 Task: Look for Airbnb properties in Zouila, Tunisia from 10th December, 2023 to 18th December, 2023 for 2 adults. Place can be private room with 1  bedroom having 1 bed and 1 bathroom. Property type can be flat. Amenities needed are: wifi, TV, free parkinig on premises, gym, breakfast.
Action: Mouse moved to (444, 104)
Screenshot: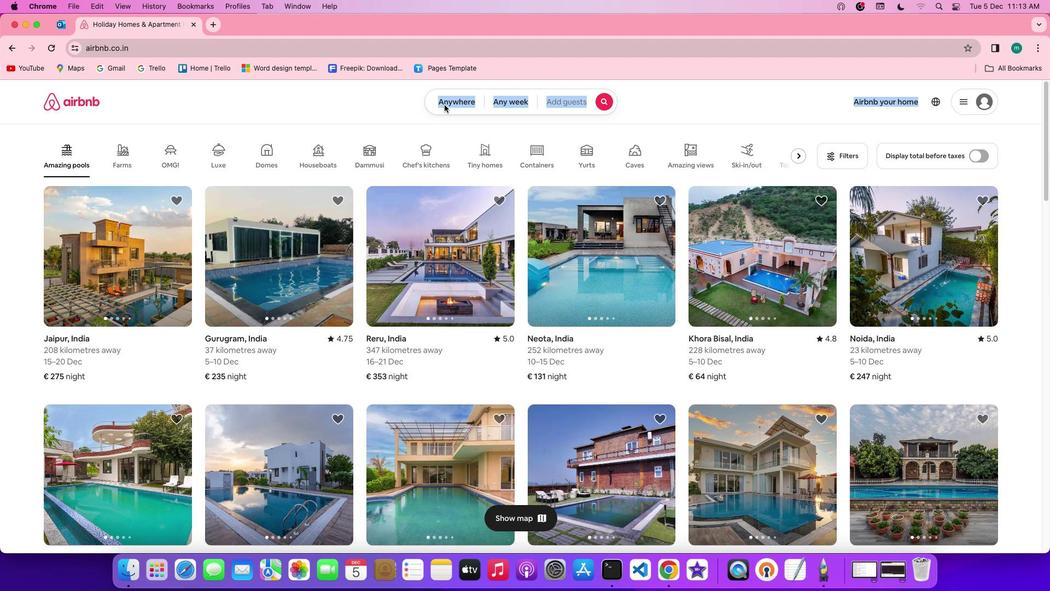 
Action: Mouse pressed left at (444, 104)
Screenshot: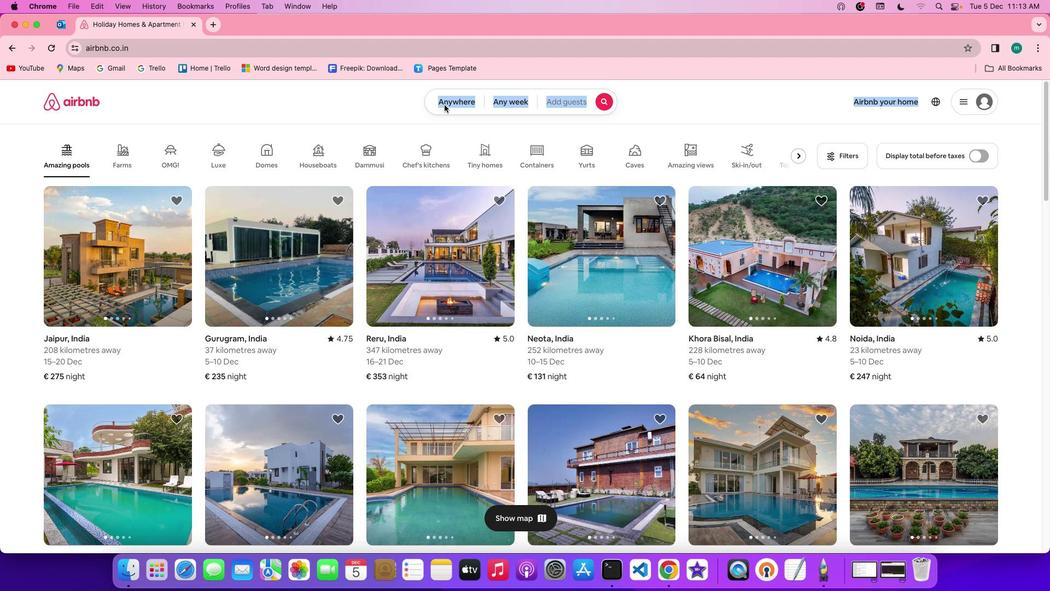 
Action: Mouse pressed left at (444, 104)
Screenshot: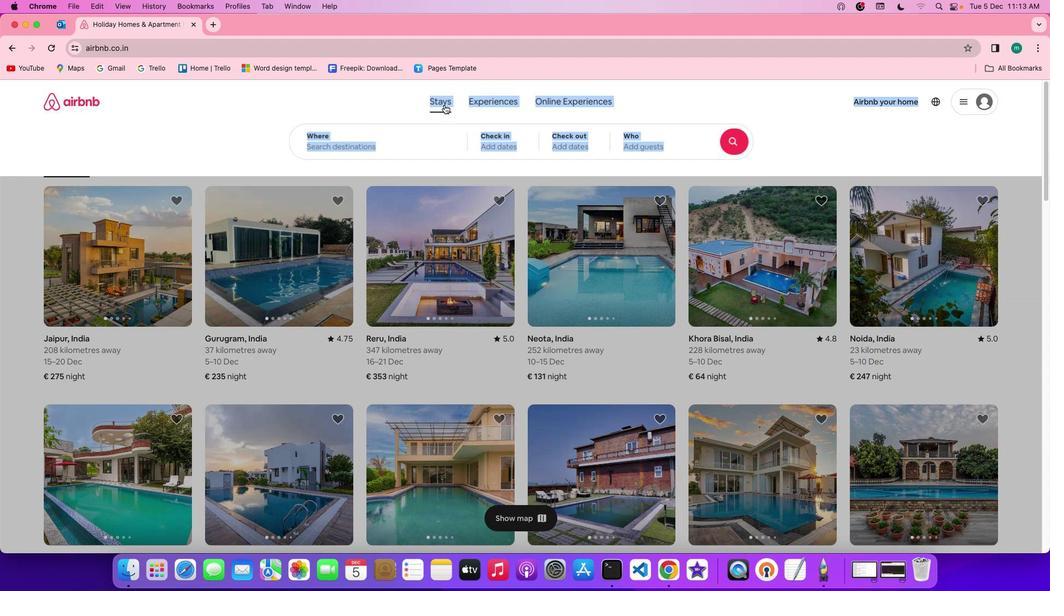 
Action: Mouse moved to (397, 147)
Screenshot: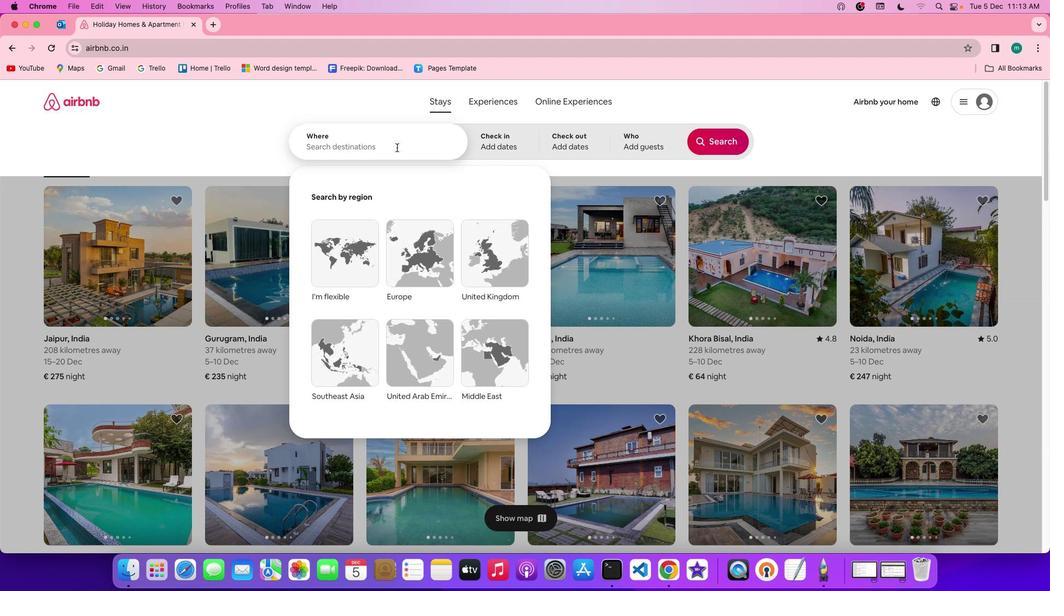 
Action: Mouse pressed left at (397, 147)
Screenshot: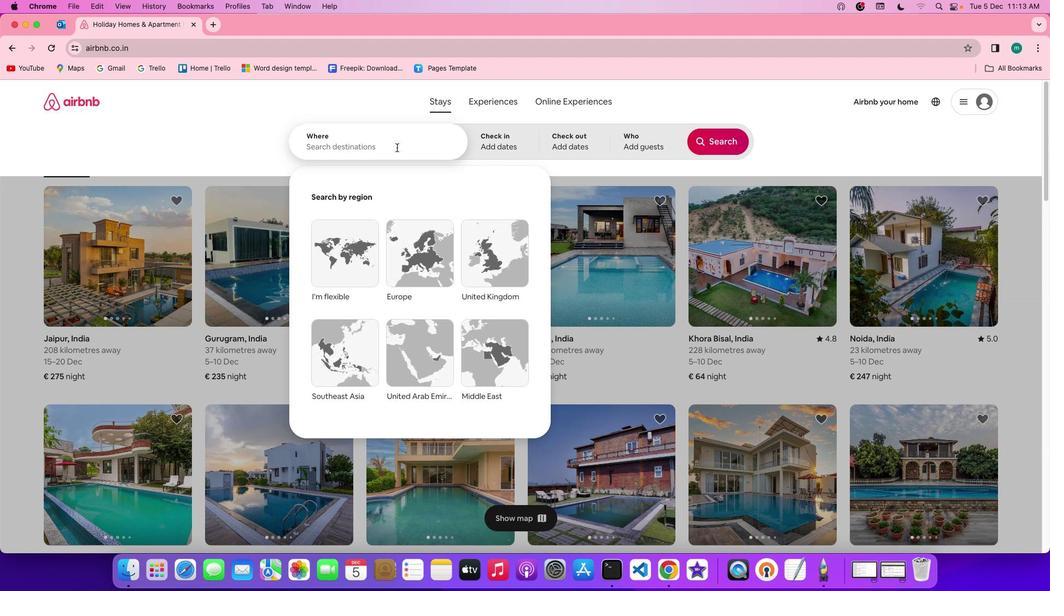 
Action: Key pressed Key.shift'Z''o''u''i''l''a'','Key.spaceKey.shift'T''u''n''i''s''i''a'
Screenshot: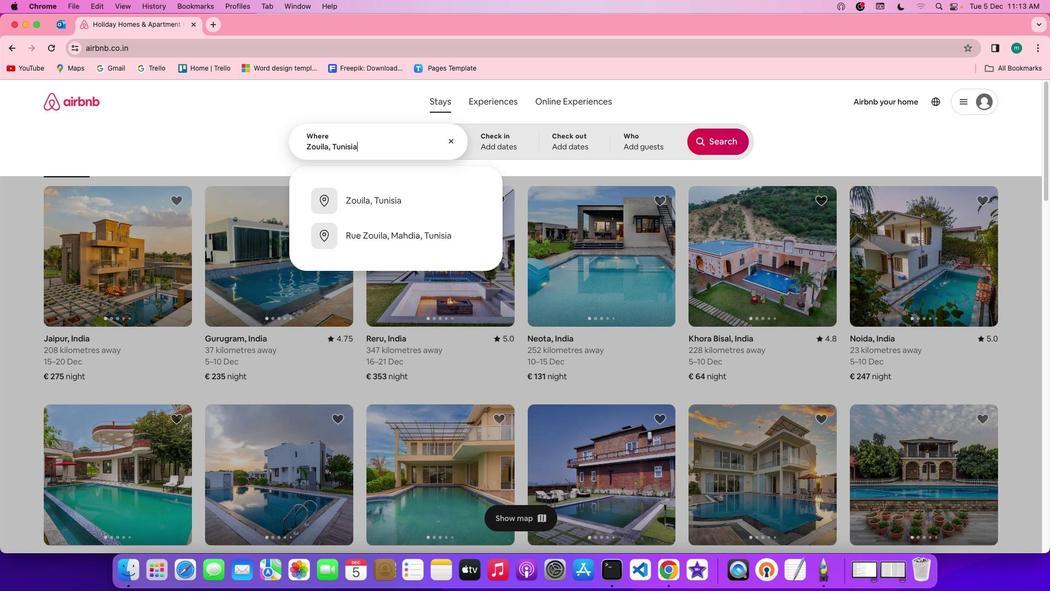 
Action: Mouse moved to (501, 142)
Screenshot: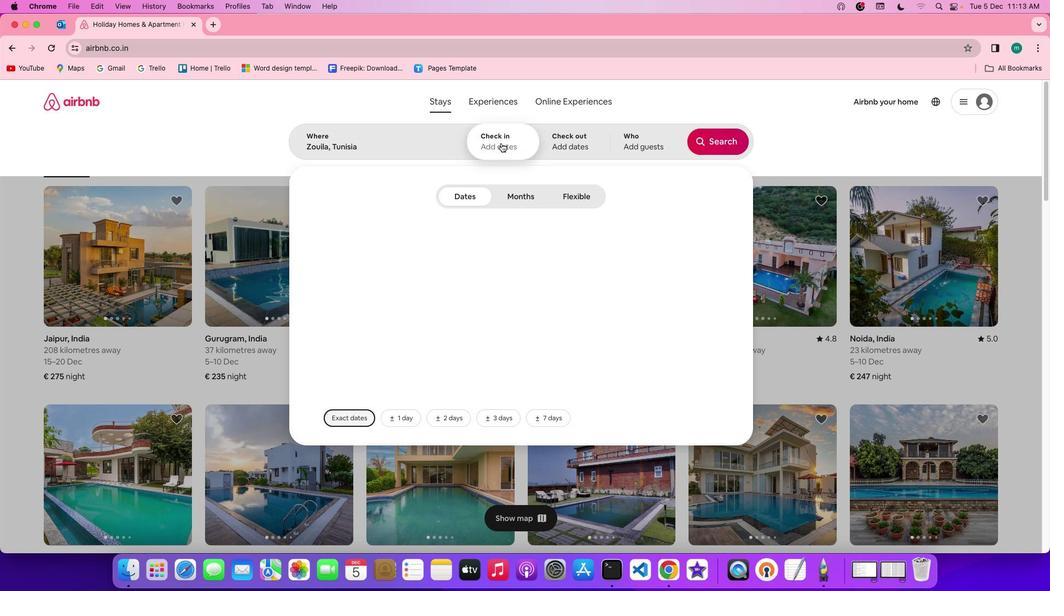 
Action: Mouse pressed left at (501, 142)
Screenshot: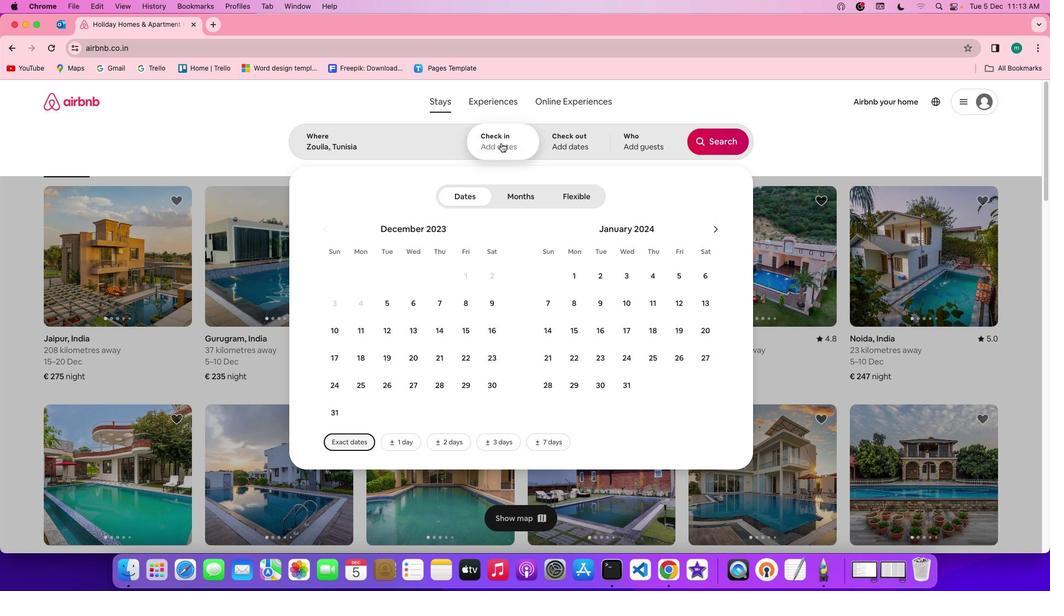 
Action: Mouse moved to (335, 333)
Screenshot: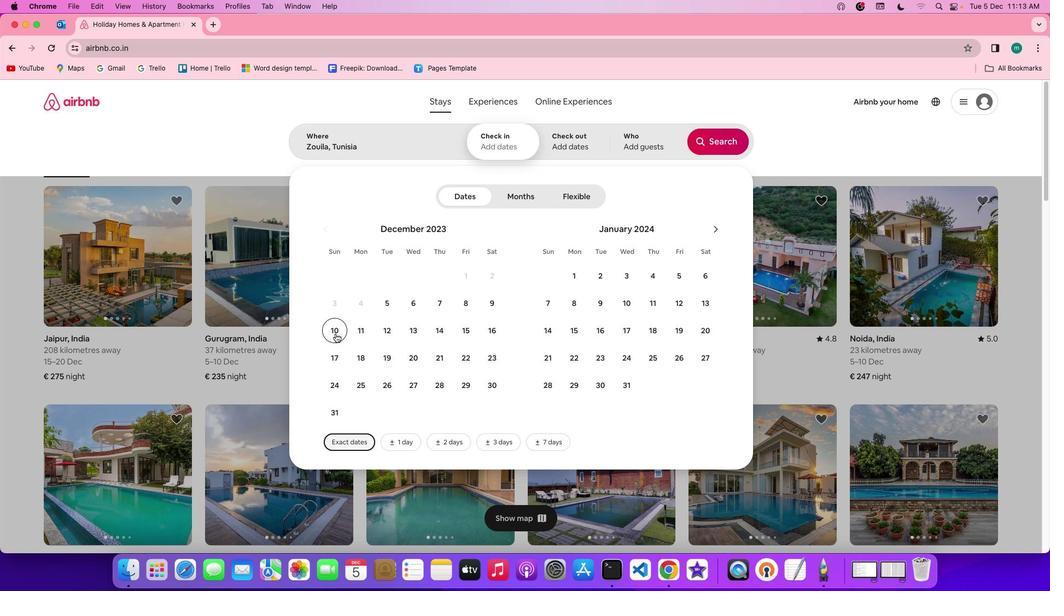 
Action: Mouse pressed left at (335, 333)
Screenshot: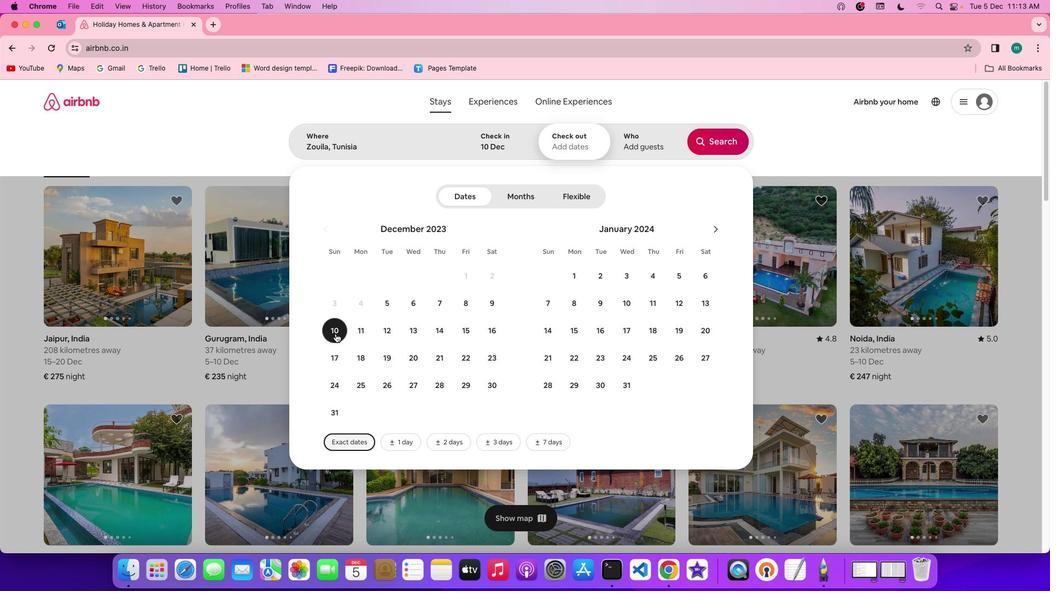 
Action: Mouse moved to (364, 352)
Screenshot: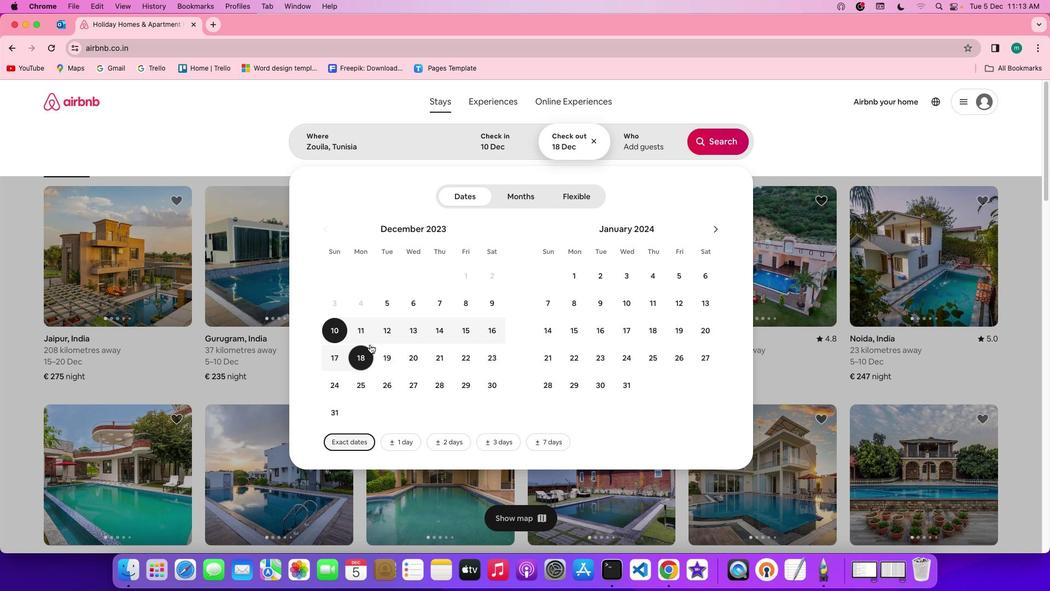
Action: Mouse pressed left at (364, 352)
Screenshot: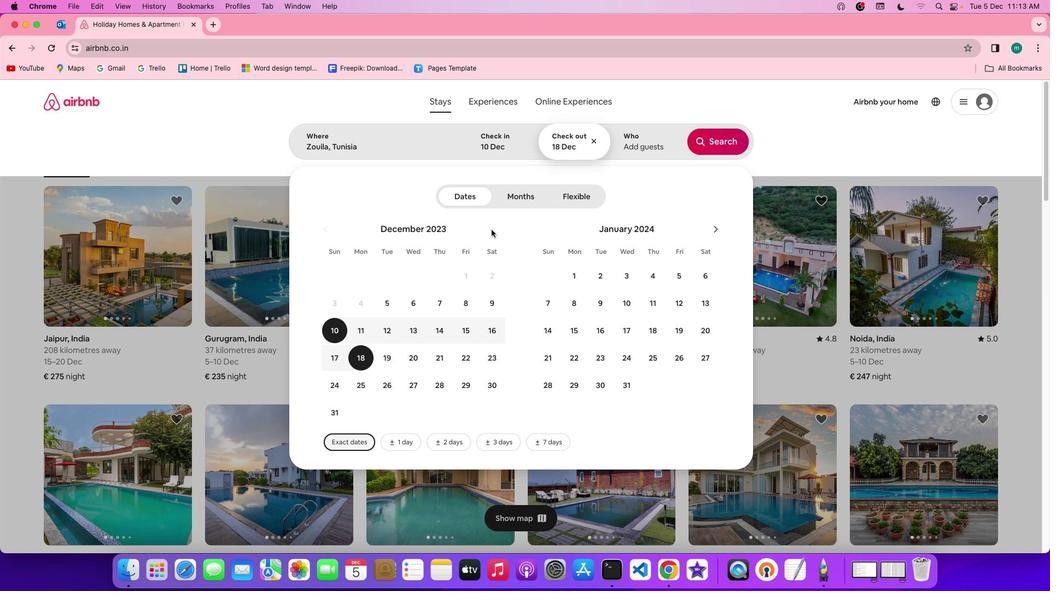 
Action: Mouse moved to (623, 138)
Screenshot: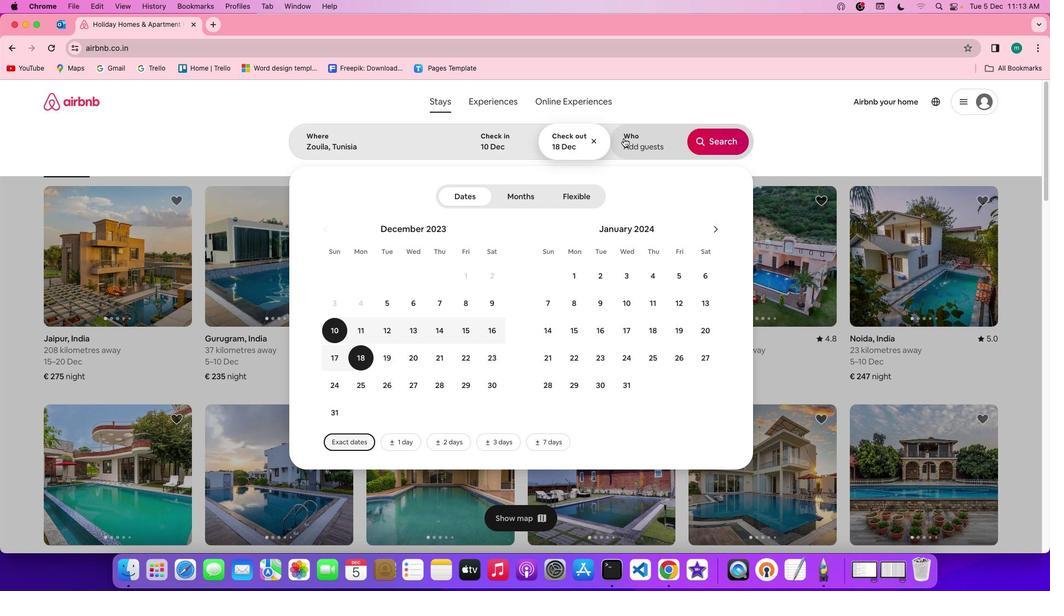 
Action: Mouse pressed left at (623, 138)
Screenshot: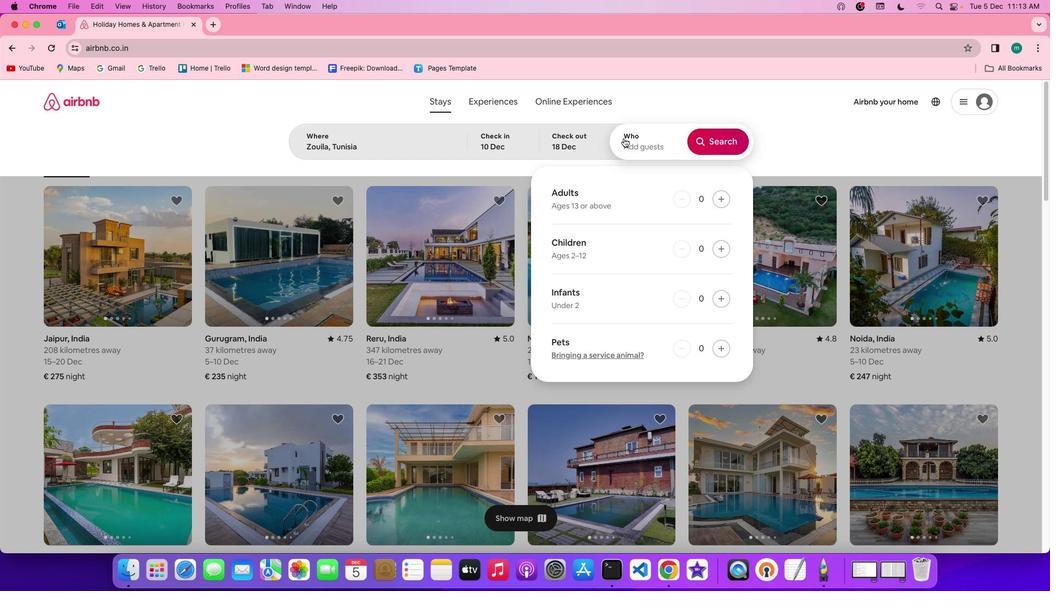 
Action: Mouse moved to (724, 200)
Screenshot: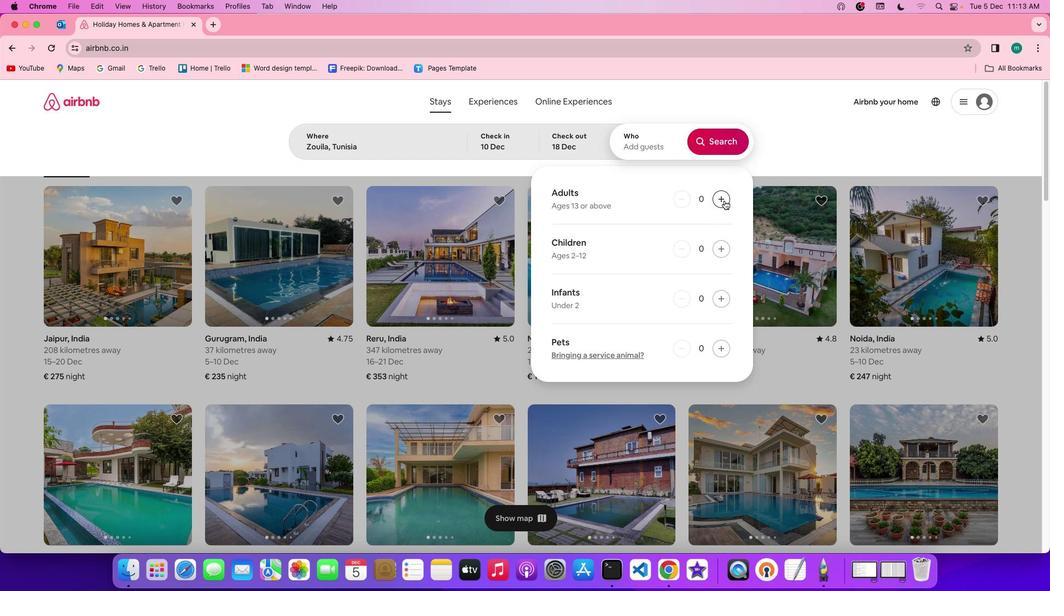 
Action: Mouse pressed left at (724, 200)
Screenshot: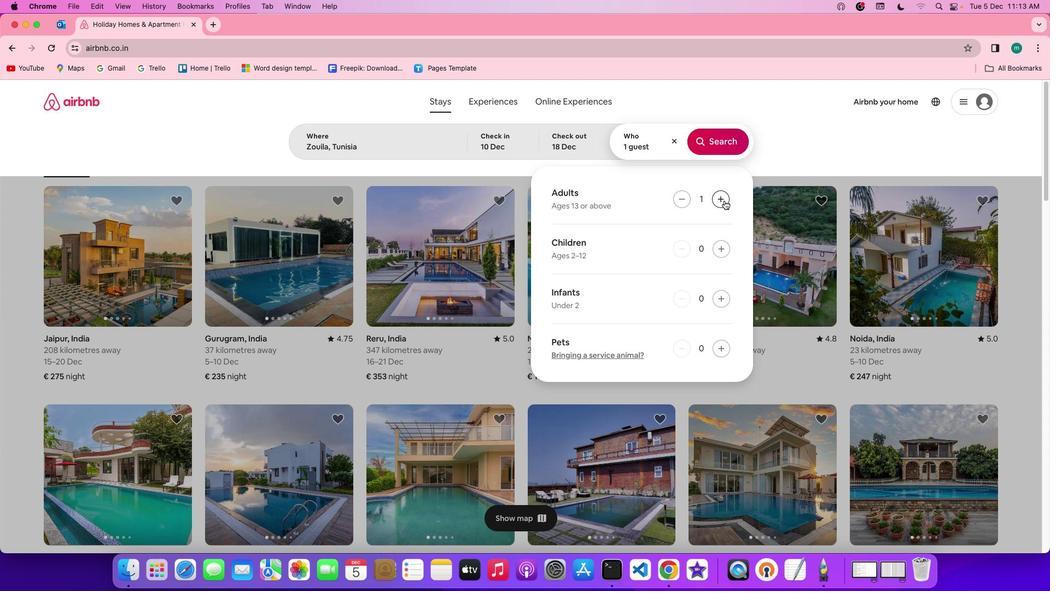 
Action: Mouse pressed left at (724, 200)
Screenshot: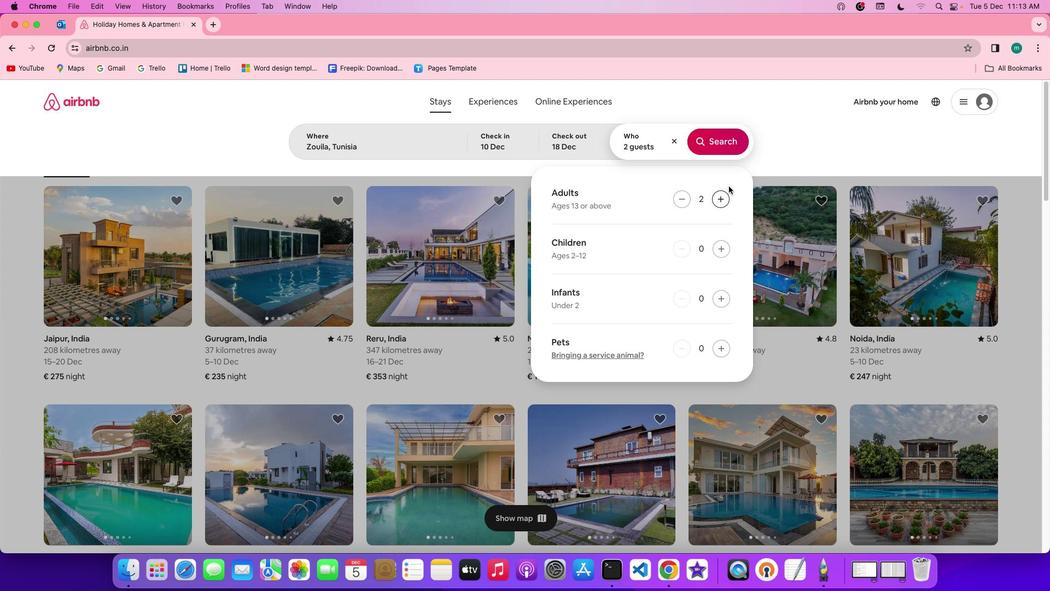 
Action: Mouse moved to (728, 148)
Screenshot: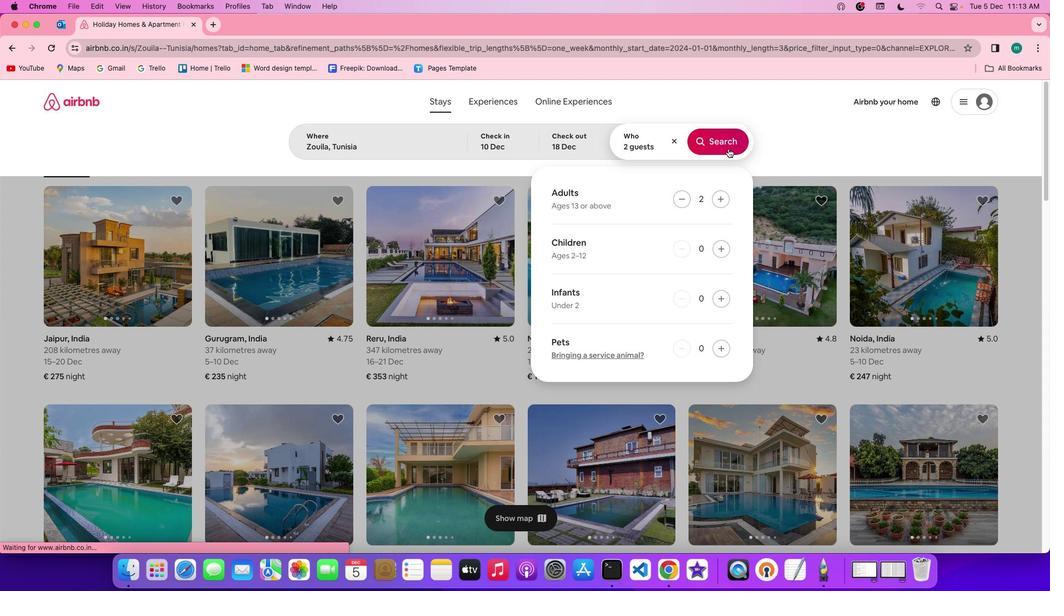 
Action: Mouse pressed left at (728, 148)
Screenshot: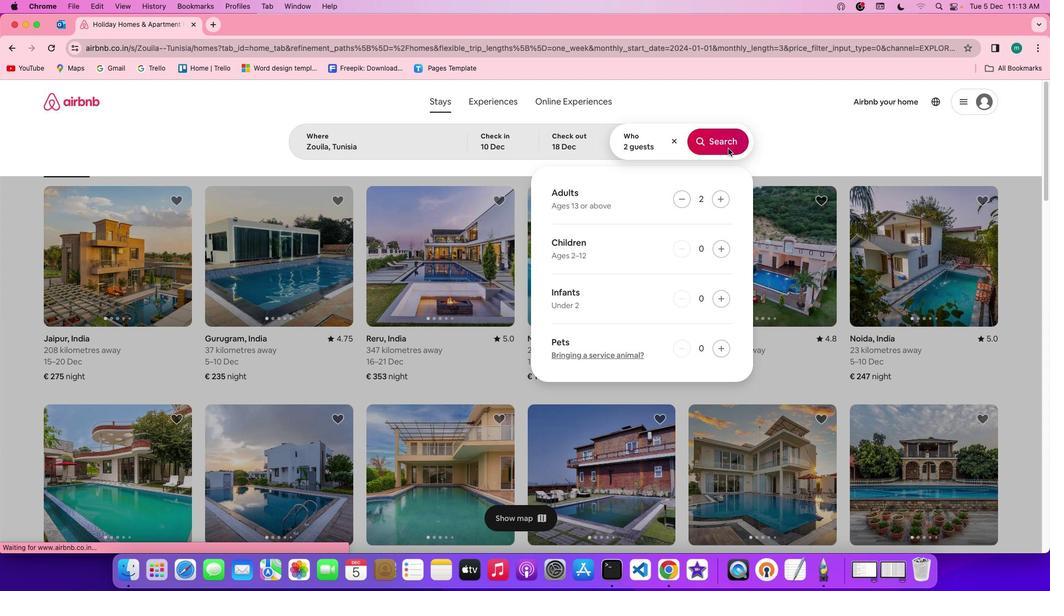 
Action: Mouse moved to (861, 151)
Screenshot: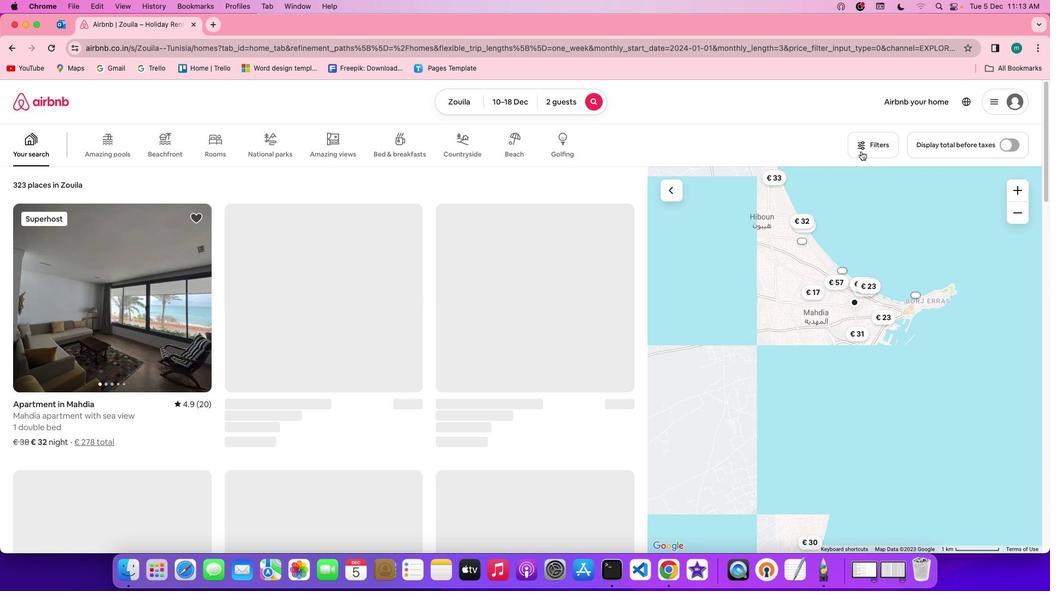 
Action: Mouse pressed left at (861, 151)
Screenshot: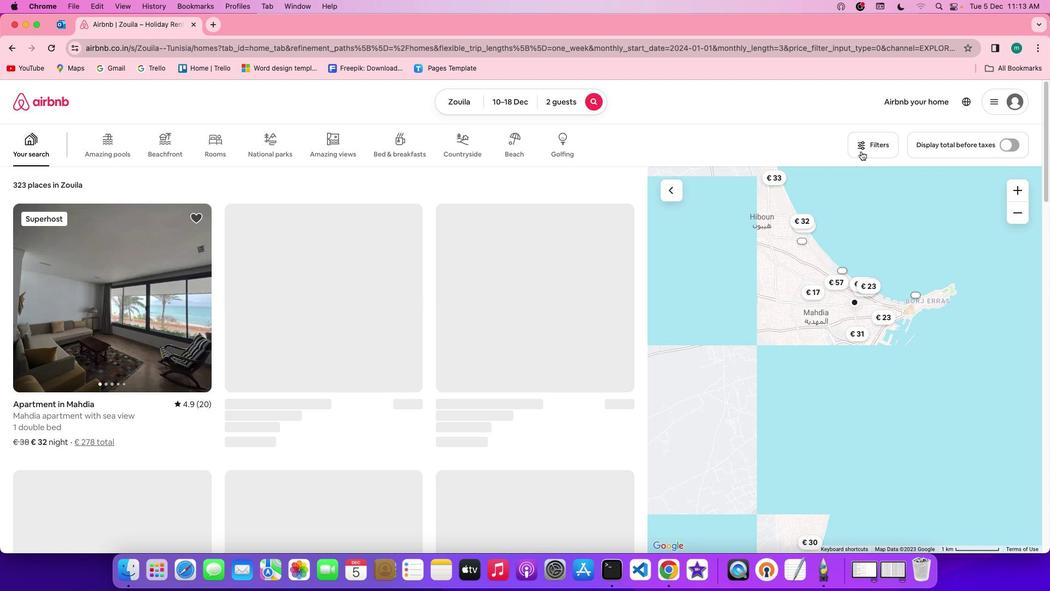 
Action: Mouse moved to (489, 354)
Screenshot: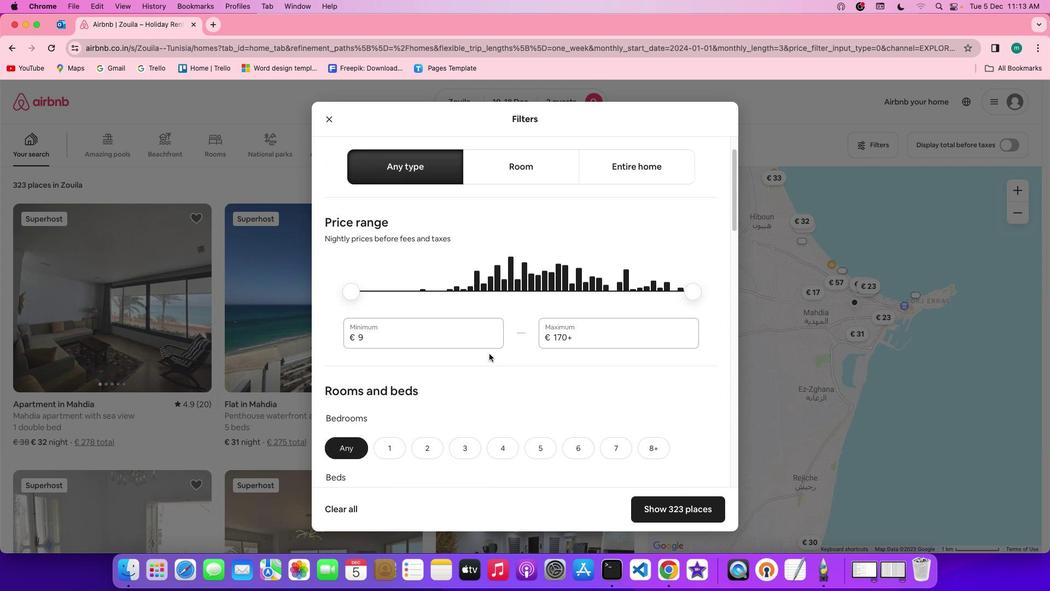 
Action: Mouse scrolled (489, 354) with delta (0, 0)
Screenshot: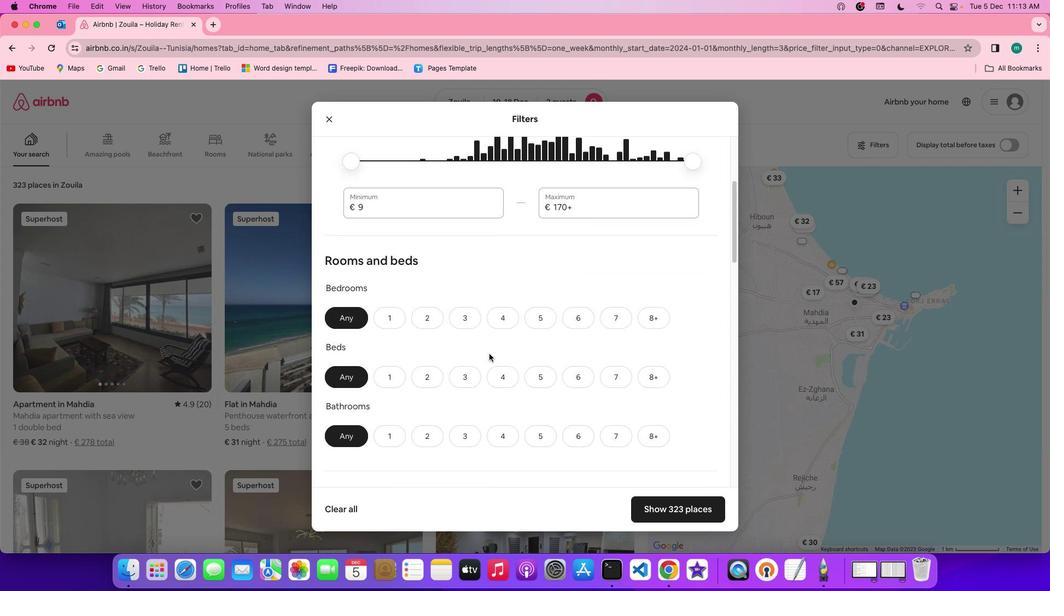 
Action: Mouse scrolled (489, 354) with delta (0, 0)
Screenshot: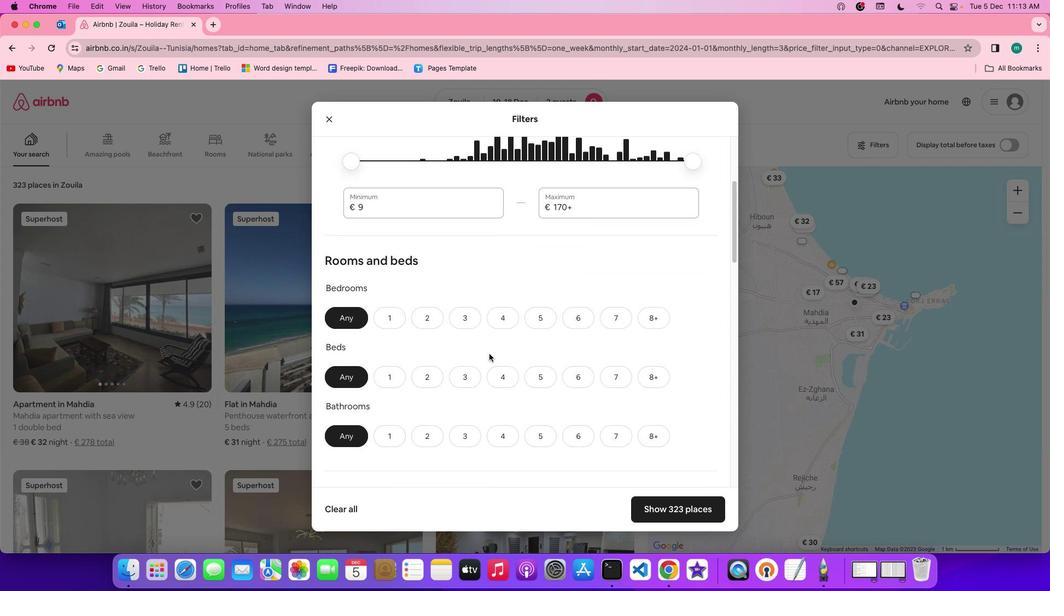 
Action: Mouse scrolled (489, 354) with delta (0, -1)
Screenshot: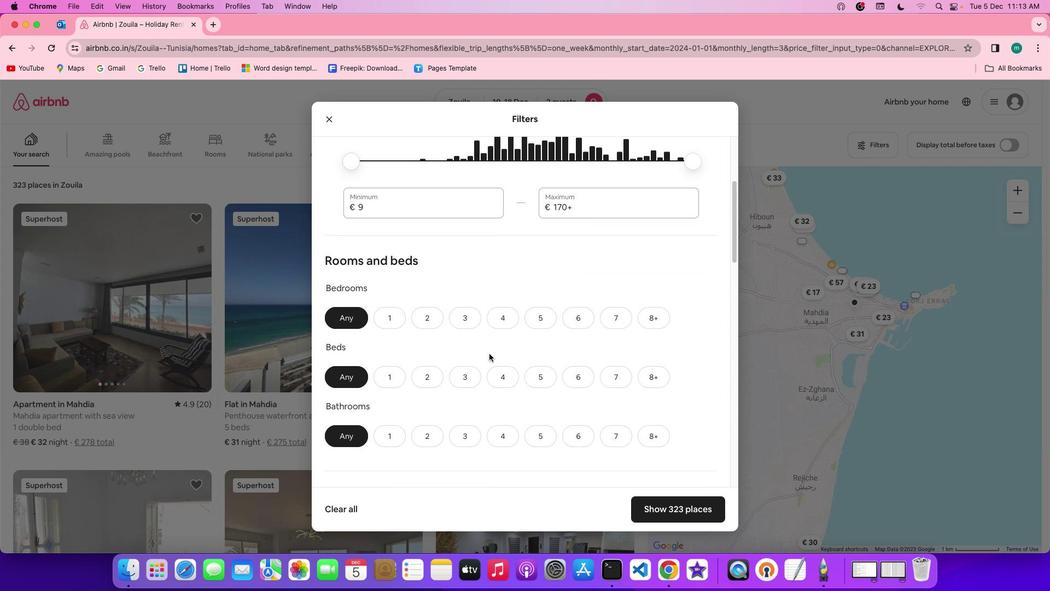
Action: Mouse scrolled (489, 354) with delta (0, -2)
Screenshot: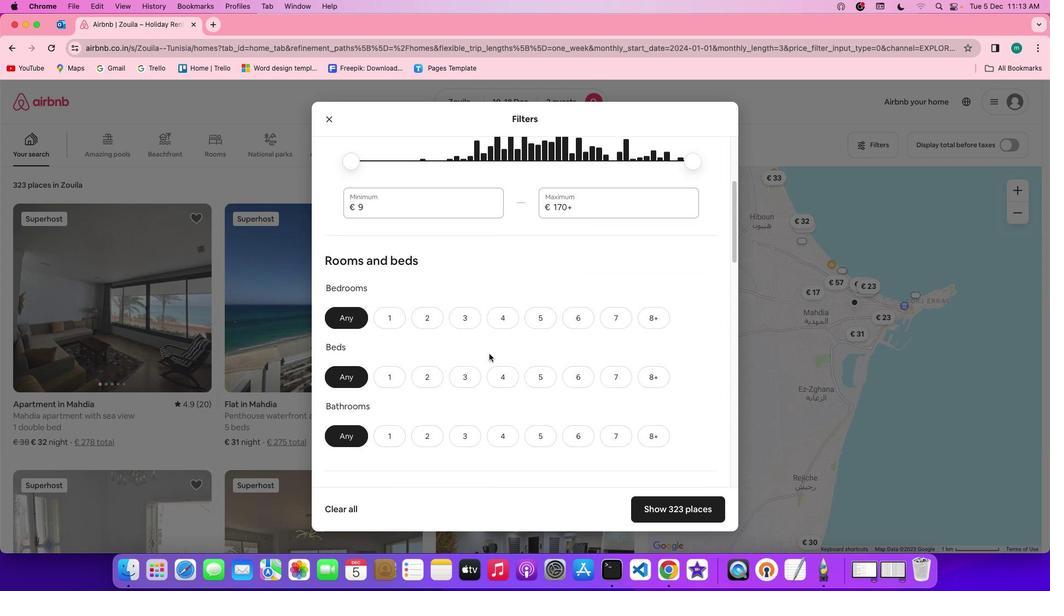 
Action: Mouse moved to (390, 310)
Screenshot: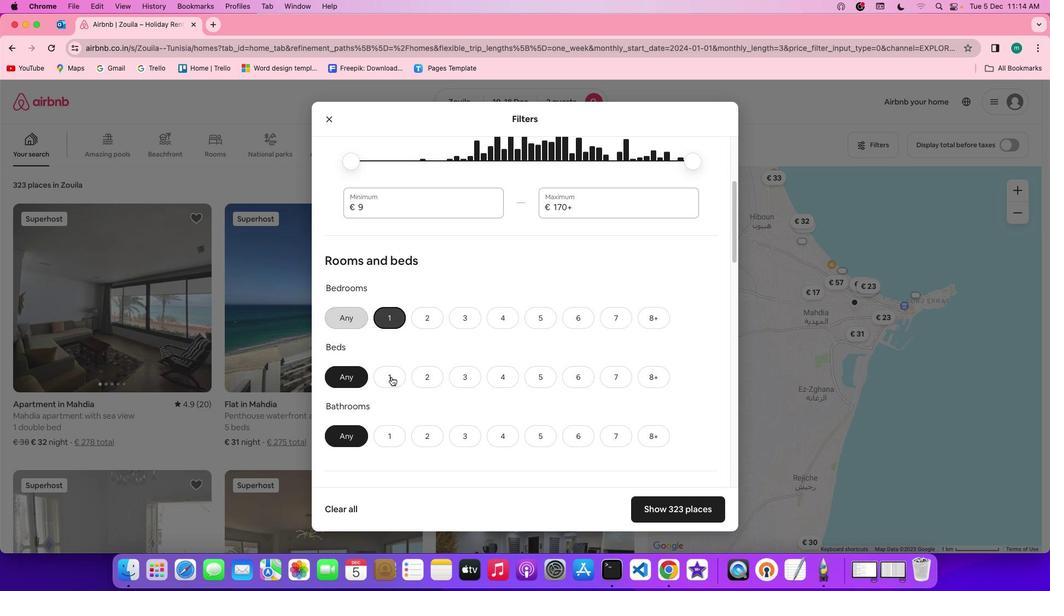 
Action: Mouse pressed left at (390, 310)
Screenshot: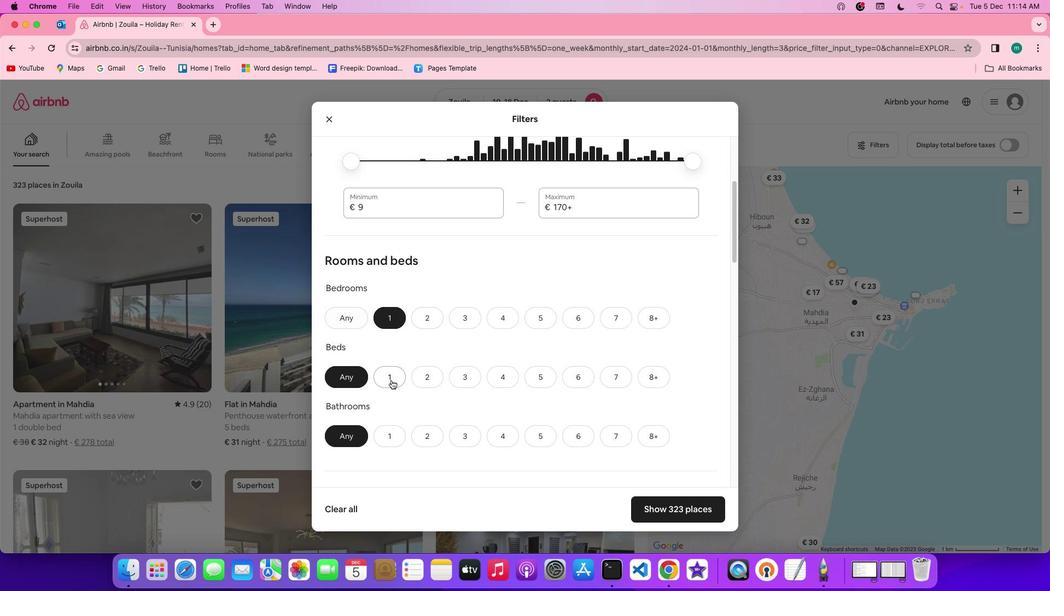 
Action: Mouse moved to (391, 382)
Screenshot: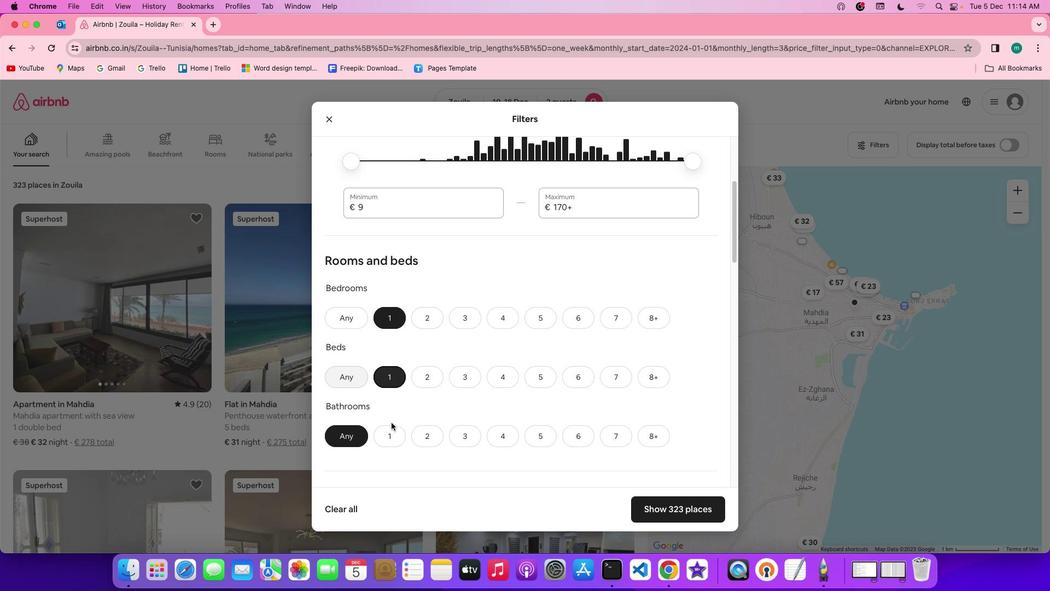 
Action: Mouse pressed left at (391, 382)
Screenshot: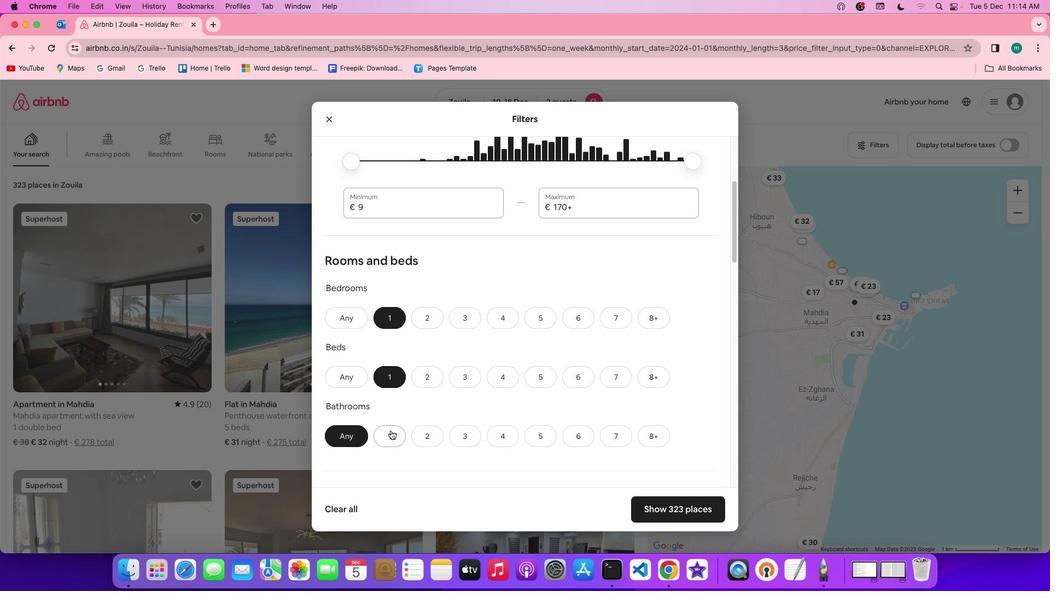 
Action: Mouse moved to (390, 430)
Screenshot: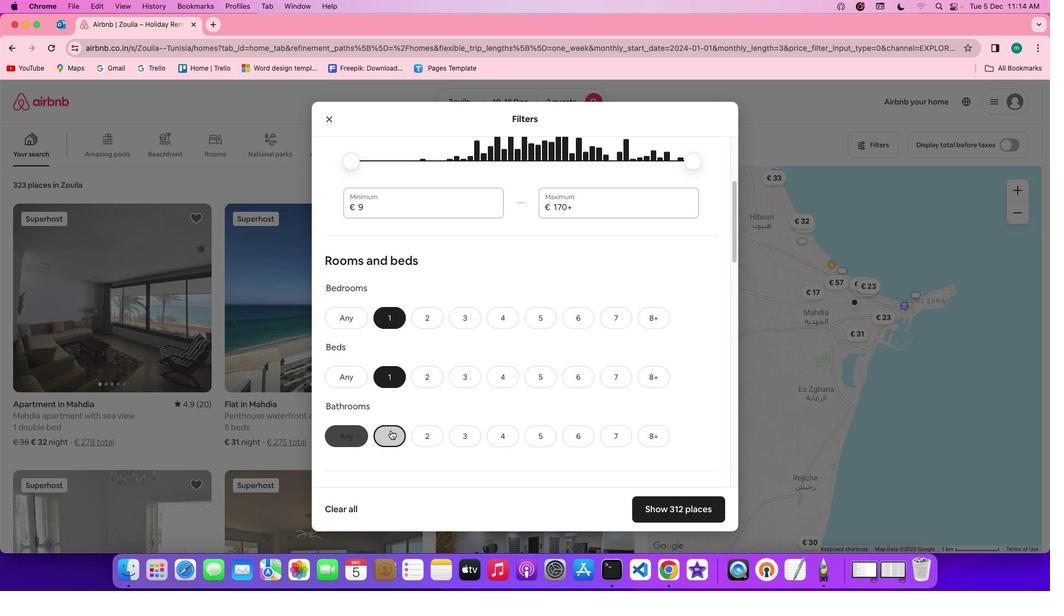 
Action: Mouse pressed left at (390, 430)
Screenshot: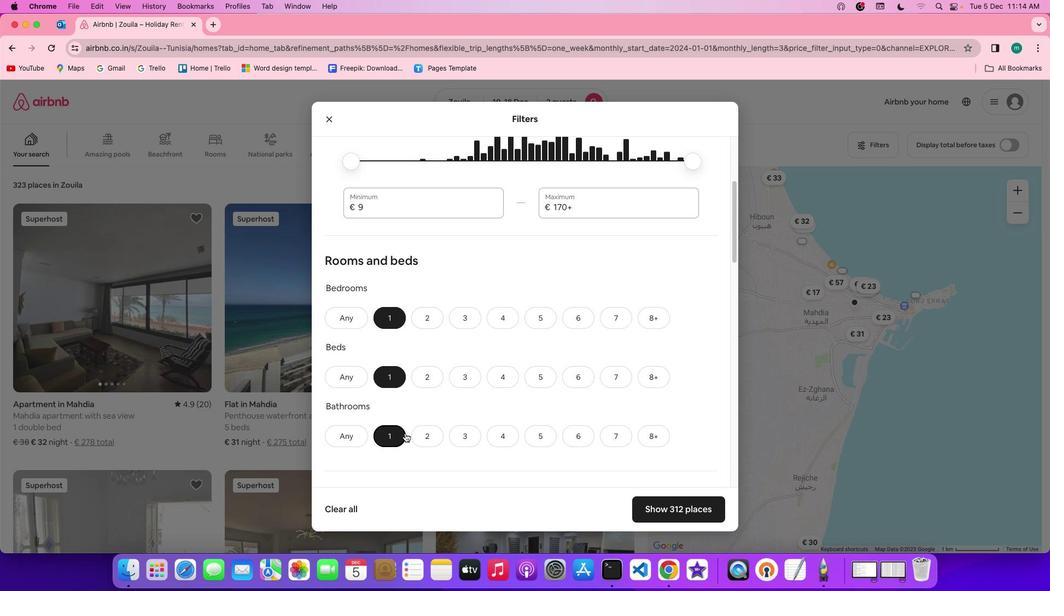
Action: Mouse moved to (575, 436)
Screenshot: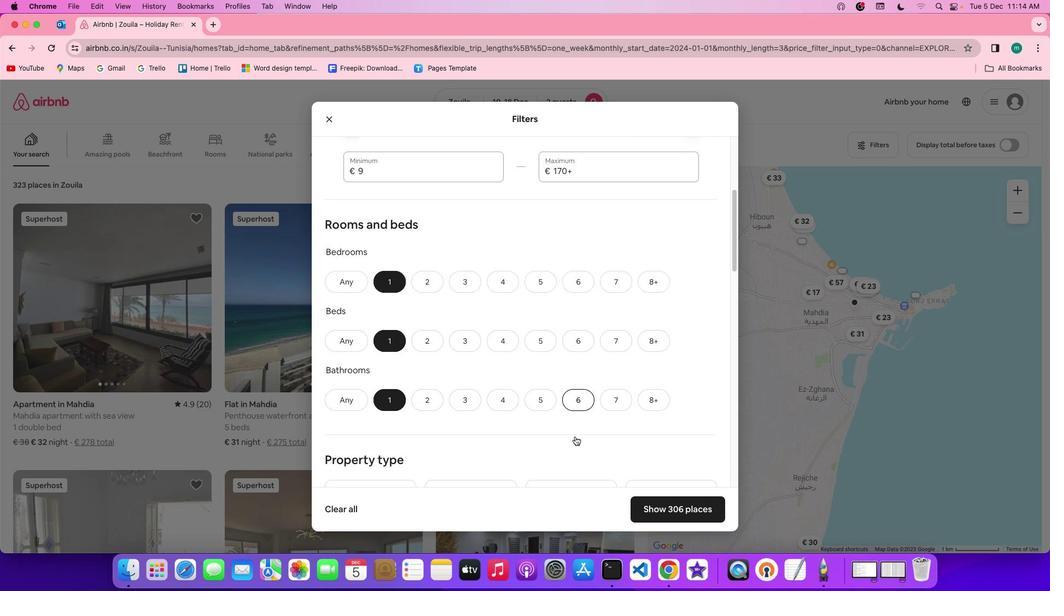 
Action: Mouse scrolled (575, 436) with delta (0, 0)
Screenshot: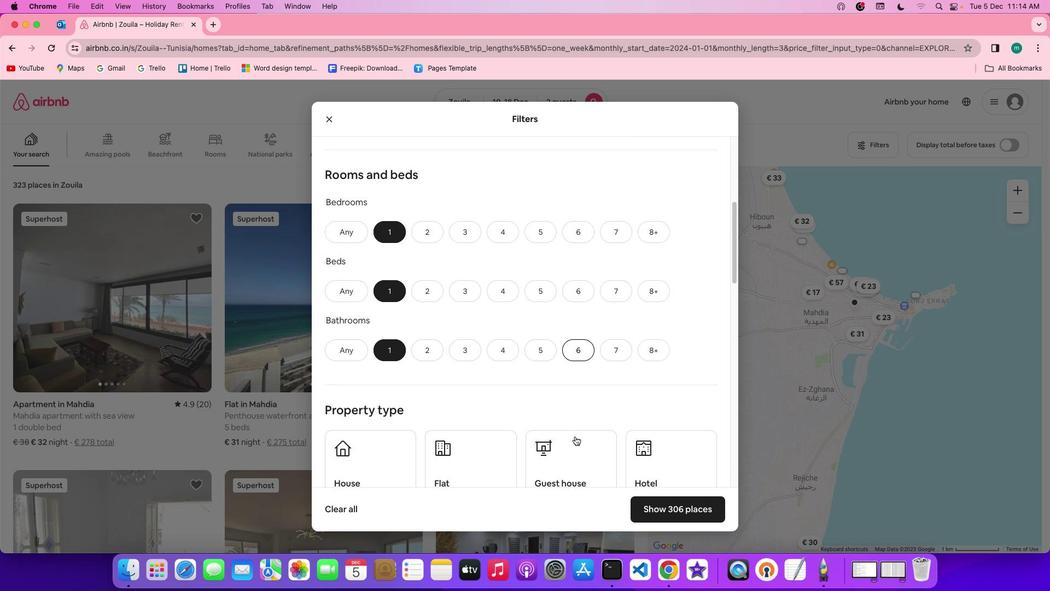 
Action: Mouse scrolled (575, 436) with delta (0, 0)
Screenshot: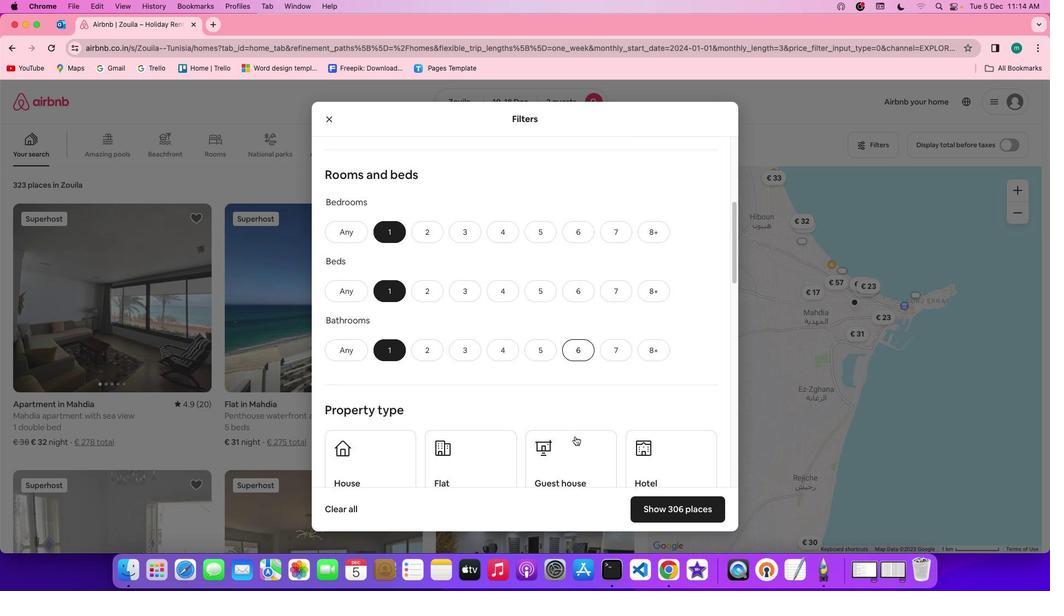 
Action: Mouse scrolled (575, 436) with delta (0, -1)
Screenshot: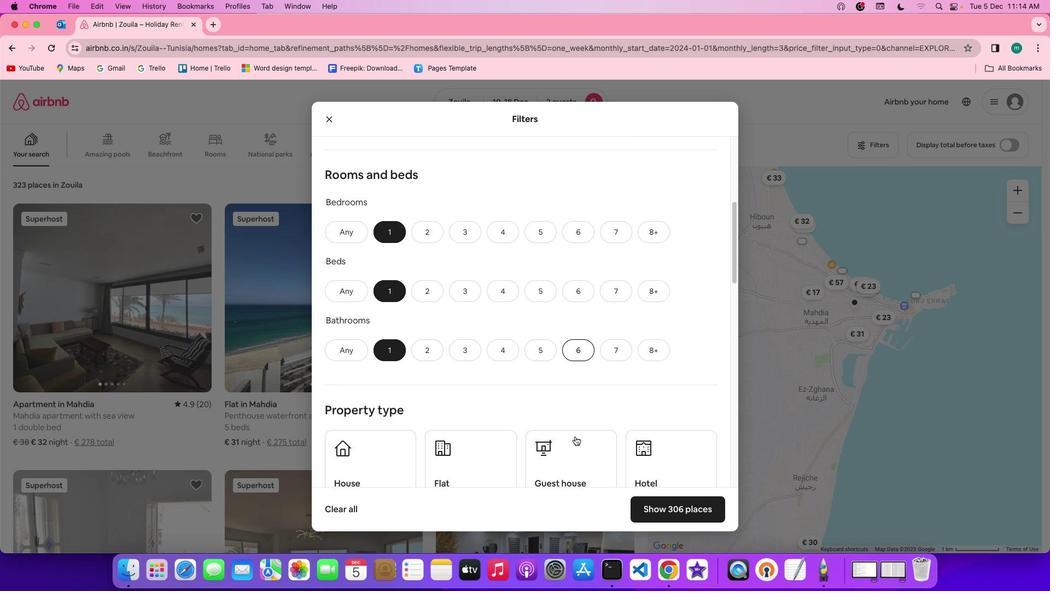 
Action: Mouse scrolled (575, 436) with delta (0, 0)
Screenshot: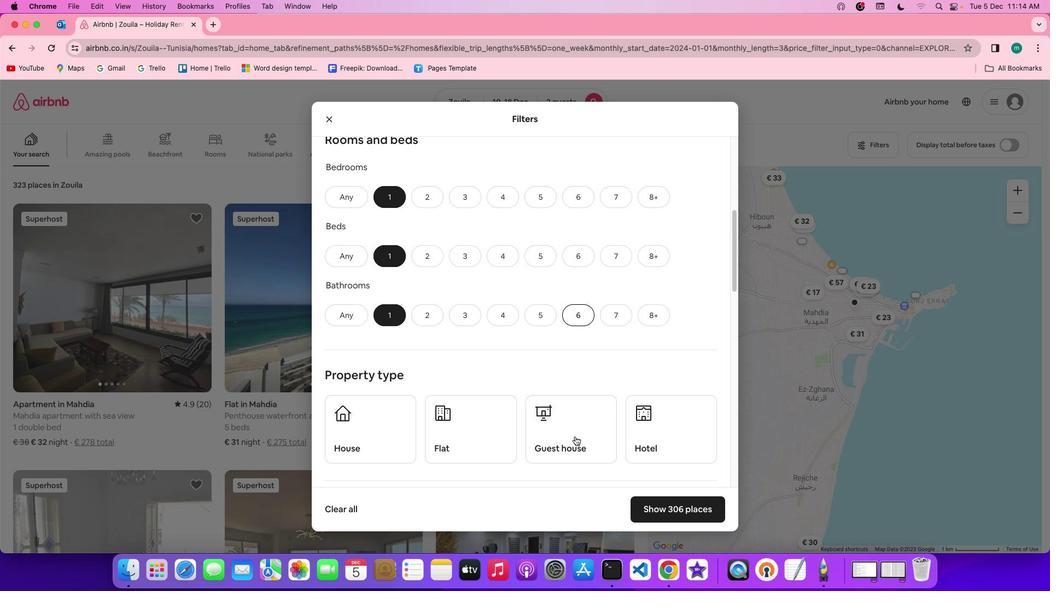
Action: Mouse scrolled (575, 436) with delta (0, 0)
Screenshot: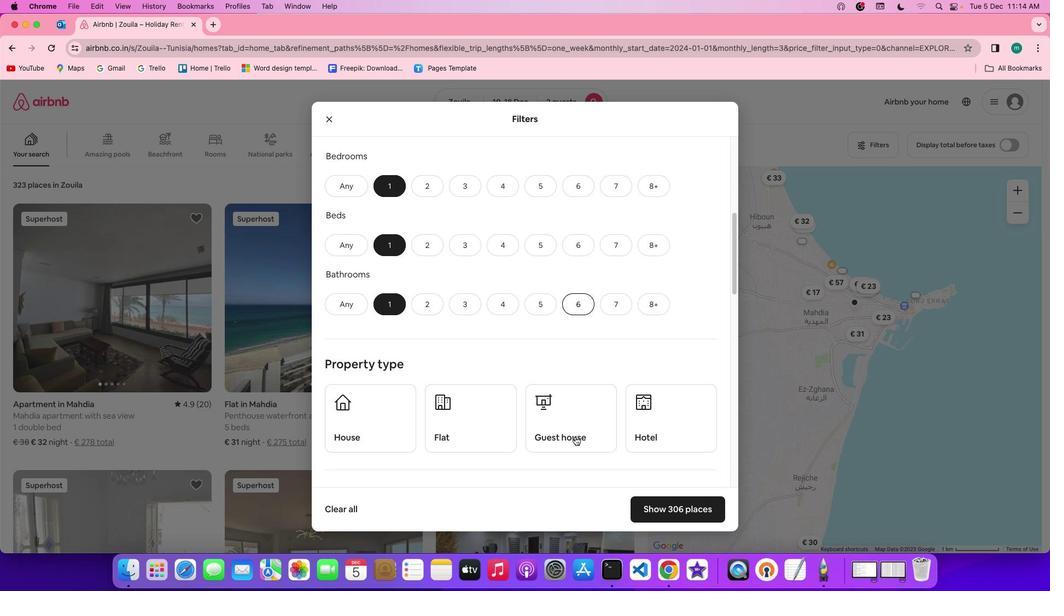 
Action: Mouse scrolled (575, 436) with delta (0, 0)
Screenshot: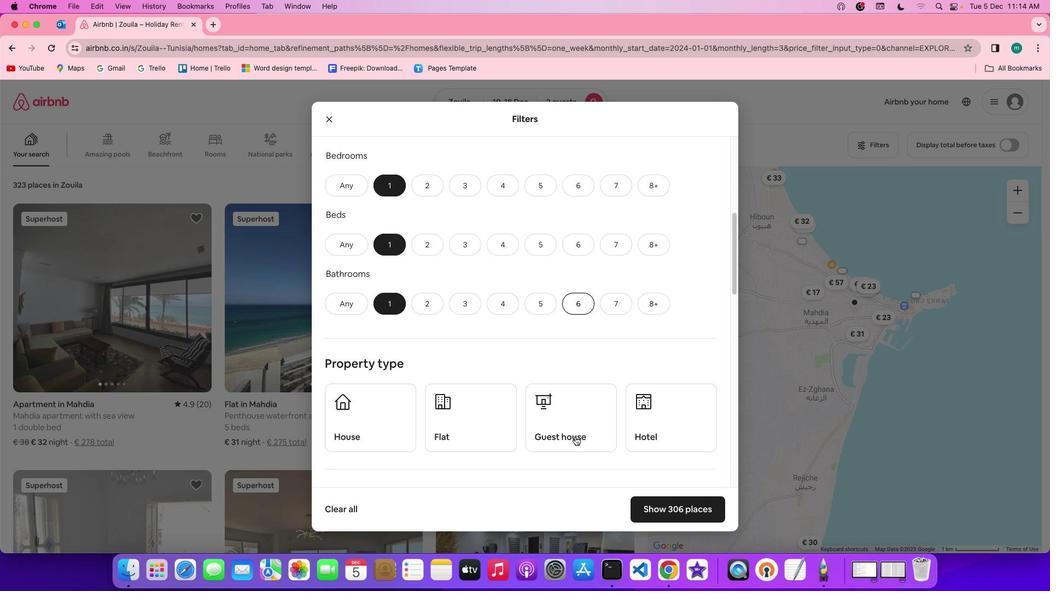 
Action: Mouse scrolled (575, 436) with delta (0, 0)
Screenshot: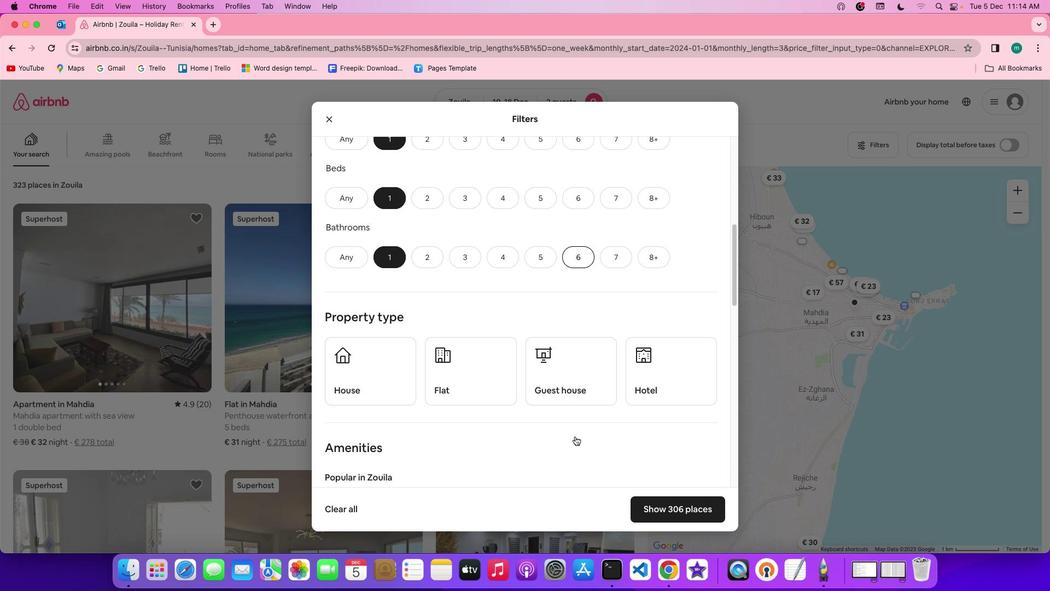 
Action: Mouse scrolled (575, 436) with delta (0, 0)
Screenshot: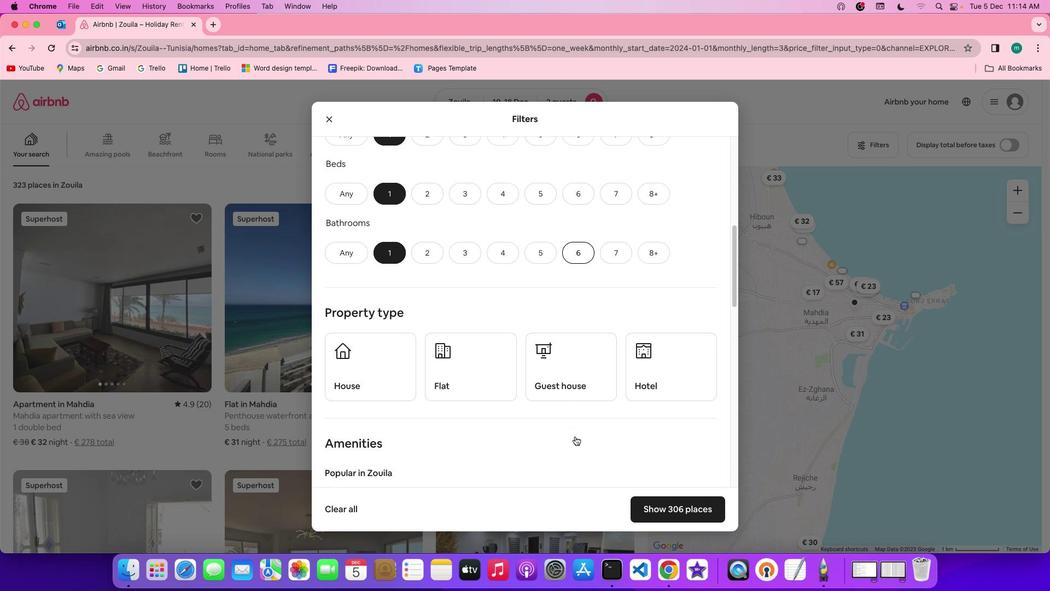 
Action: Mouse scrolled (575, 436) with delta (0, 0)
Screenshot: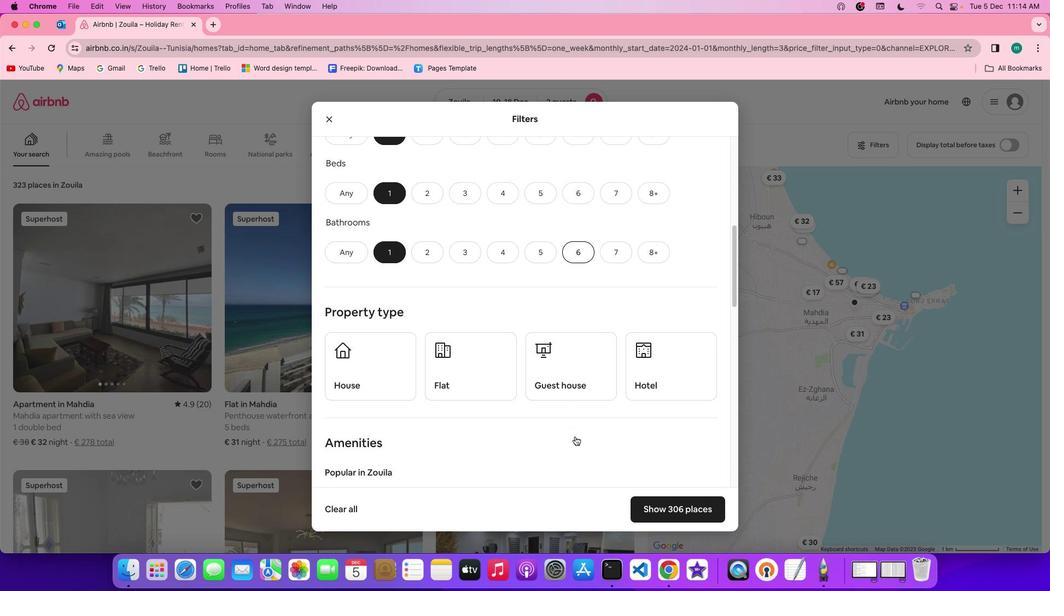 
Action: Mouse scrolled (575, 436) with delta (0, 0)
Screenshot: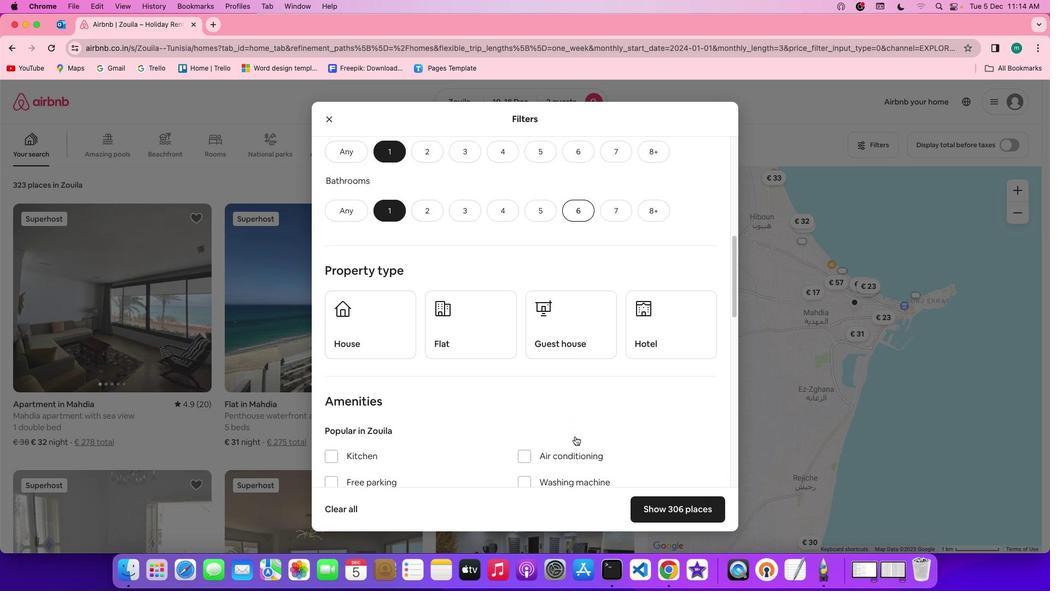 
Action: Mouse scrolled (575, 436) with delta (0, 0)
Screenshot: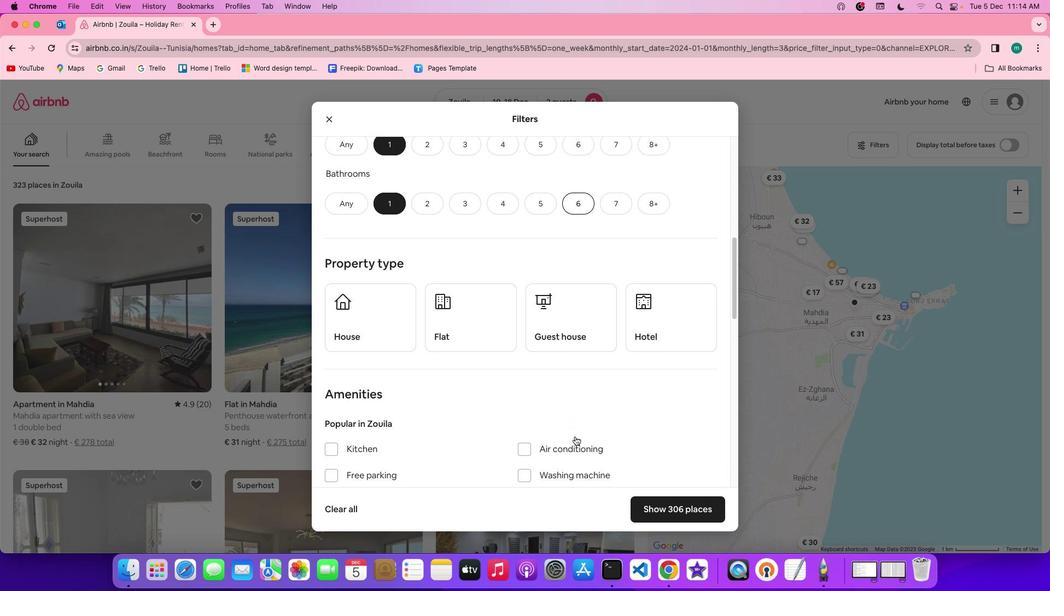 
Action: Mouse scrolled (575, 436) with delta (0, 0)
Screenshot: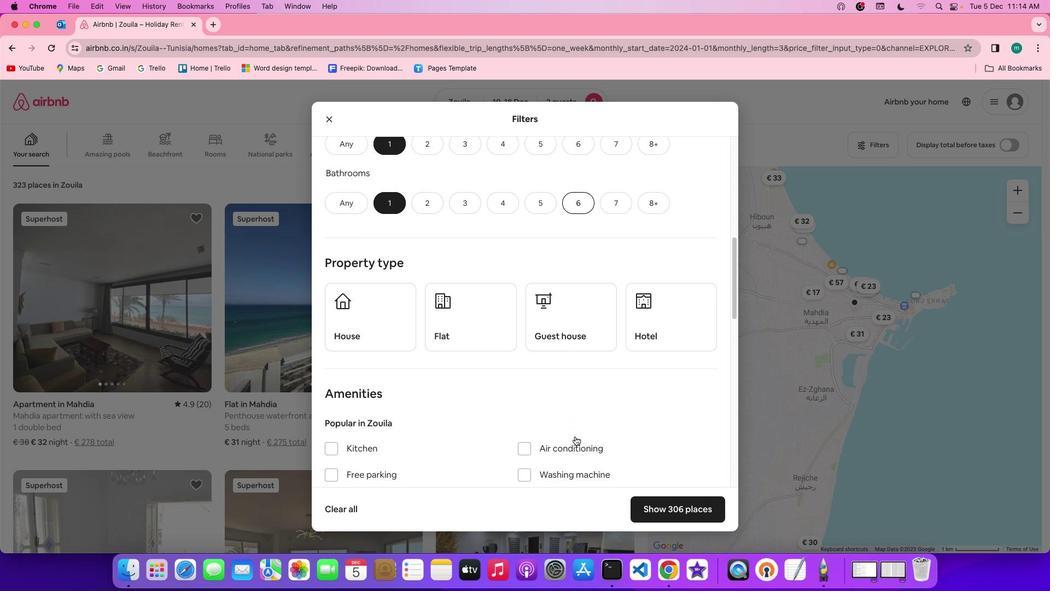
Action: Mouse moved to (437, 326)
Screenshot: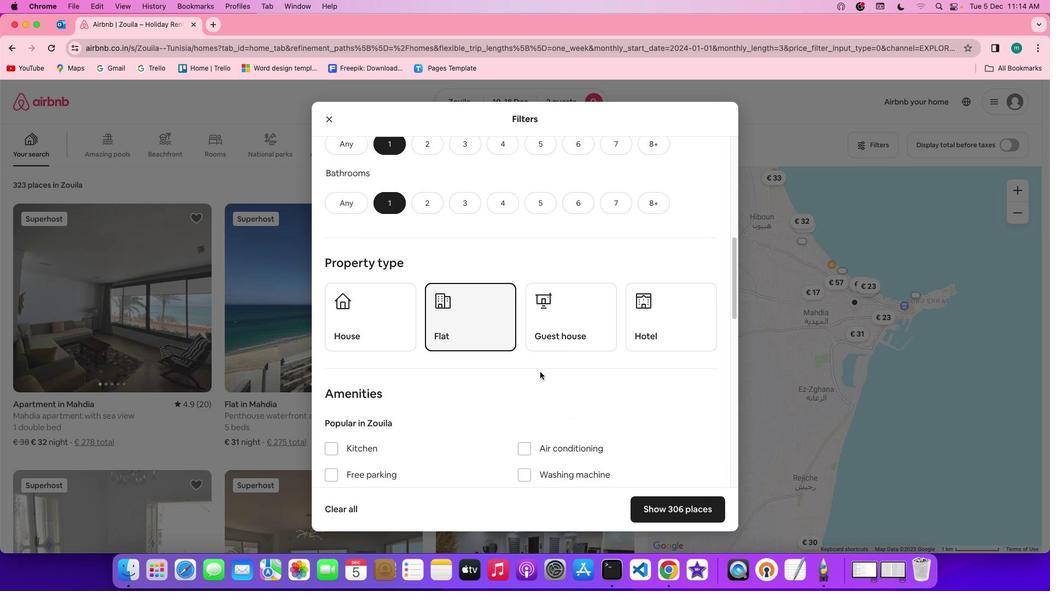 
Action: Mouse pressed left at (437, 326)
Screenshot: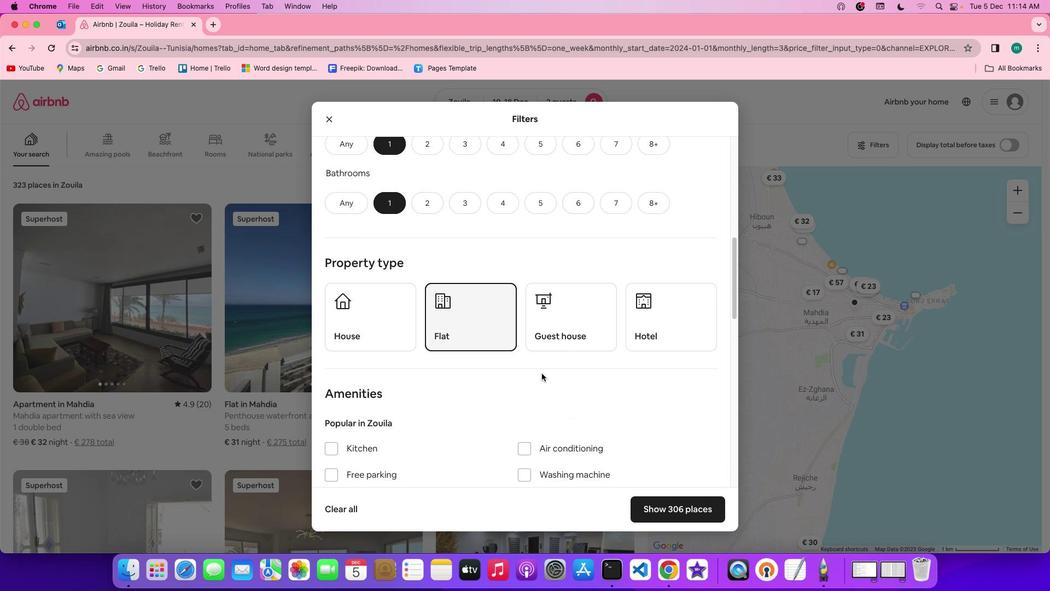 
Action: Mouse moved to (554, 388)
Screenshot: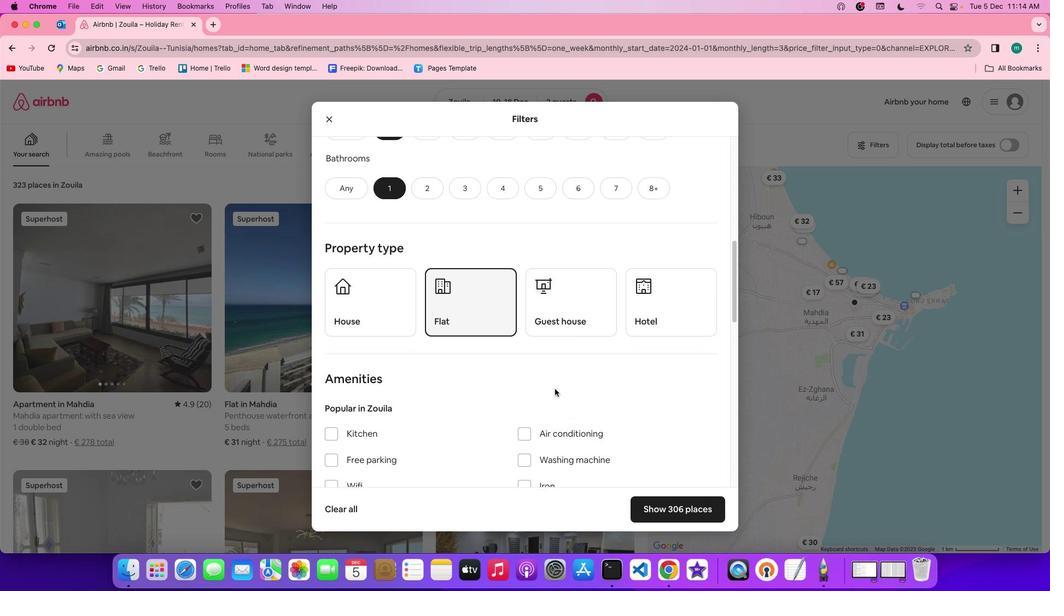 
Action: Mouse scrolled (554, 388) with delta (0, 0)
Screenshot: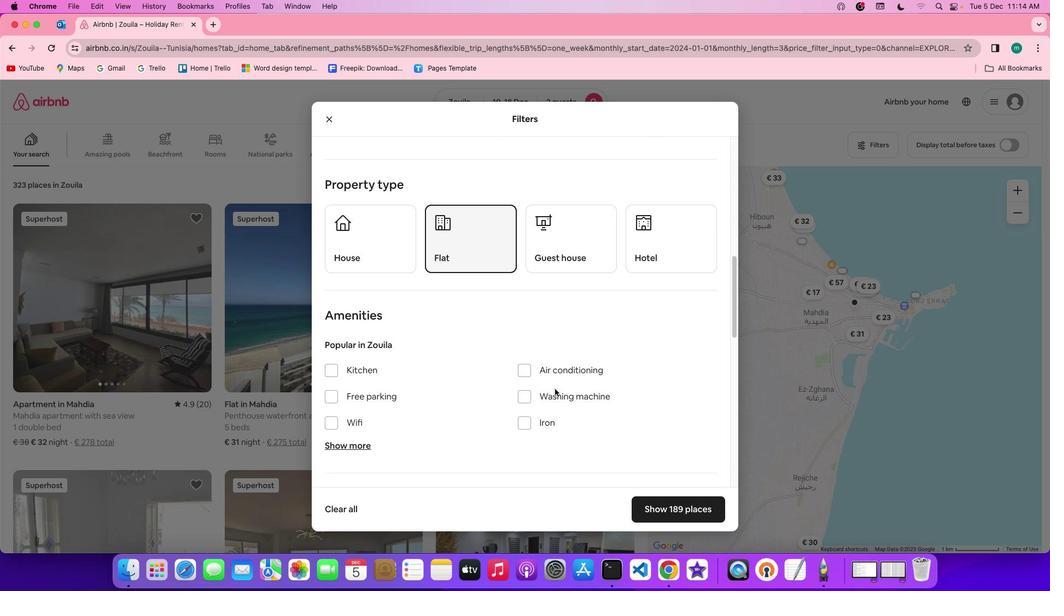 
Action: Mouse scrolled (554, 388) with delta (0, 0)
Screenshot: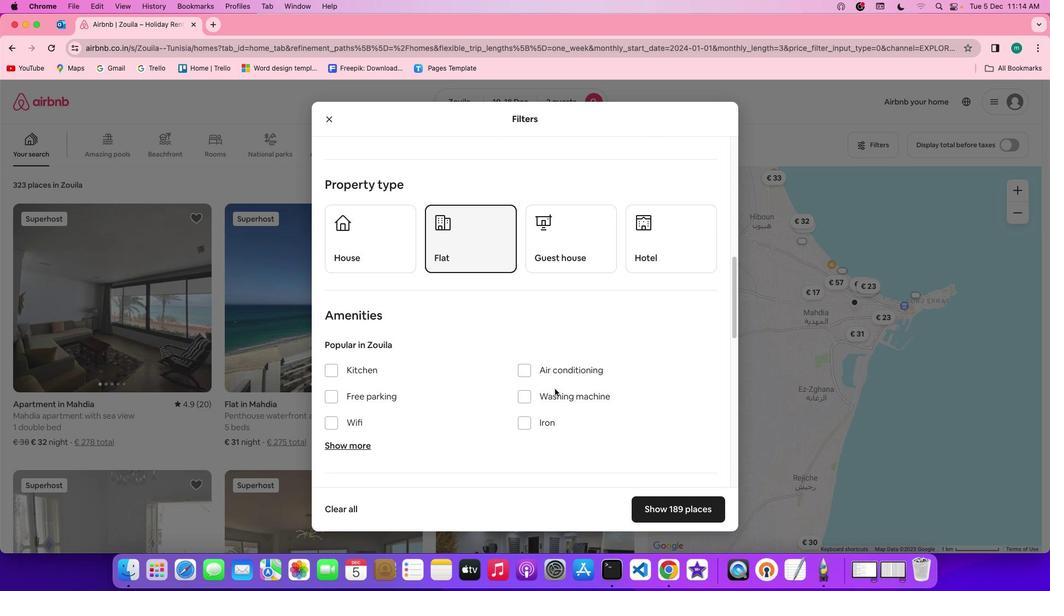 
Action: Mouse scrolled (554, 388) with delta (0, -1)
Screenshot: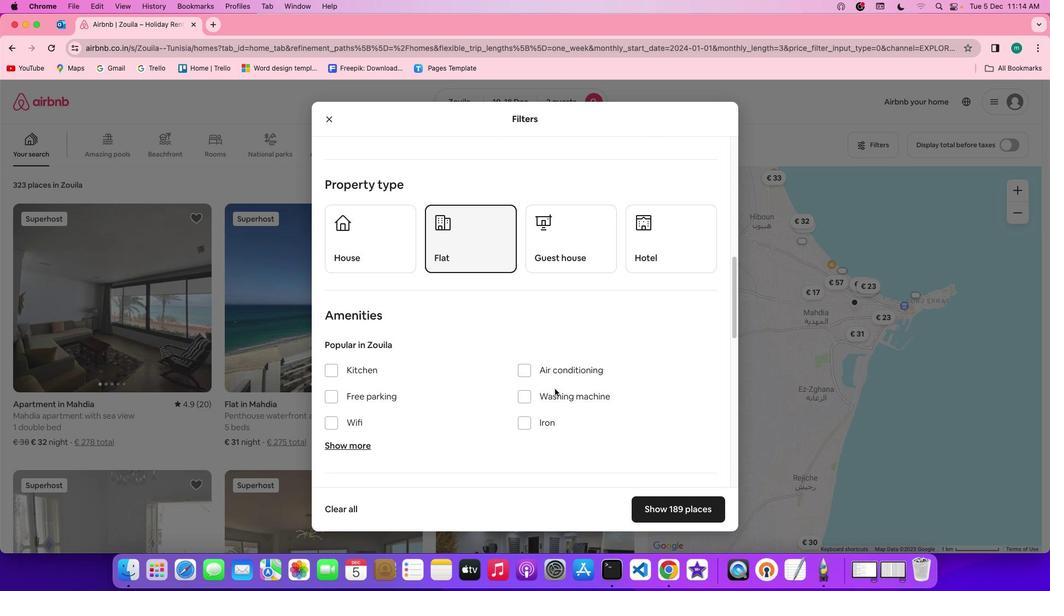 
Action: Mouse scrolled (554, 388) with delta (0, 0)
Screenshot: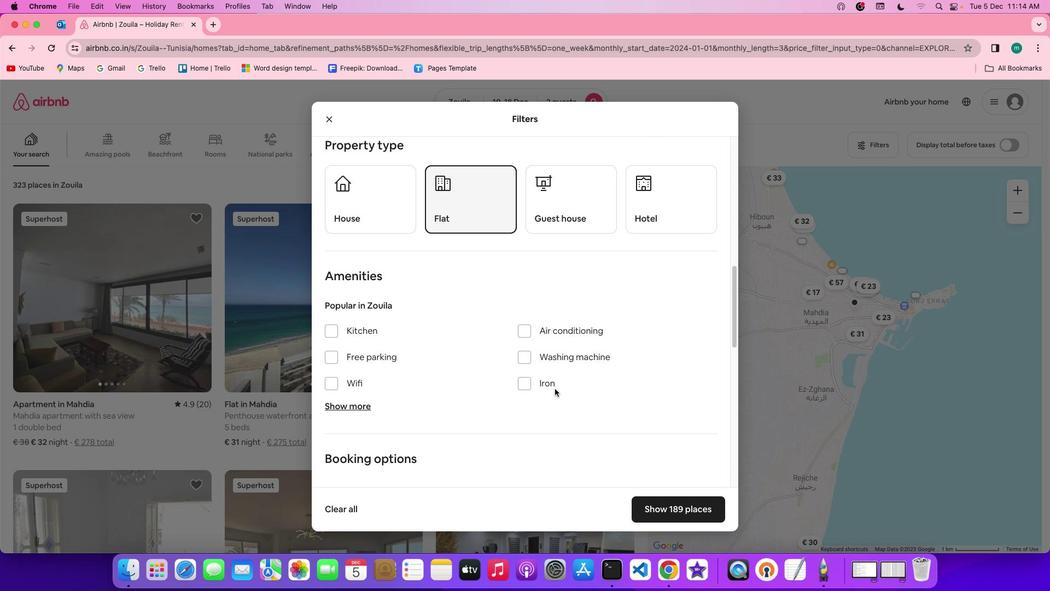 
Action: Mouse scrolled (554, 388) with delta (0, 0)
Screenshot: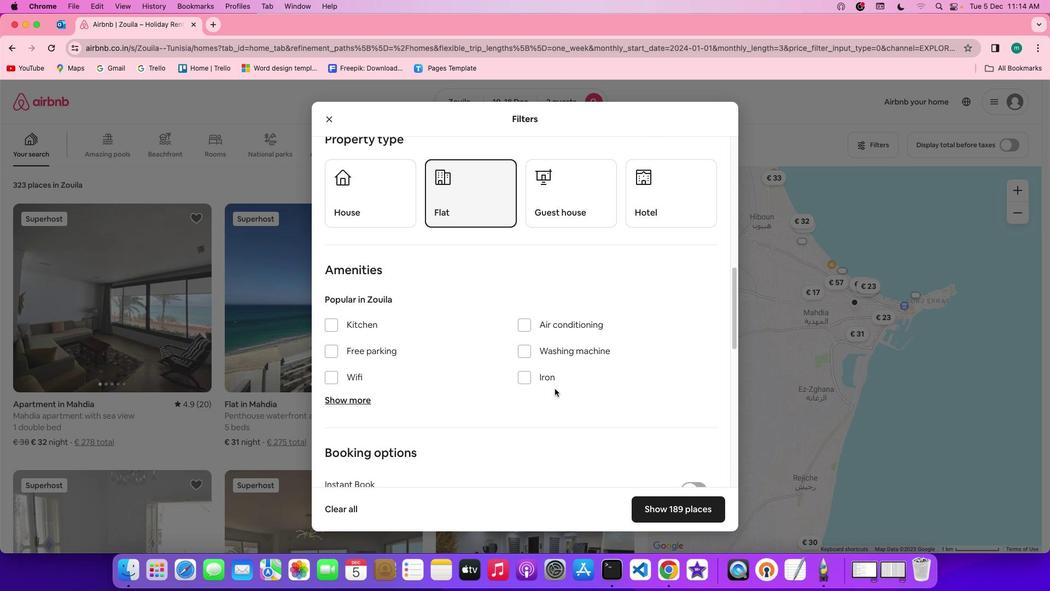 
Action: Mouse scrolled (554, 388) with delta (0, 0)
Screenshot: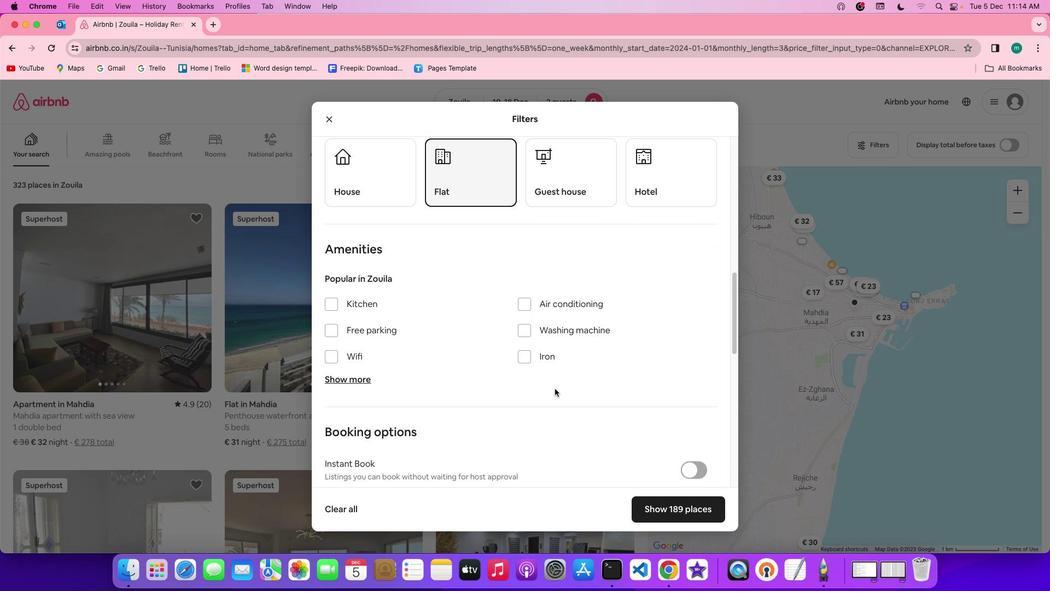 
Action: Mouse scrolled (554, 388) with delta (0, 0)
Screenshot: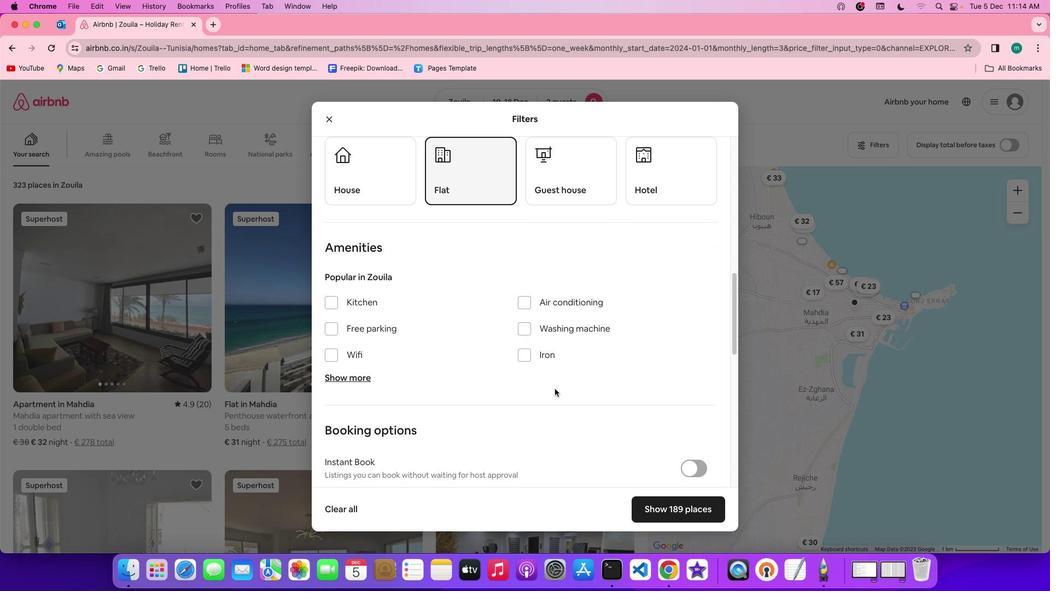 
Action: Mouse scrolled (554, 388) with delta (0, 0)
Screenshot: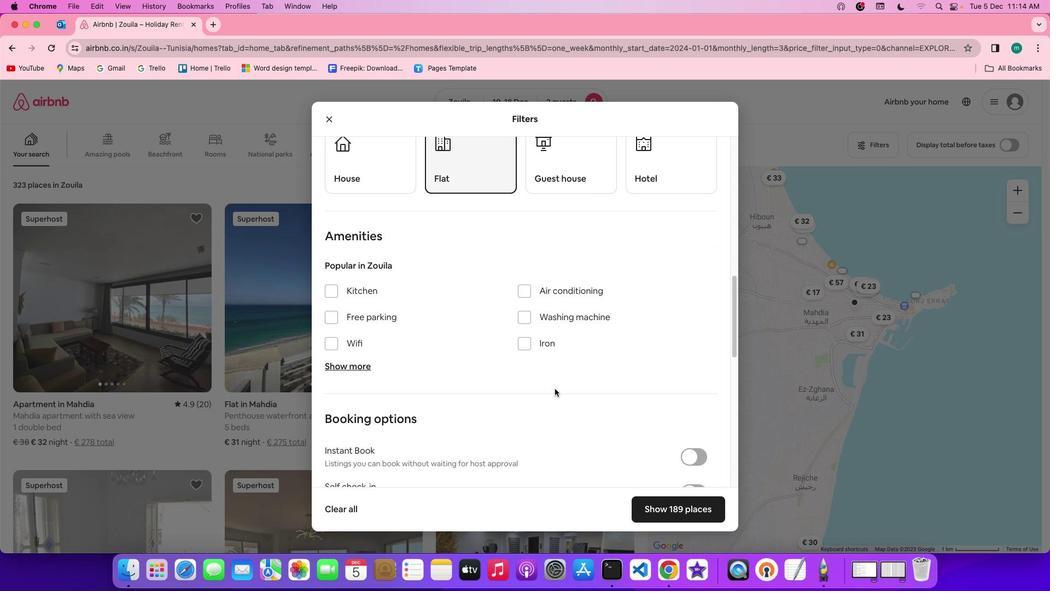 
Action: Mouse scrolled (554, 388) with delta (0, 0)
Screenshot: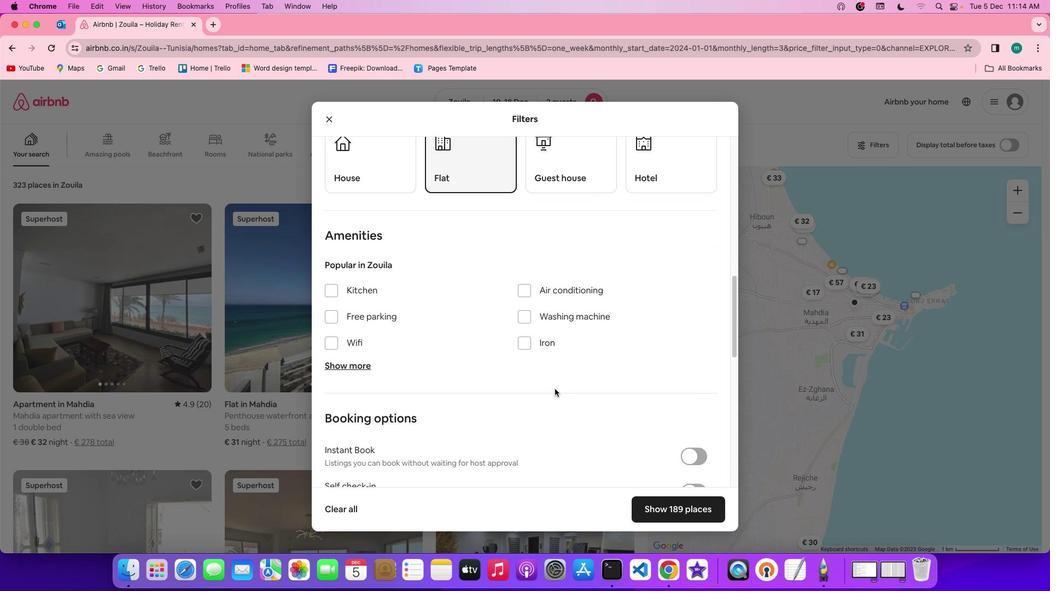 
Action: Mouse scrolled (554, 388) with delta (0, 0)
Screenshot: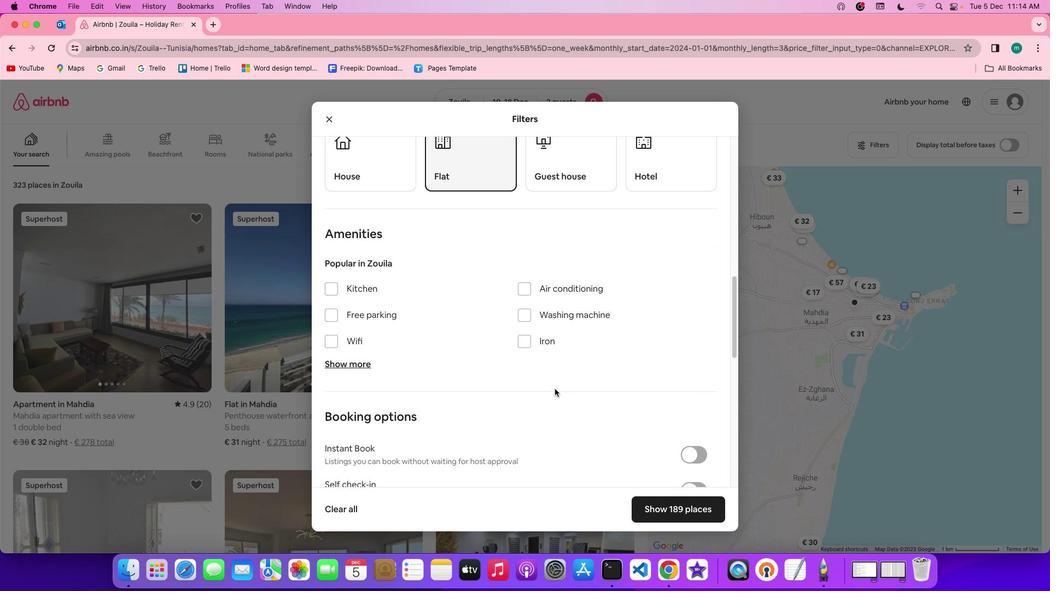 
Action: Mouse scrolled (554, 388) with delta (0, 0)
Screenshot: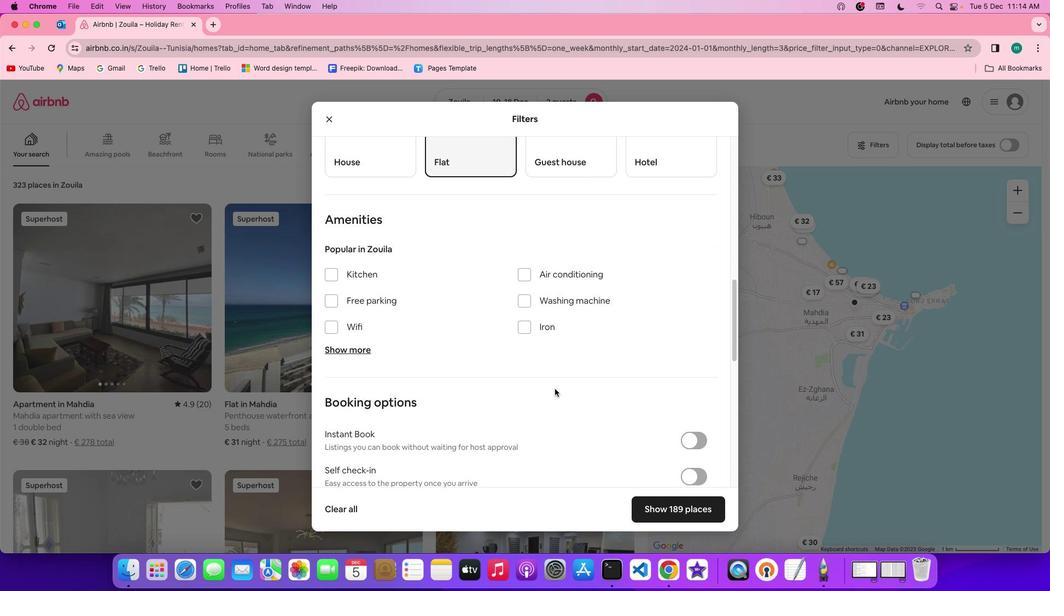 
Action: Mouse scrolled (554, 388) with delta (0, 0)
Screenshot: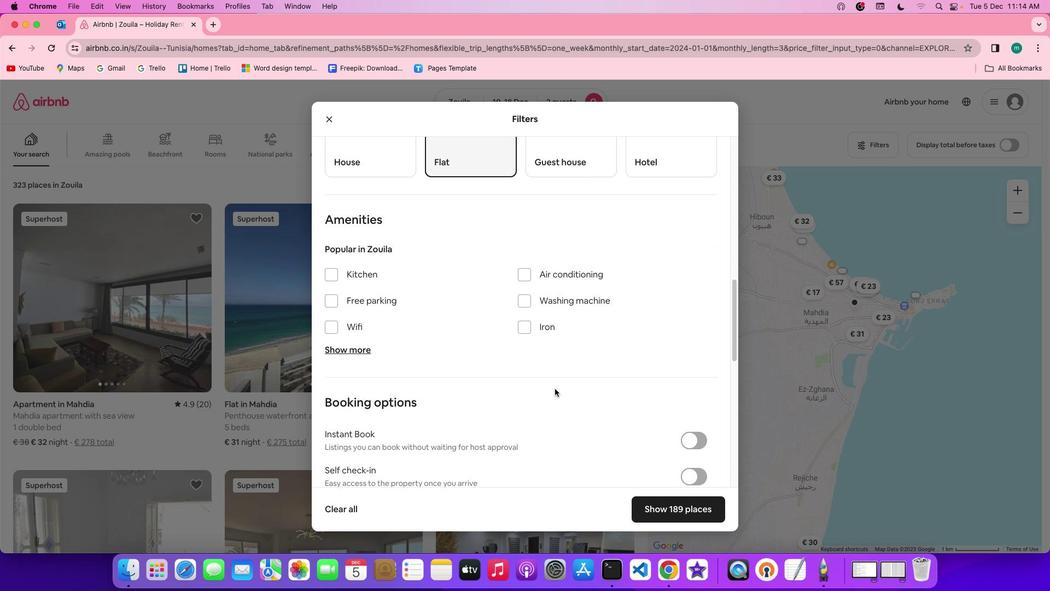 
Action: Mouse moved to (347, 355)
Screenshot: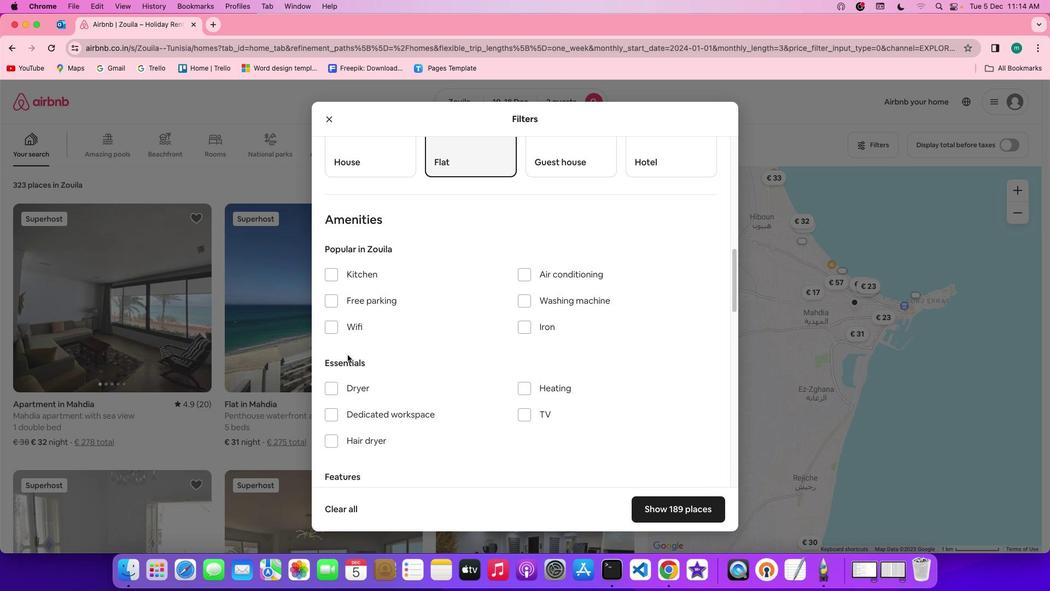 
Action: Mouse pressed left at (347, 355)
Screenshot: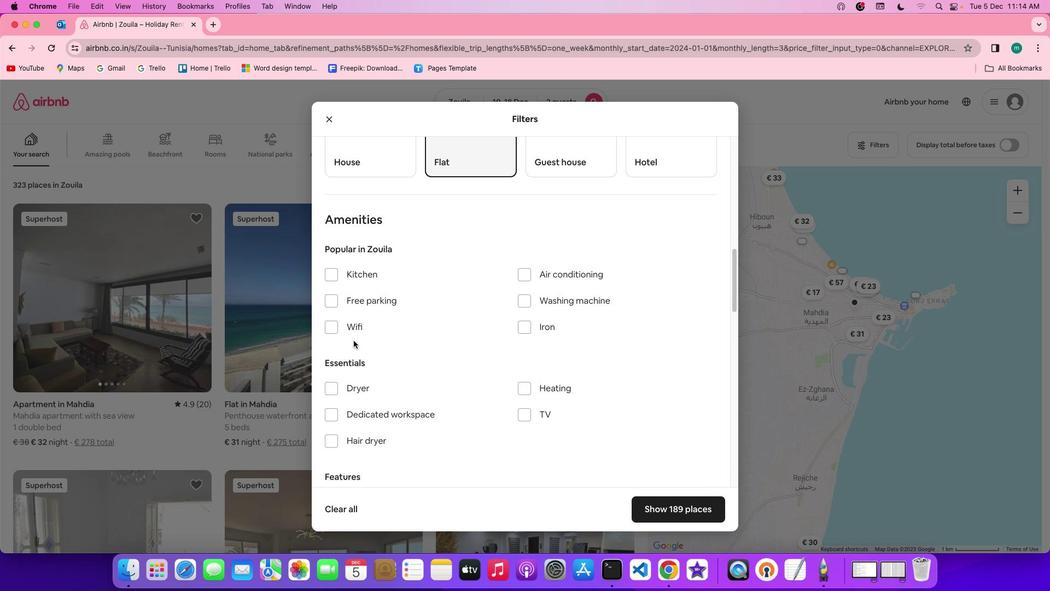 
Action: Mouse moved to (359, 330)
Screenshot: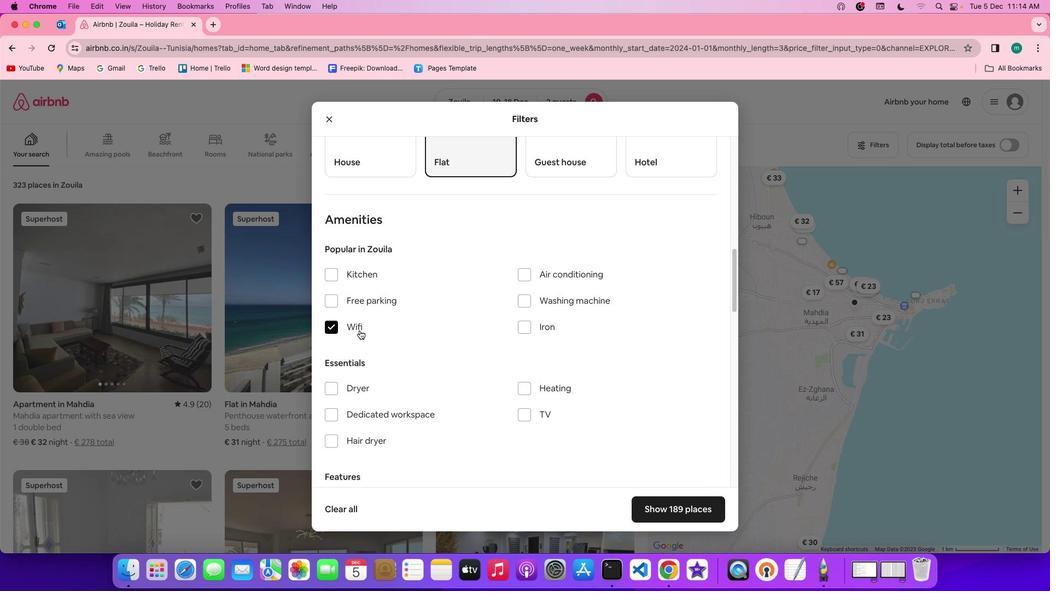 
Action: Mouse pressed left at (359, 330)
Screenshot: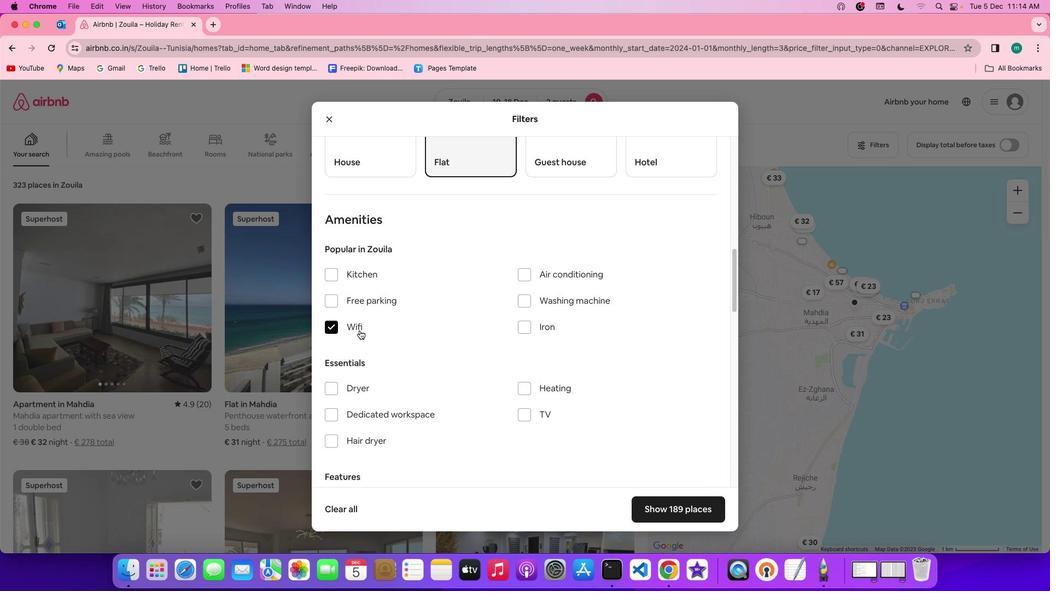 
Action: Mouse moved to (522, 413)
Screenshot: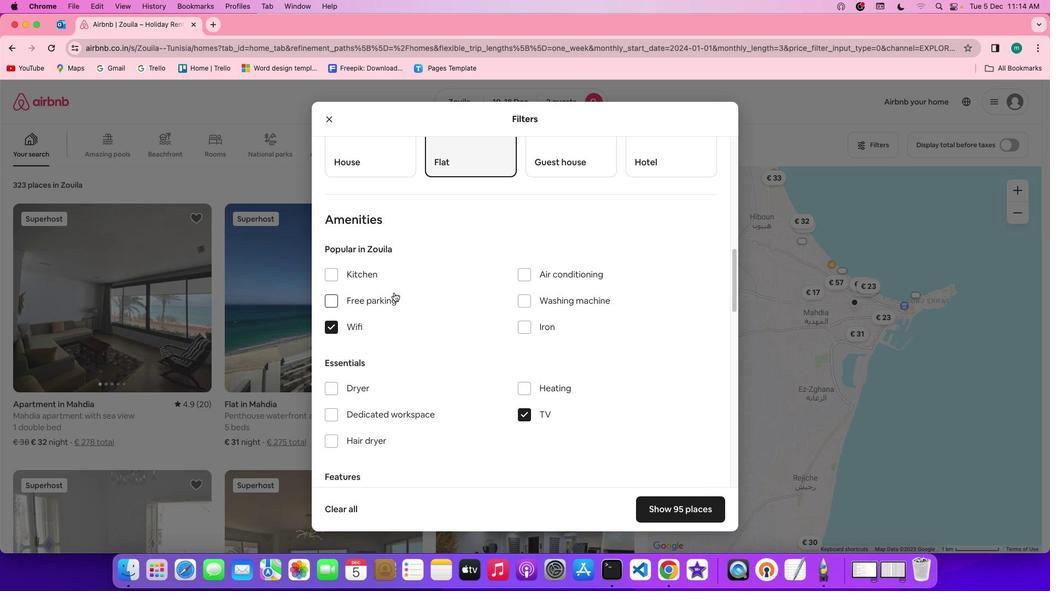 
Action: Mouse pressed left at (522, 413)
Screenshot: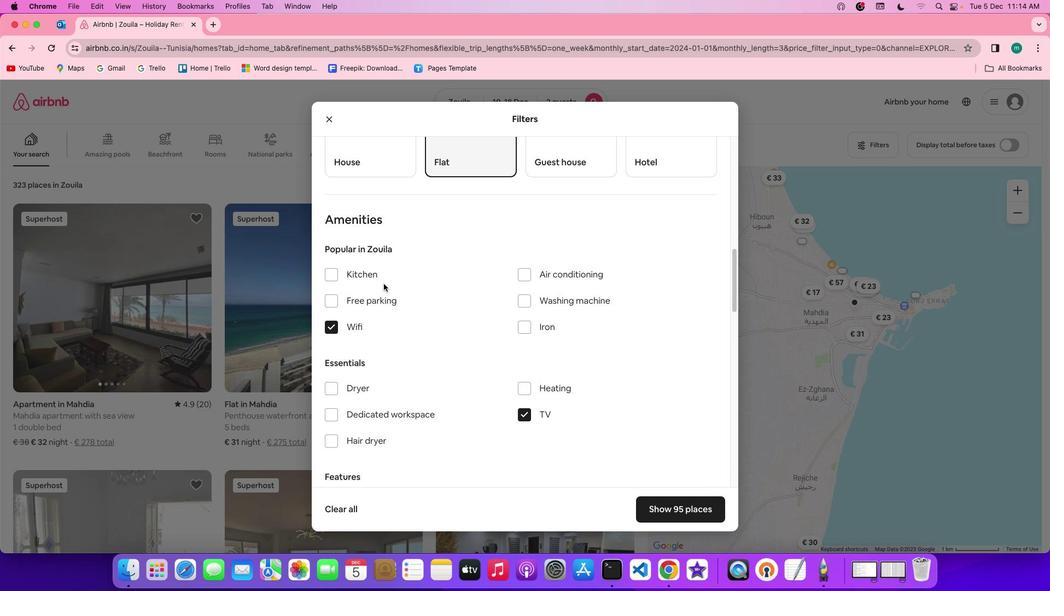 
Action: Mouse moved to (369, 298)
Screenshot: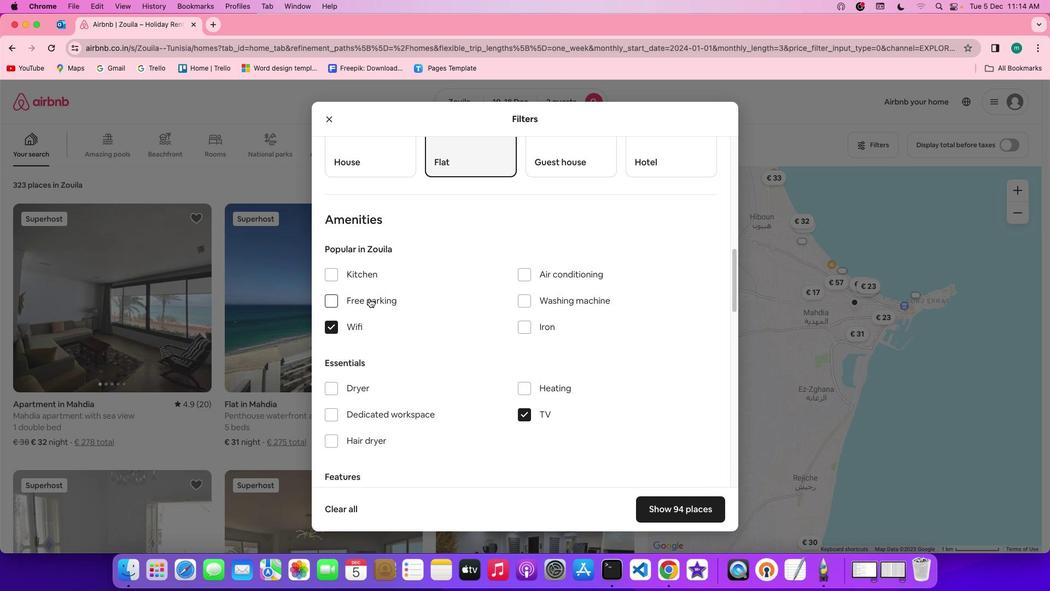 
Action: Mouse pressed left at (369, 298)
Screenshot: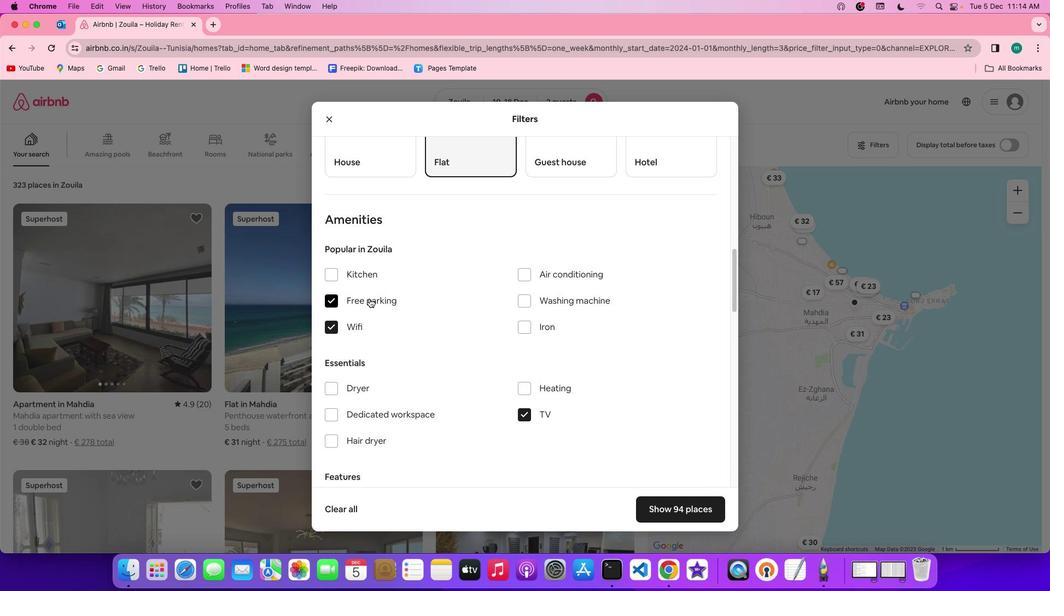 
Action: Mouse moved to (498, 351)
Screenshot: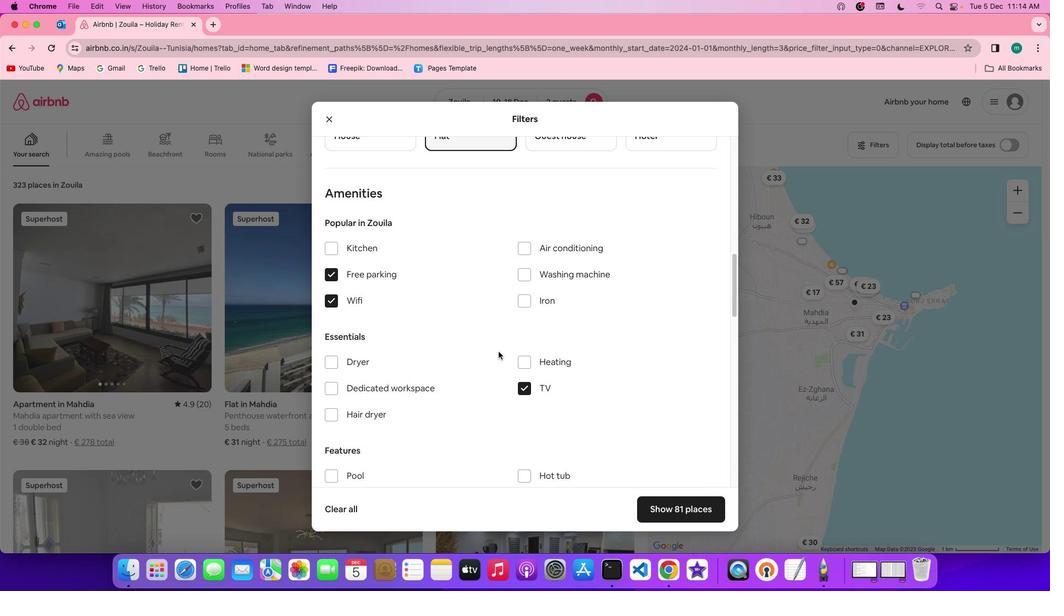 
Action: Mouse scrolled (498, 351) with delta (0, 0)
Screenshot: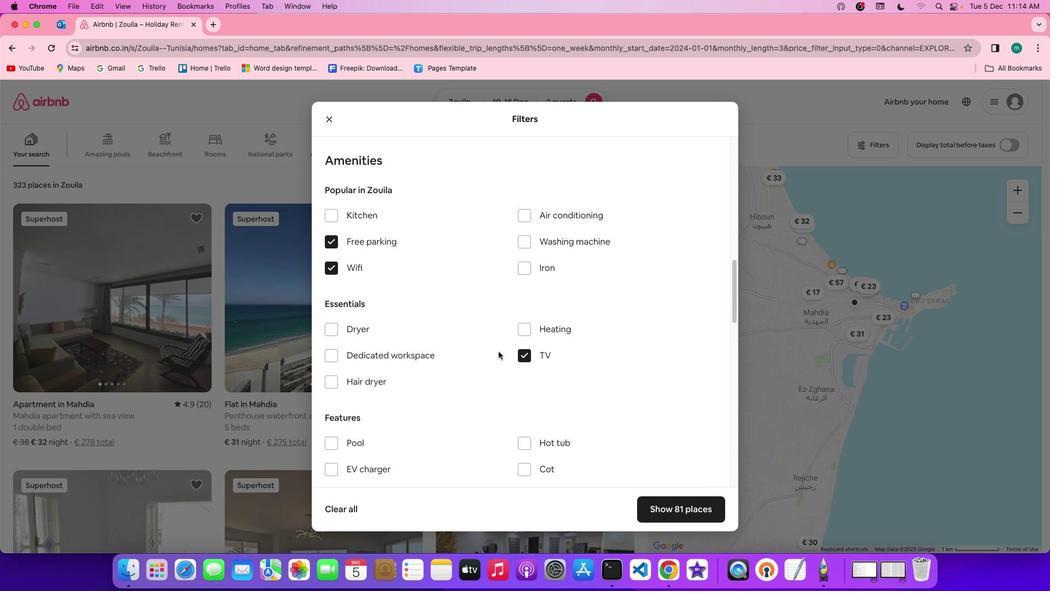 
Action: Mouse scrolled (498, 351) with delta (0, 0)
Screenshot: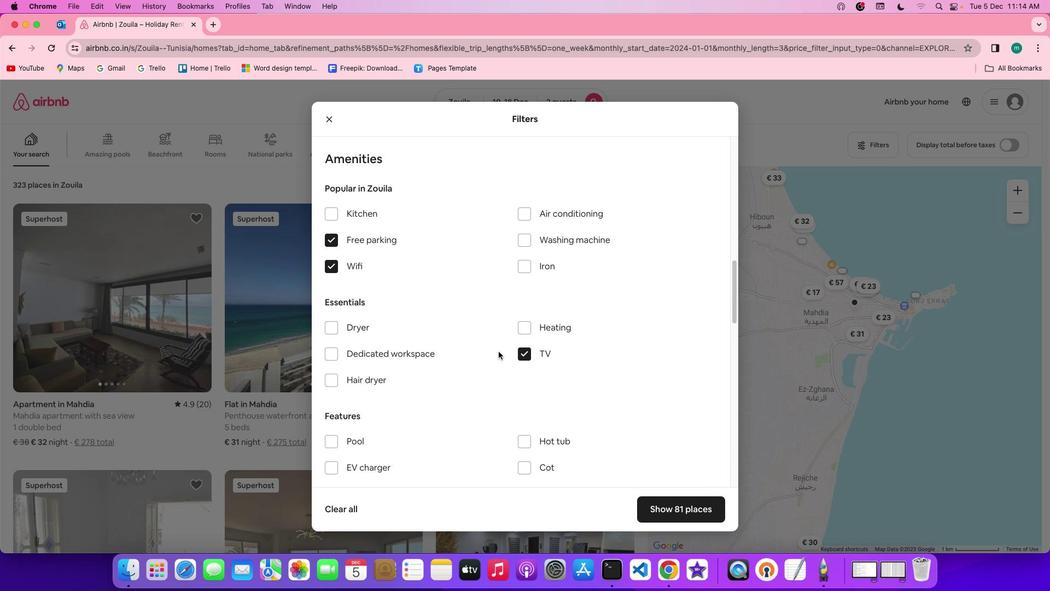 
Action: Mouse scrolled (498, 351) with delta (0, 0)
Screenshot: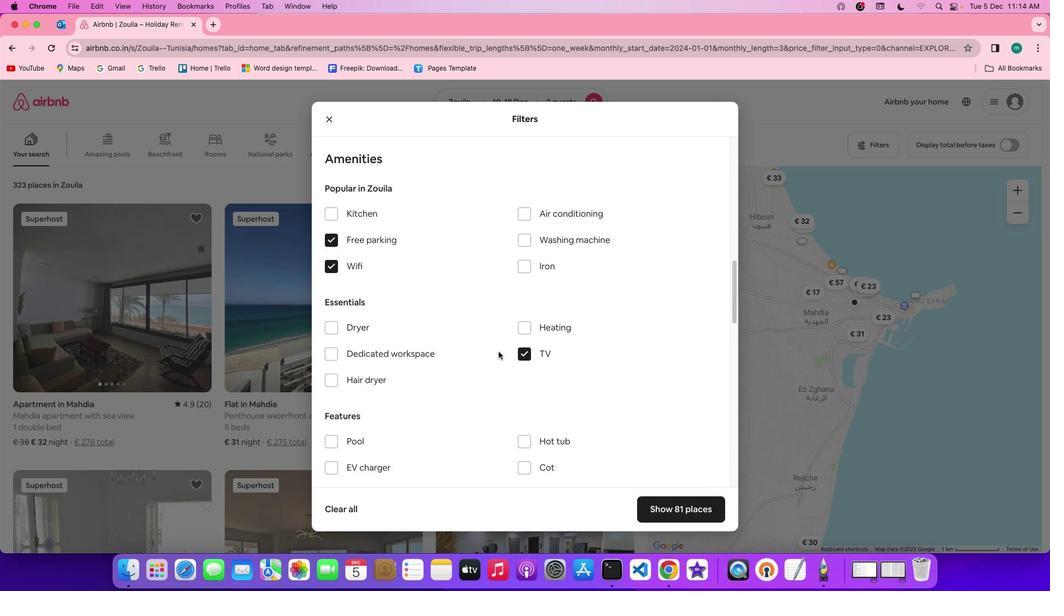 
Action: Mouse scrolled (498, 351) with delta (0, 0)
Screenshot: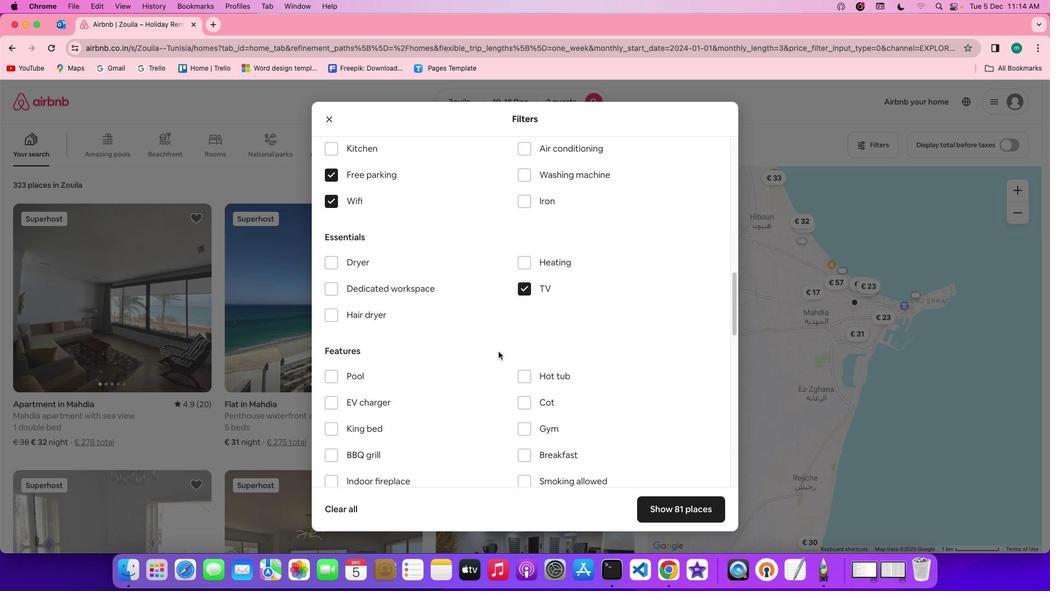 
Action: Mouse scrolled (498, 351) with delta (0, 0)
Screenshot: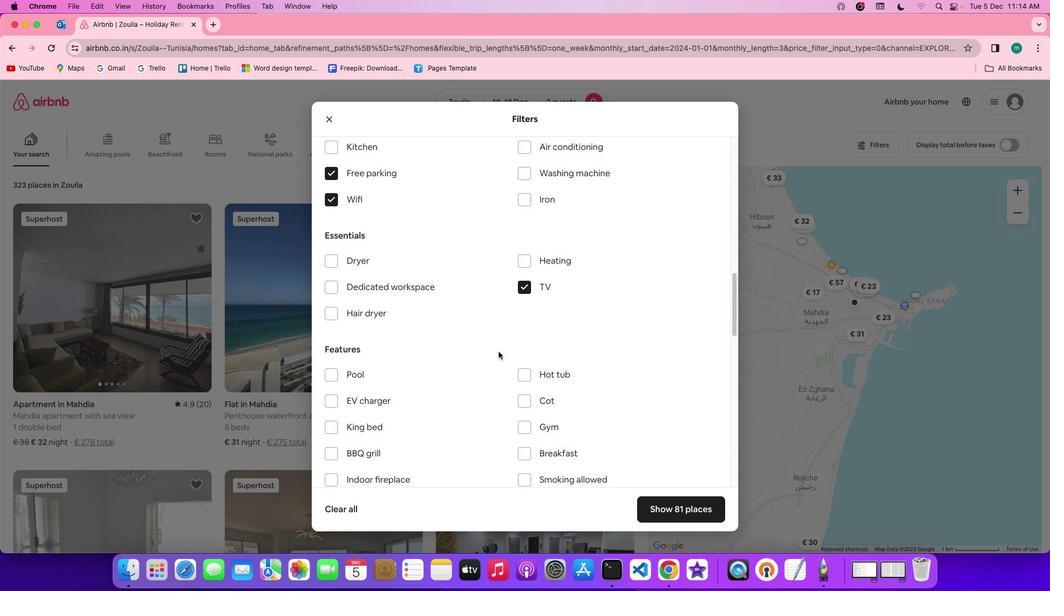 
Action: Mouse scrolled (498, 351) with delta (0, -1)
Screenshot: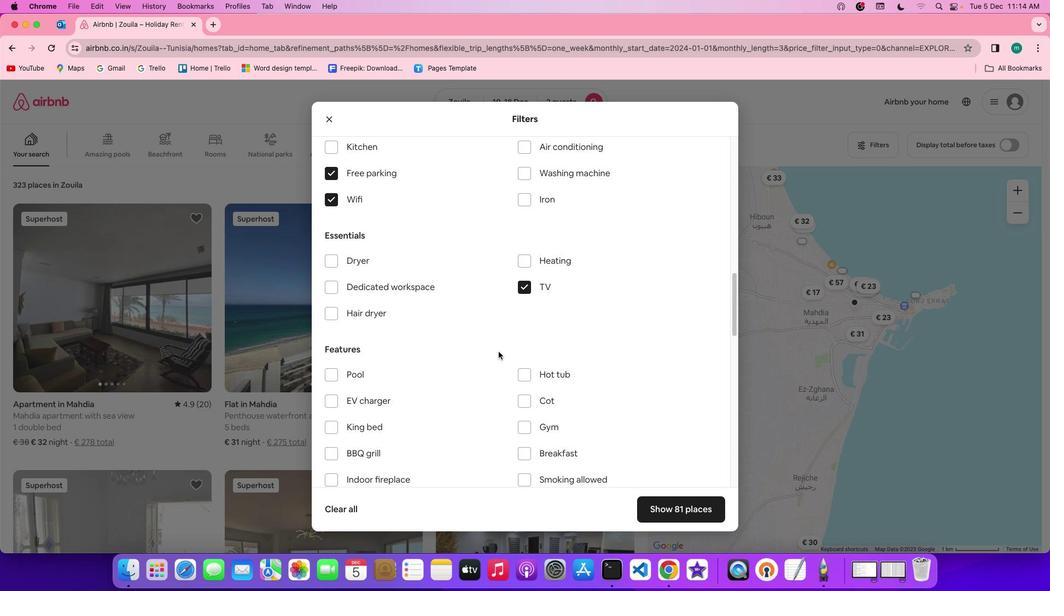 
Action: Mouse scrolled (498, 351) with delta (0, 0)
Screenshot: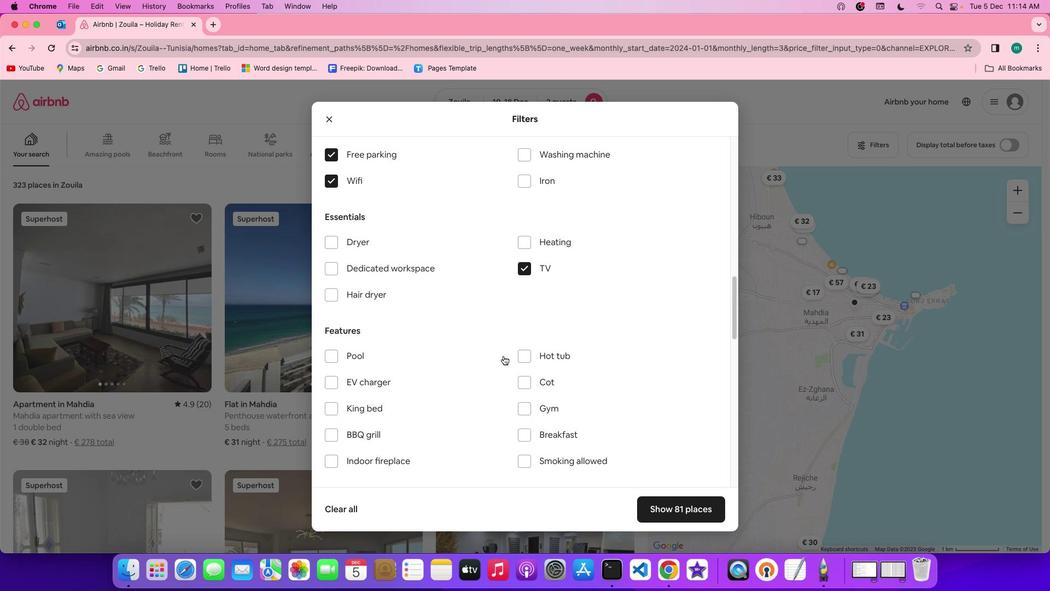 
Action: Mouse scrolled (498, 351) with delta (0, 0)
Screenshot: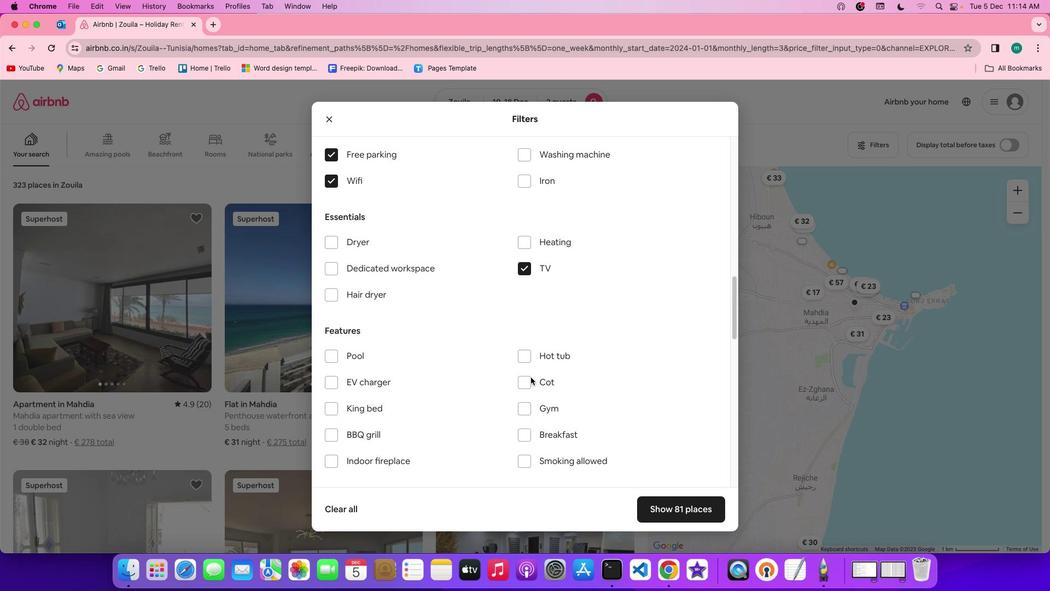 
Action: Mouse moved to (527, 406)
Screenshot: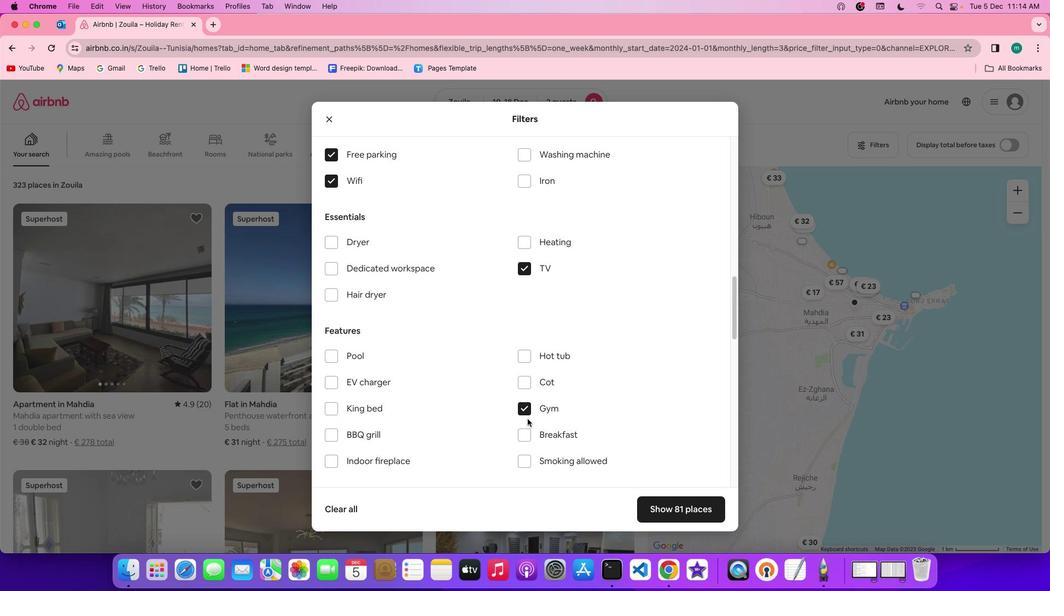 
Action: Mouse pressed left at (527, 406)
Screenshot: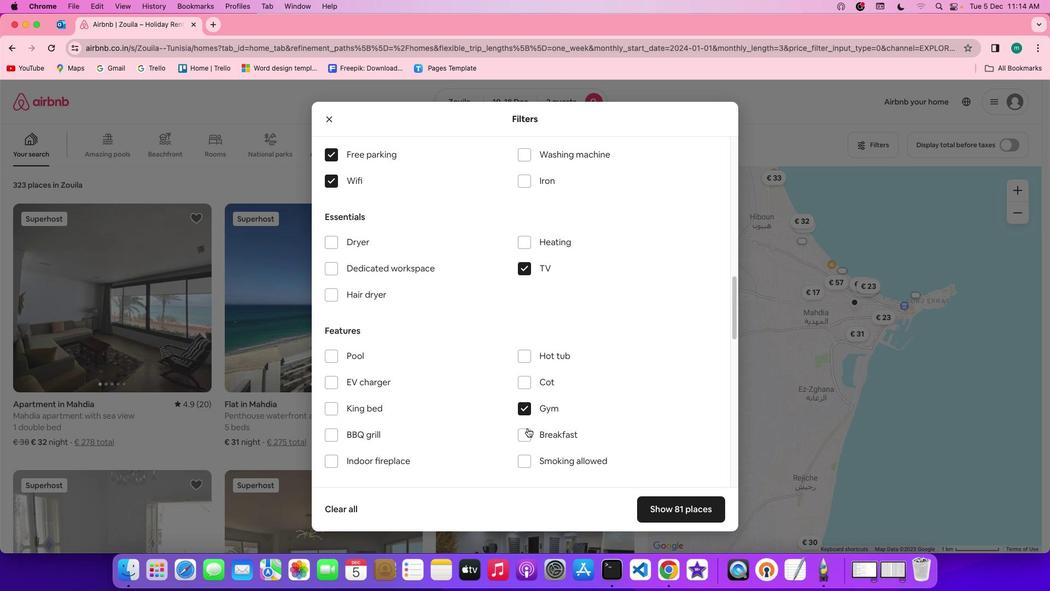 
Action: Mouse moved to (527, 431)
Screenshot: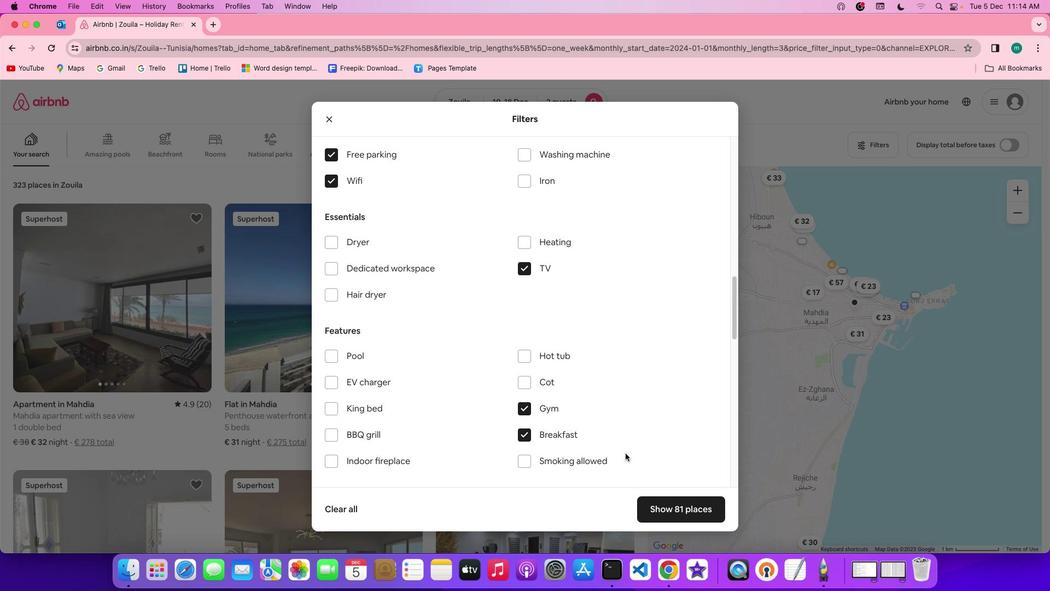 
Action: Mouse pressed left at (527, 431)
Screenshot: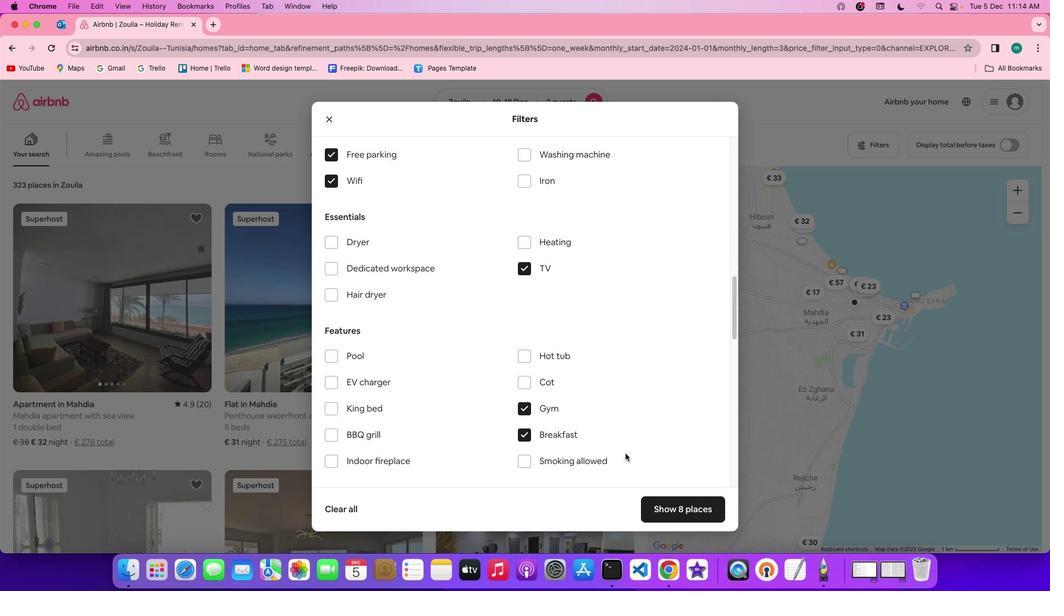 
Action: Mouse moved to (626, 453)
Screenshot: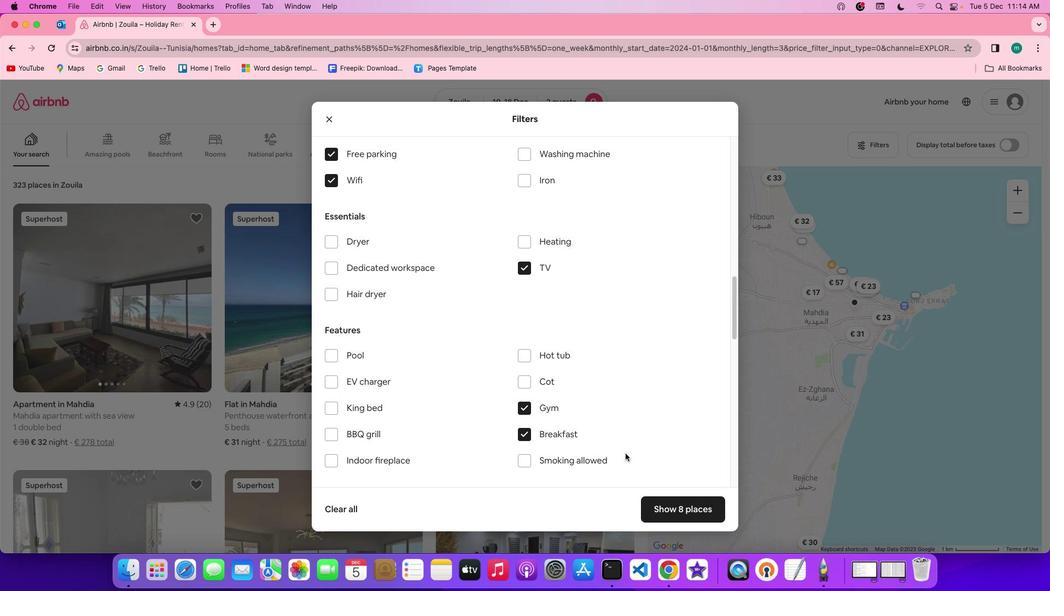 
Action: Mouse scrolled (626, 453) with delta (0, 0)
Screenshot: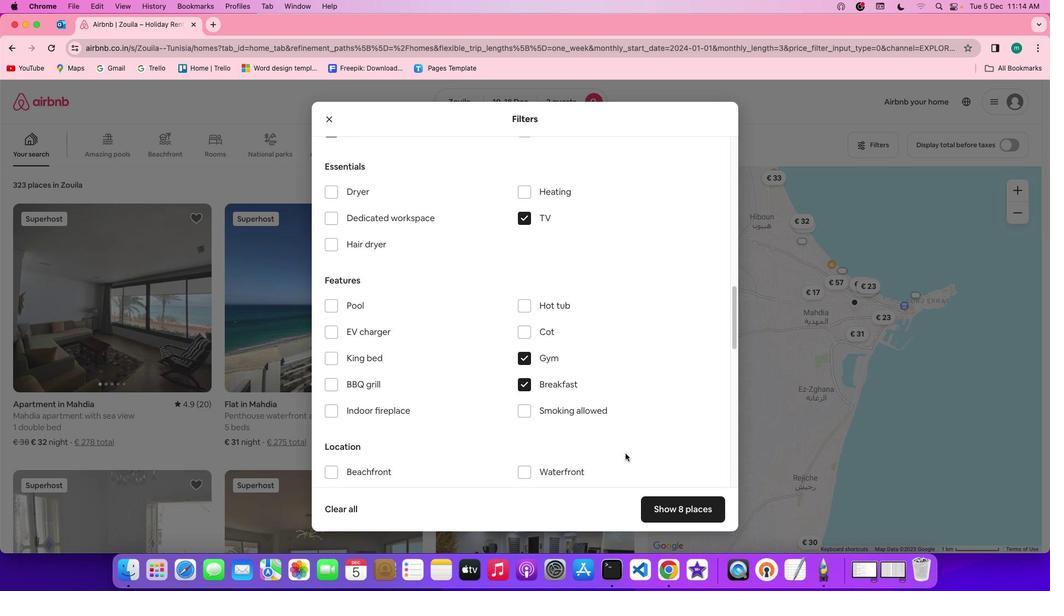 
Action: Mouse scrolled (626, 453) with delta (0, 0)
Screenshot: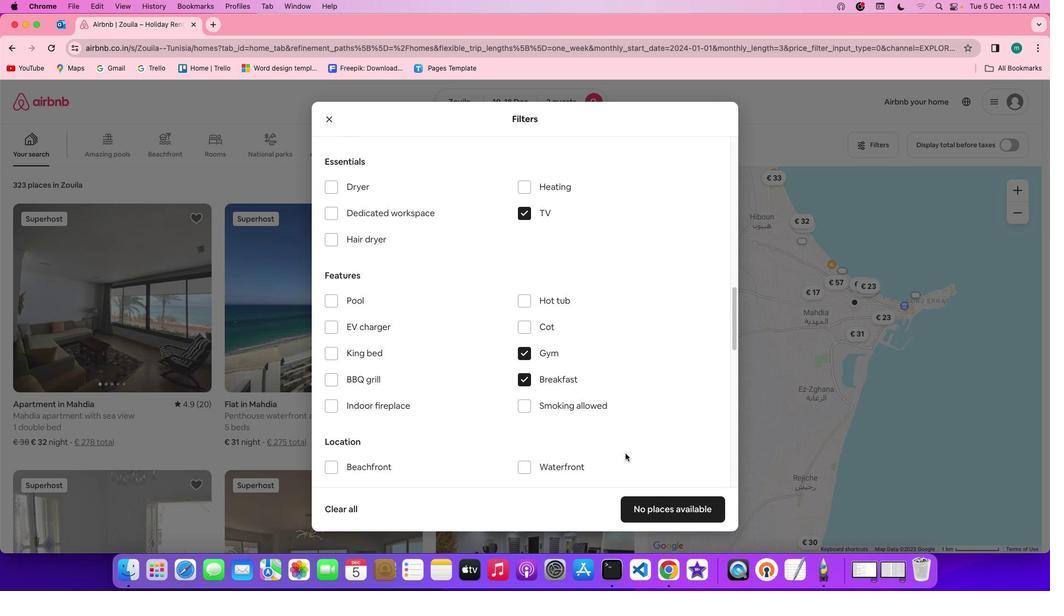 
Action: Mouse scrolled (626, 453) with delta (0, 0)
Screenshot: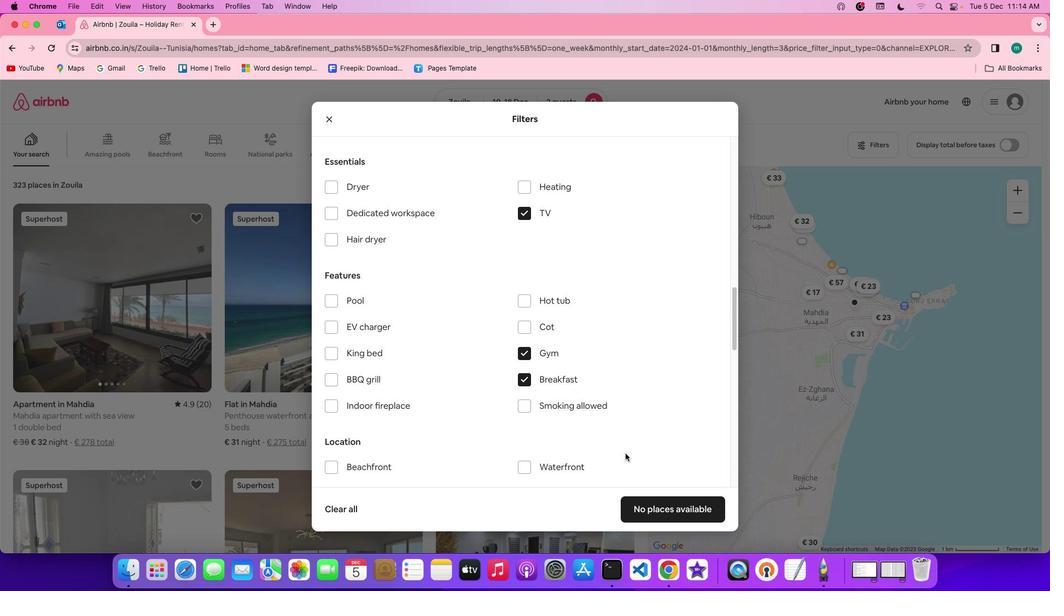 
Action: Mouse scrolled (626, 453) with delta (0, 0)
Screenshot: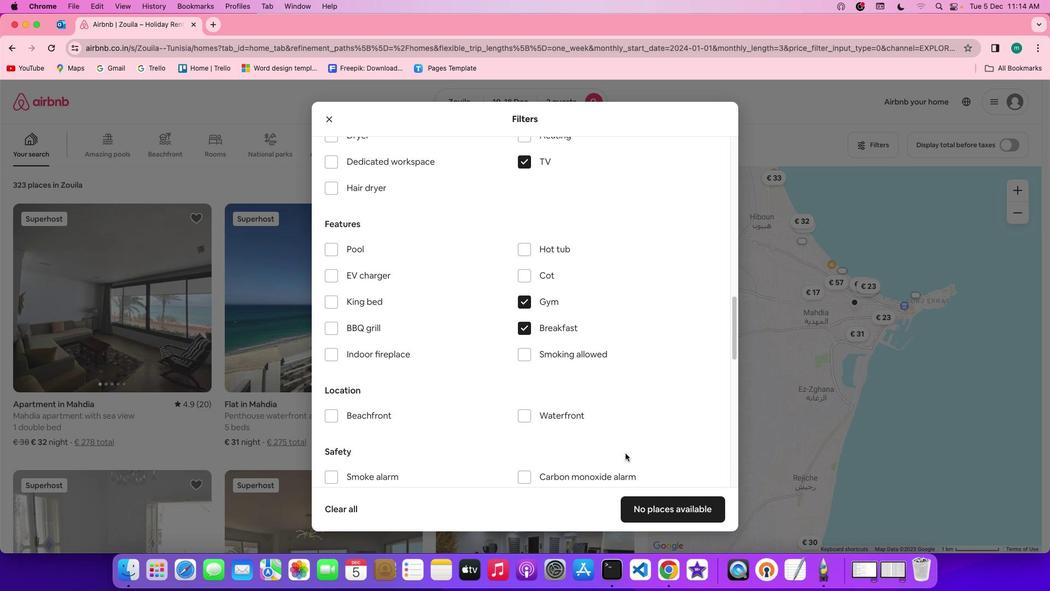 
Action: Mouse scrolled (626, 453) with delta (0, 0)
Screenshot: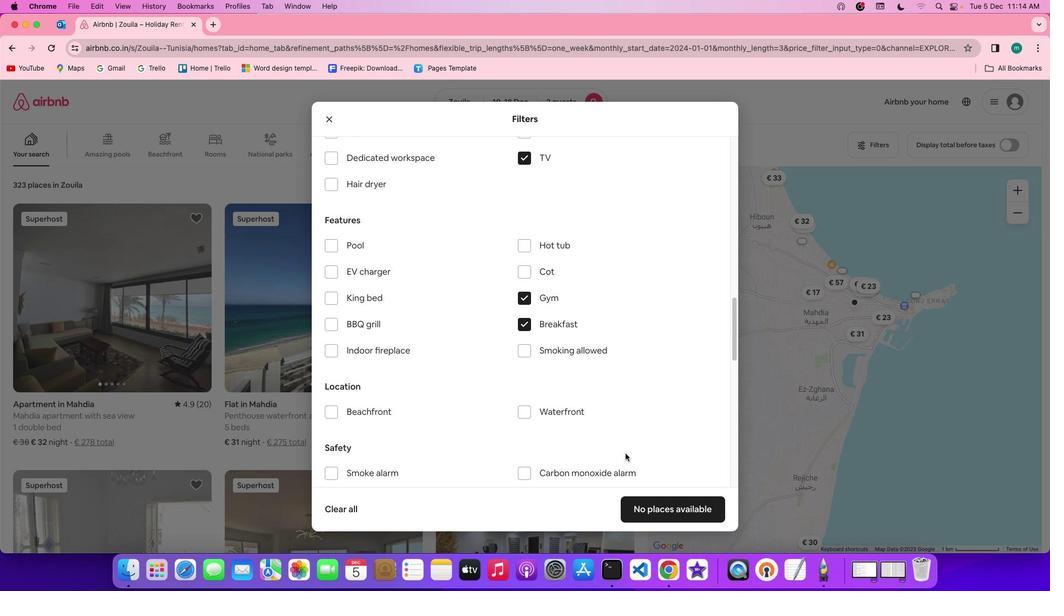 
Action: Mouse scrolled (626, 453) with delta (0, 0)
Screenshot: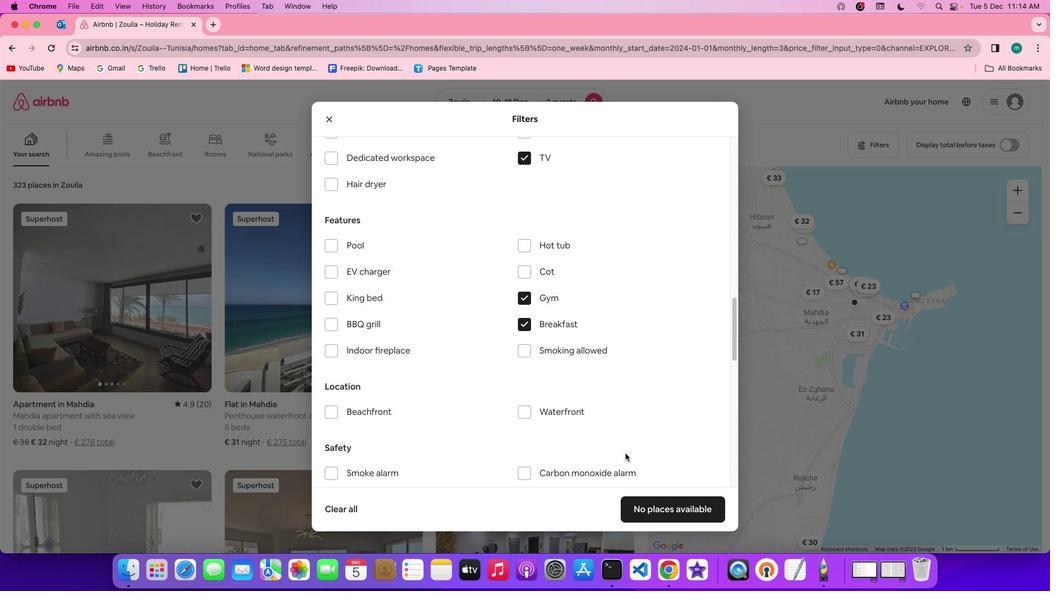 
Action: Mouse moved to (626, 453)
Screenshot: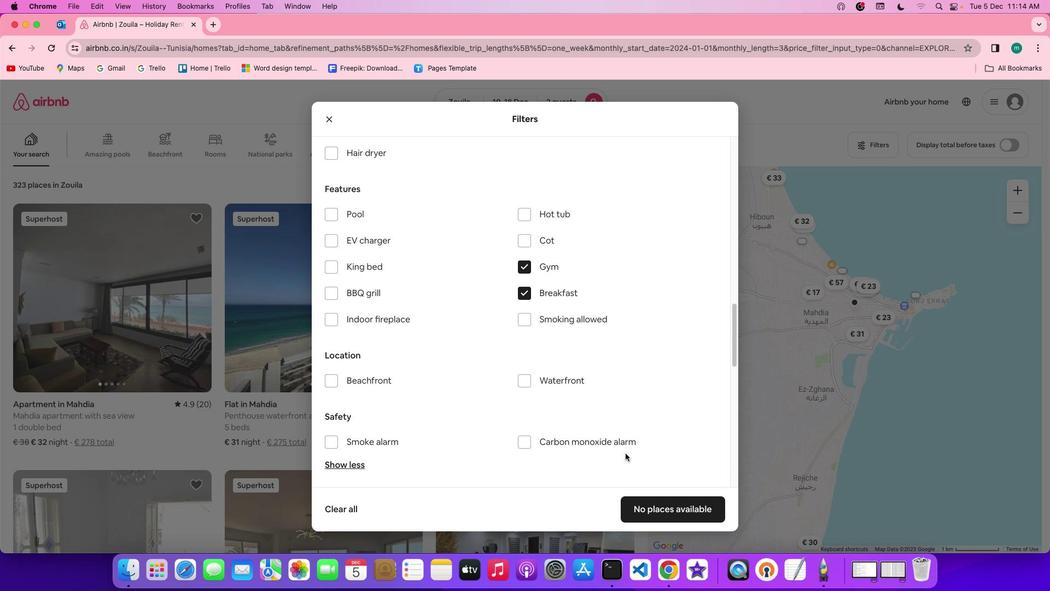 
Action: Mouse scrolled (626, 453) with delta (0, 0)
Screenshot: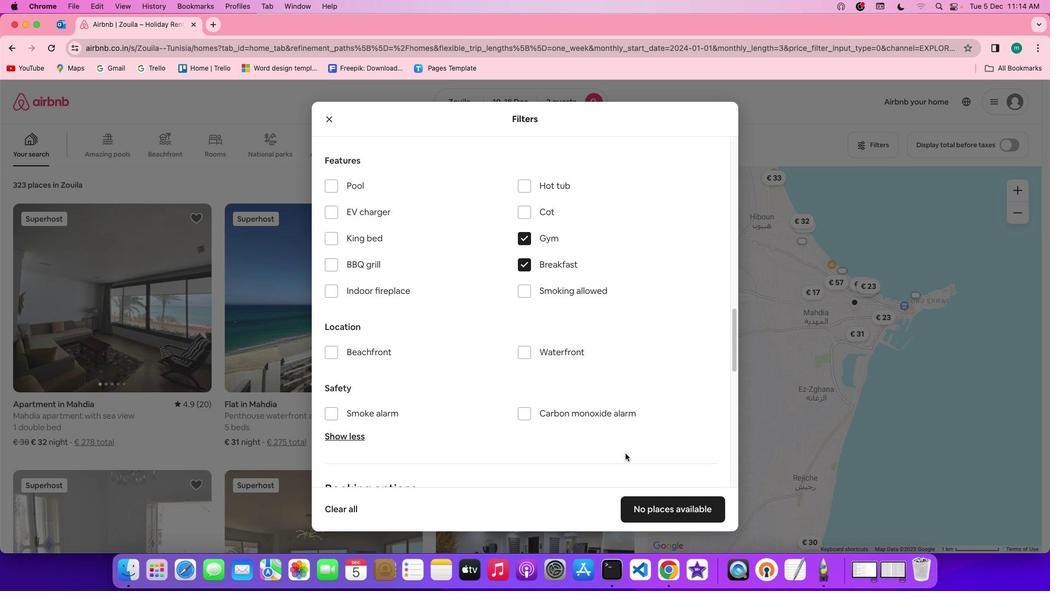 
Action: Mouse scrolled (626, 453) with delta (0, 0)
Screenshot: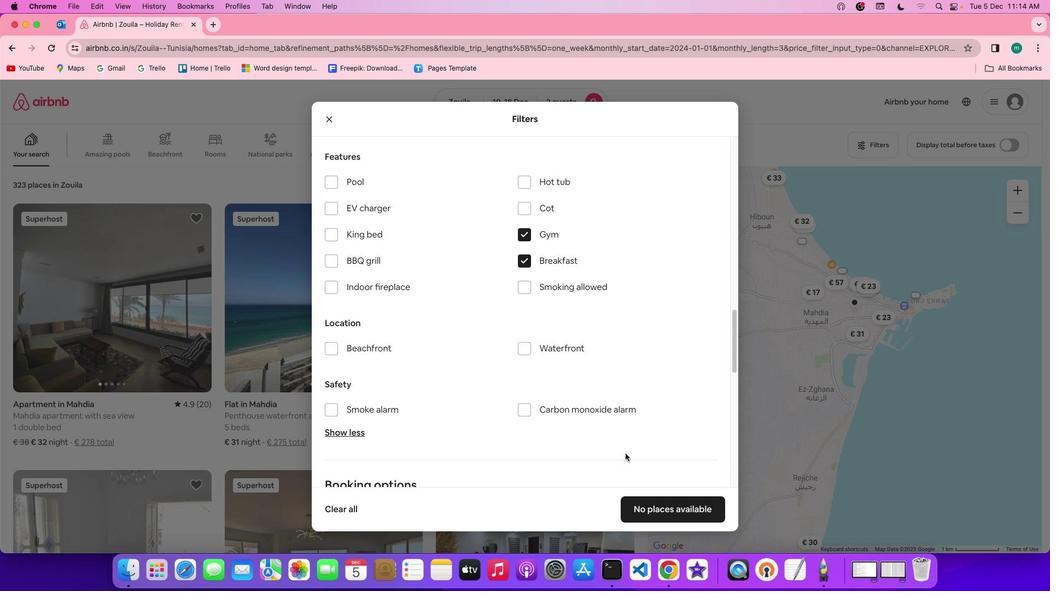 
Action: Mouse scrolled (626, 453) with delta (0, -1)
Screenshot: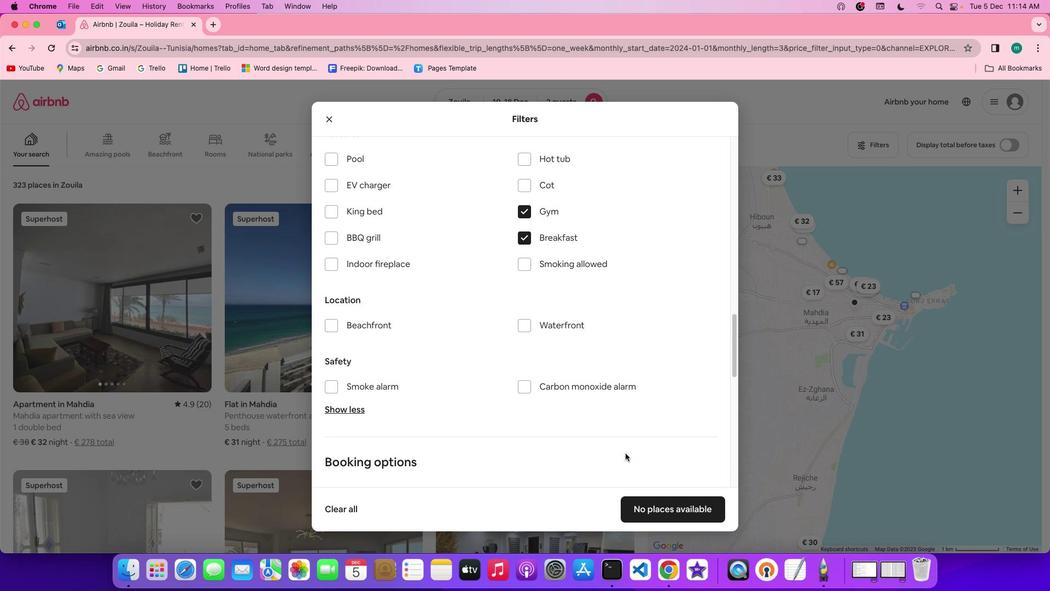 
Action: Mouse scrolled (626, 453) with delta (0, 0)
Screenshot: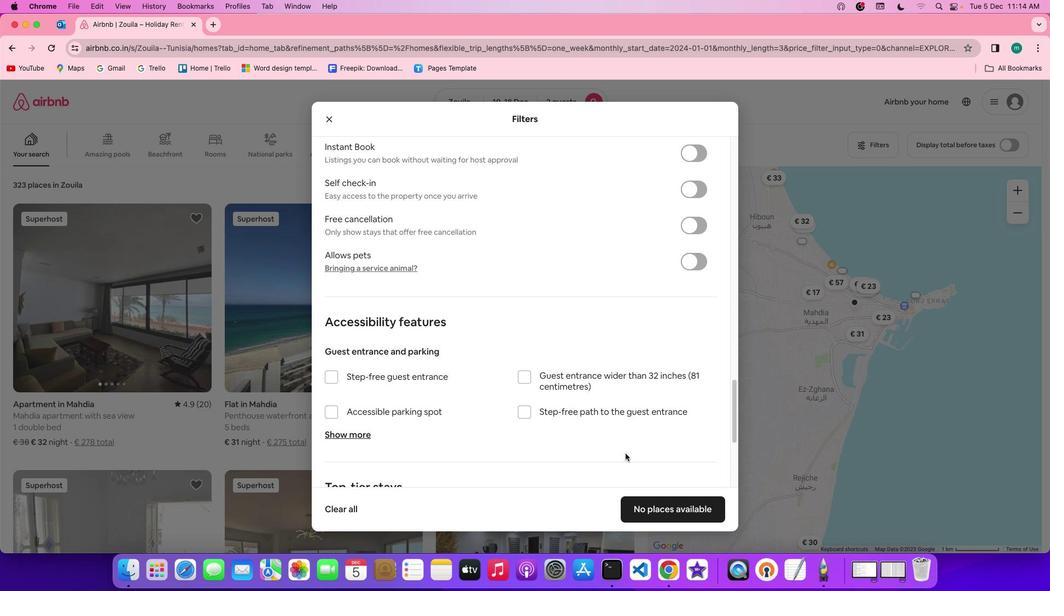 
Action: Mouse scrolled (626, 453) with delta (0, 0)
Screenshot: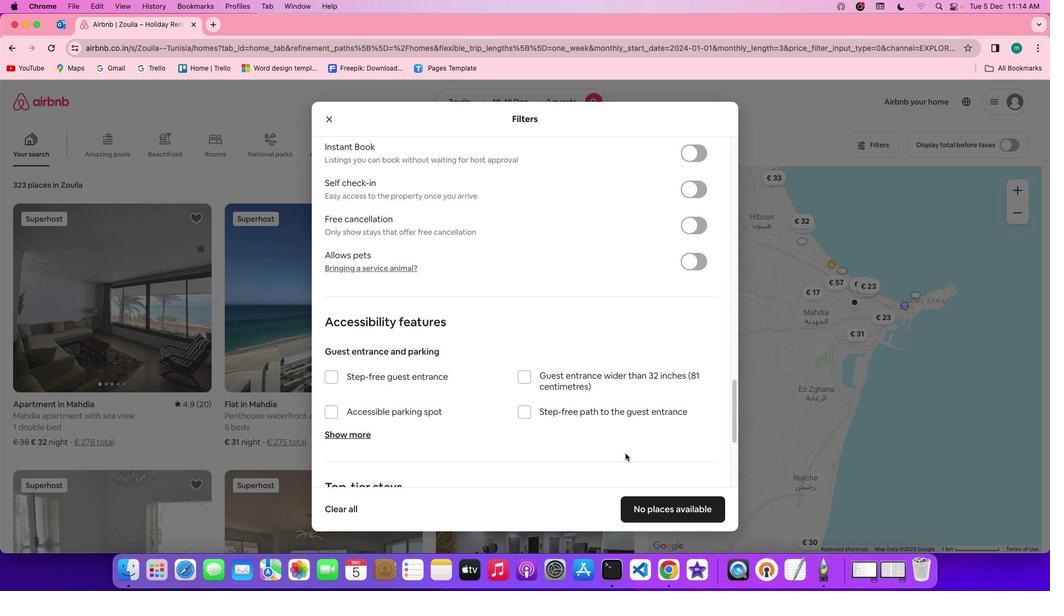 
Action: Mouse scrolled (626, 453) with delta (0, -2)
Screenshot: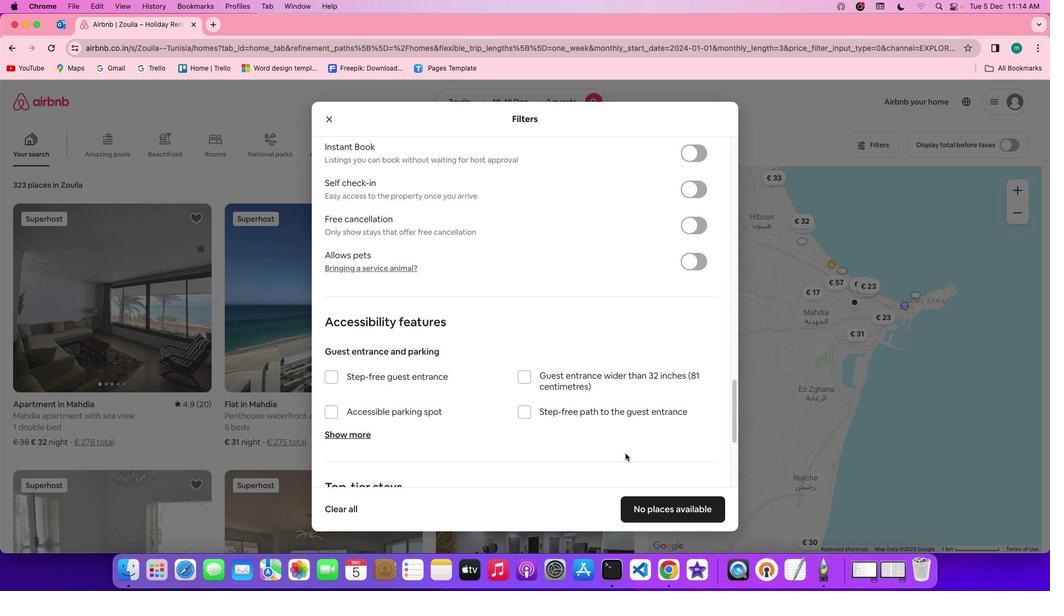 
Action: Mouse scrolled (626, 453) with delta (0, -2)
Screenshot: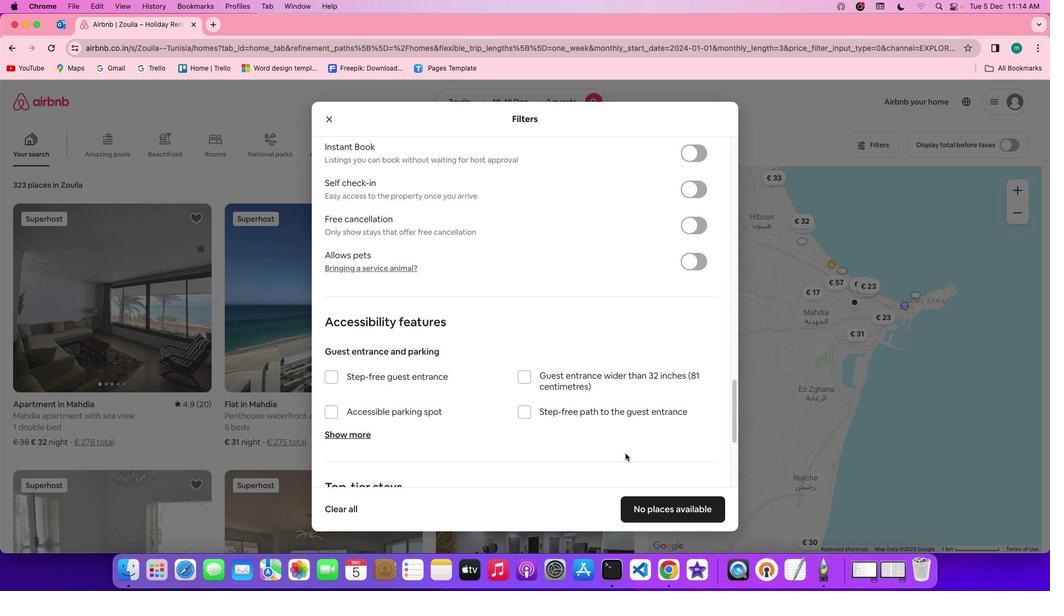 
Action: Mouse scrolled (626, 453) with delta (0, -3)
Screenshot: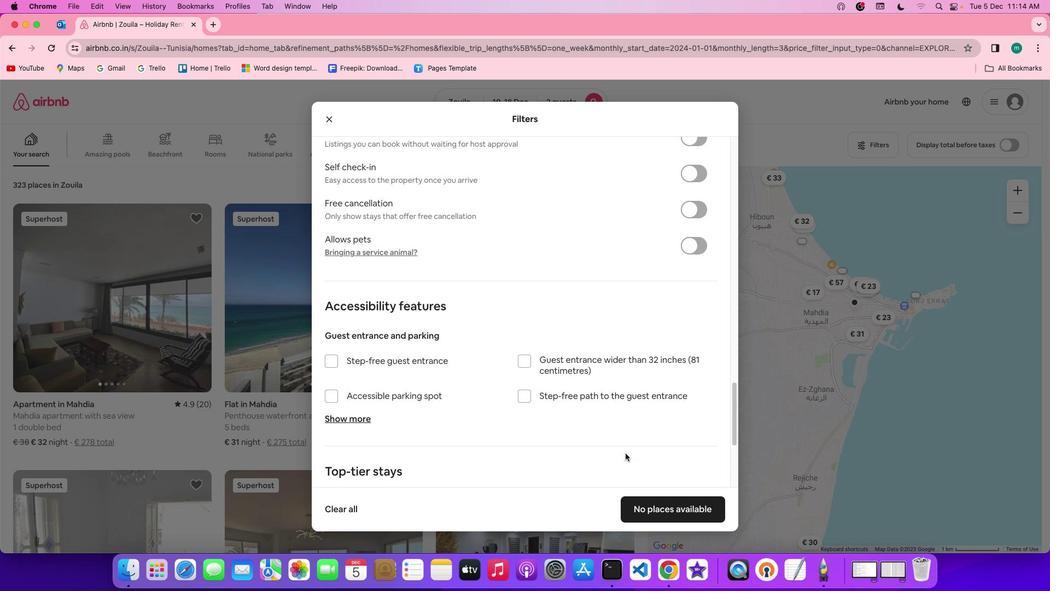 
Action: Mouse scrolled (626, 453) with delta (0, 0)
Screenshot: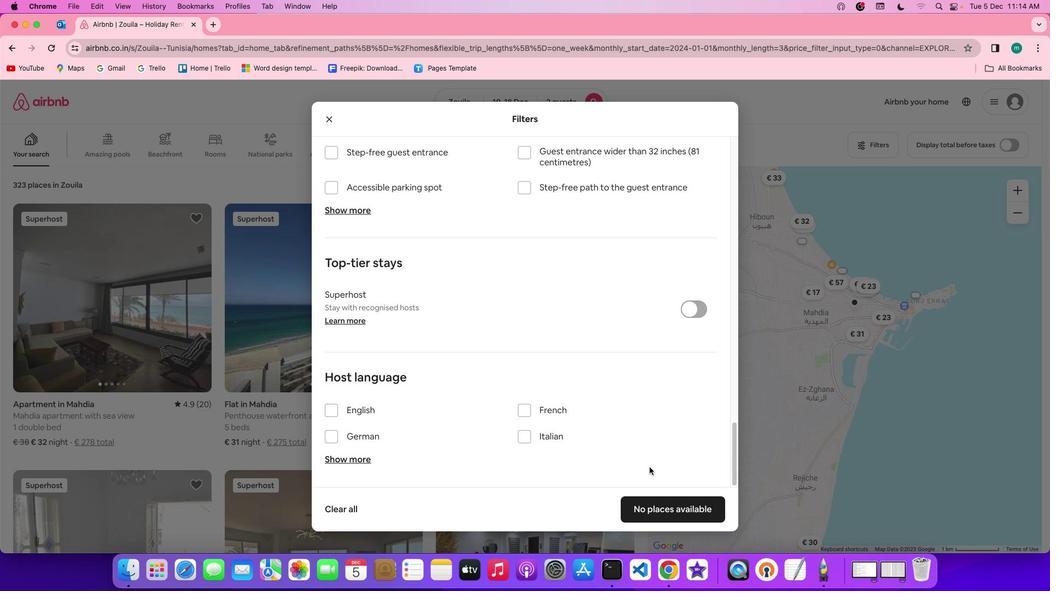 
Action: Mouse scrolled (626, 453) with delta (0, 0)
Screenshot: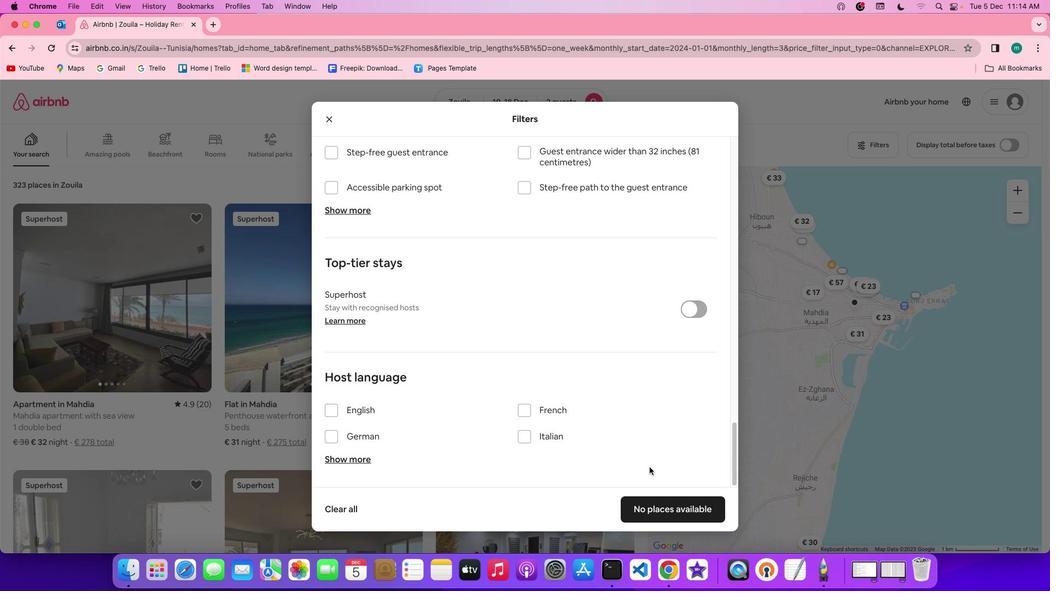 
Action: Mouse scrolled (626, 453) with delta (0, -2)
Screenshot: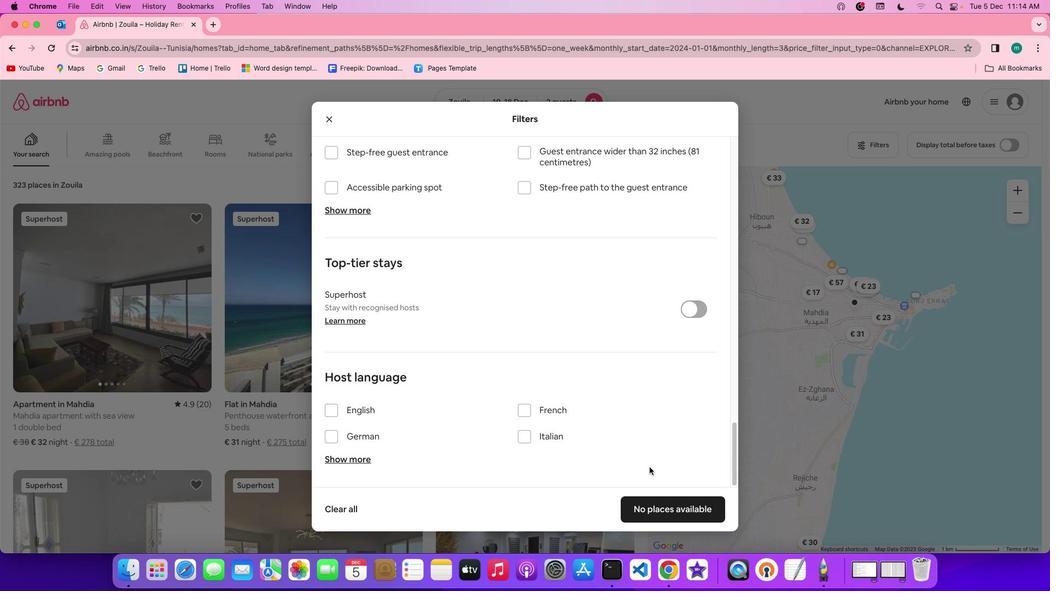 
Action: Mouse scrolled (626, 453) with delta (0, -2)
Screenshot: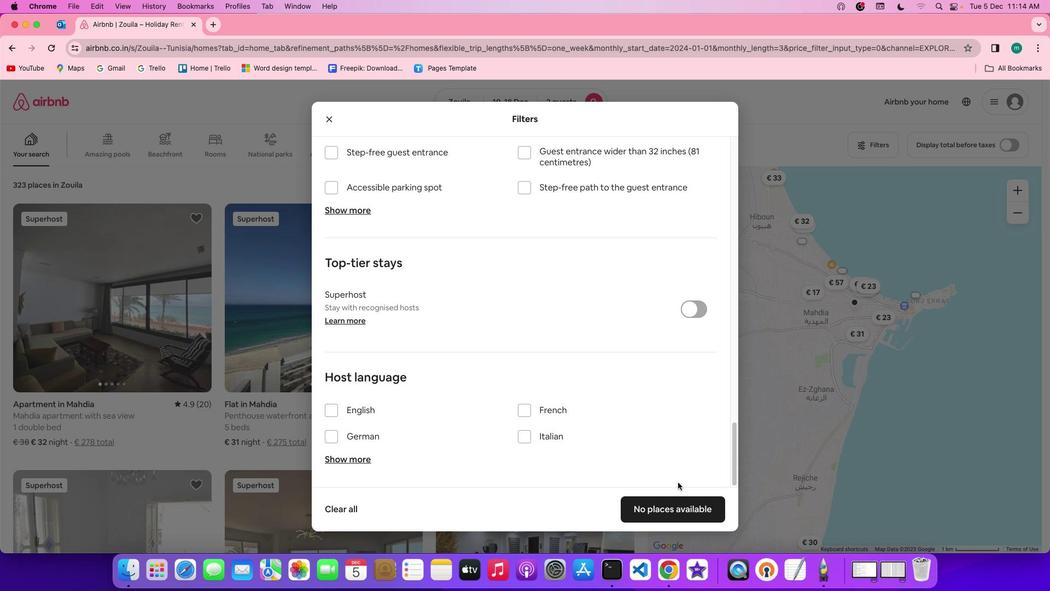 
Action: Mouse scrolled (626, 453) with delta (0, -3)
Screenshot: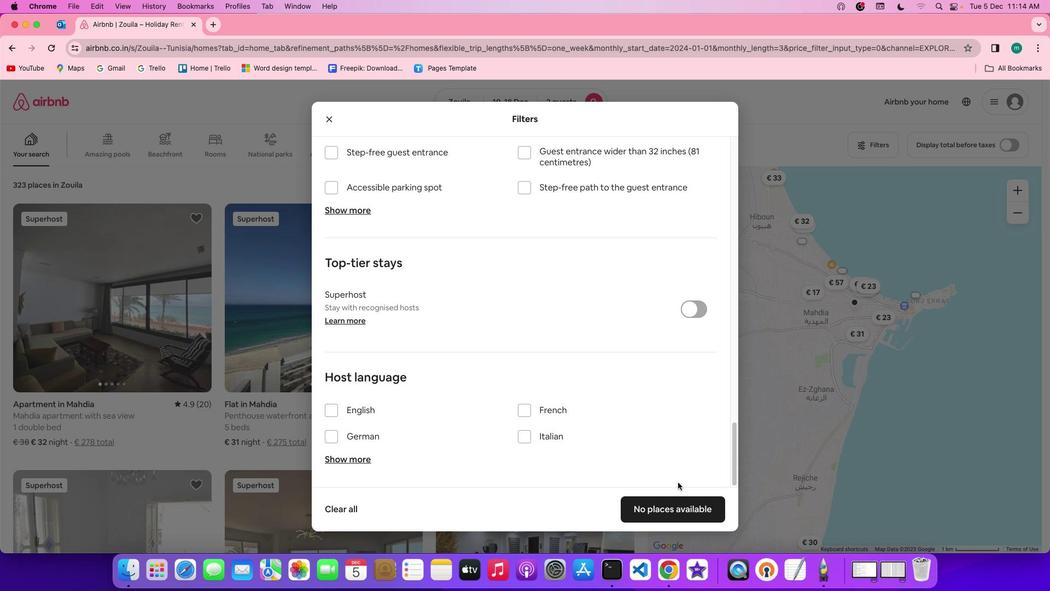 
Action: Mouse scrolled (626, 453) with delta (0, -3)
Screenshot: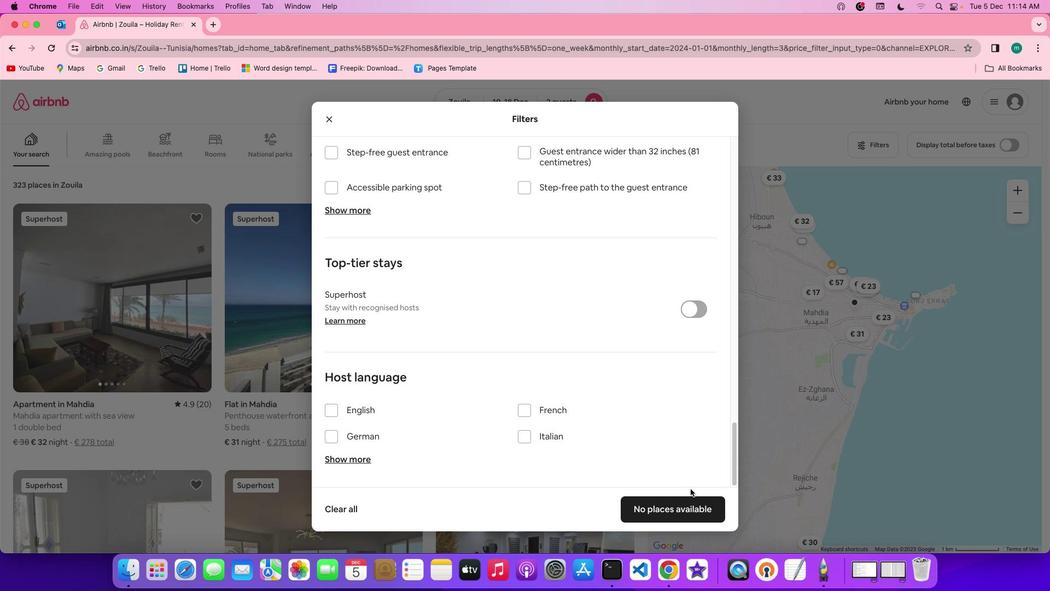 
Action: Mouse moved to (691, 489)
Screenshot: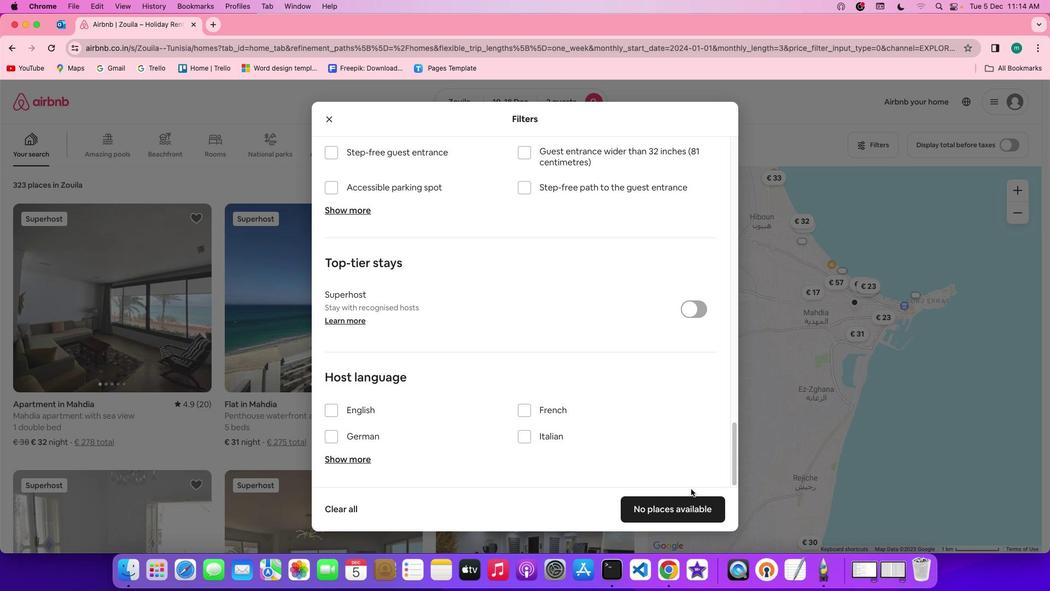 
Action: Mouse scrolled (691, 489) with delta (0, 0)
Screenshot: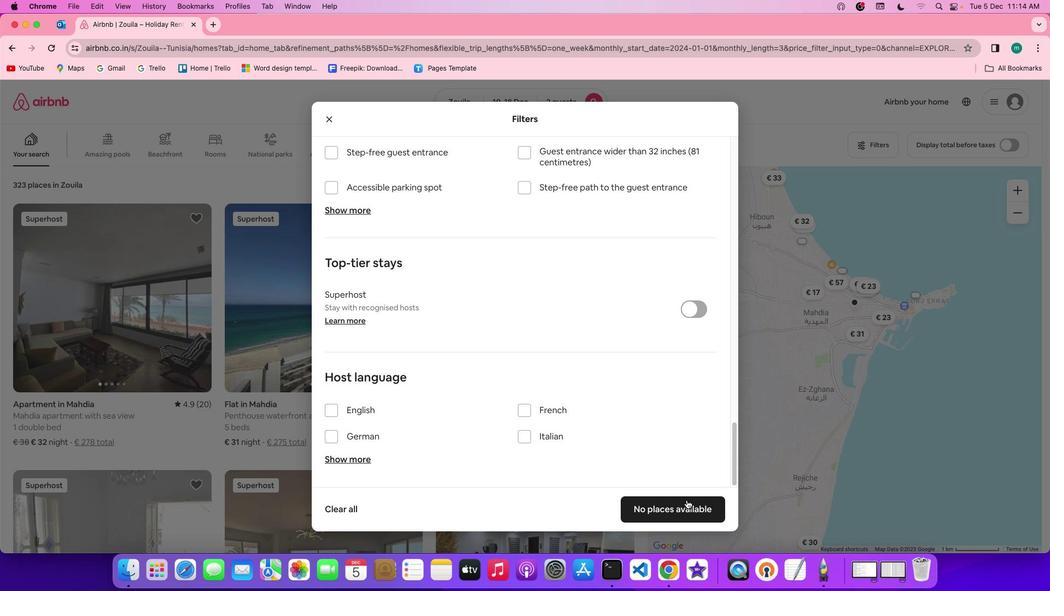 
Action: Mouse scrolled (691, 489) with delta (0, 0)
Screenshot: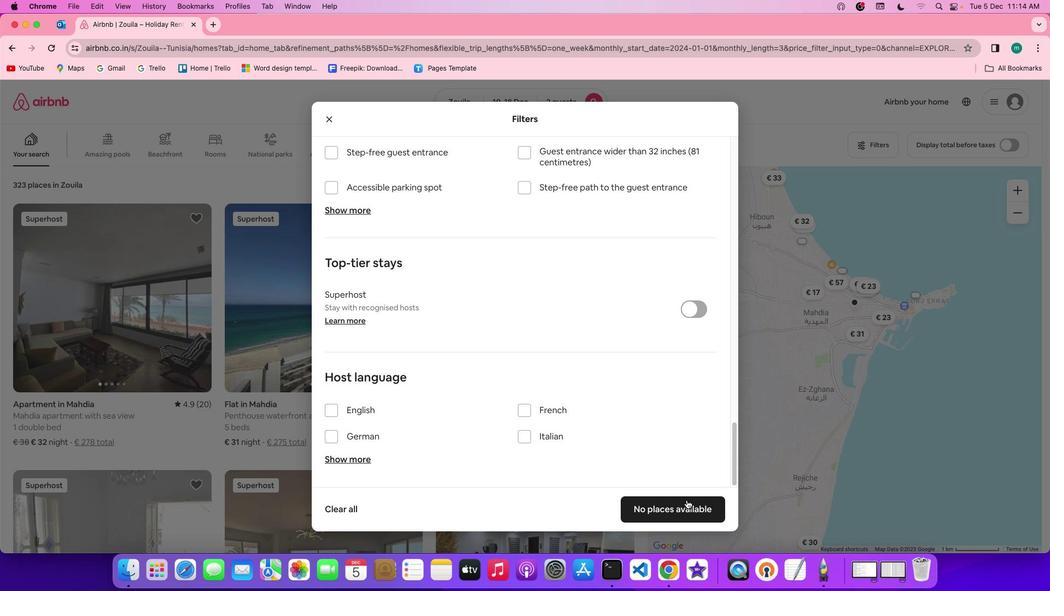 
Action: Mouse scrolled (691, 489) with delta (0, -1)
Screenshot: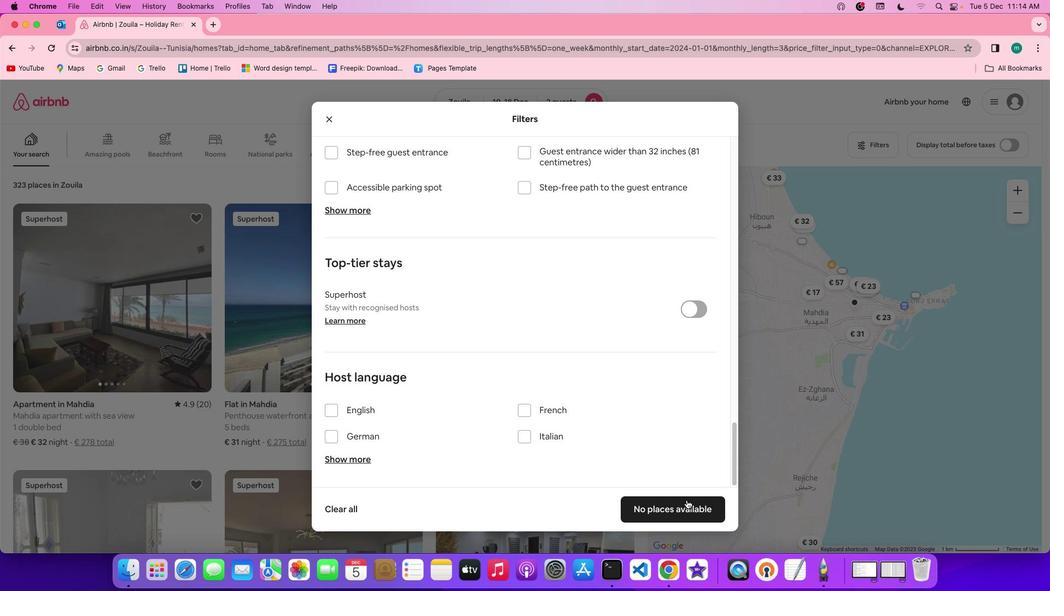 
Action: Mouse scrolled (691, 489) with delta (0, -2)
Screenshot: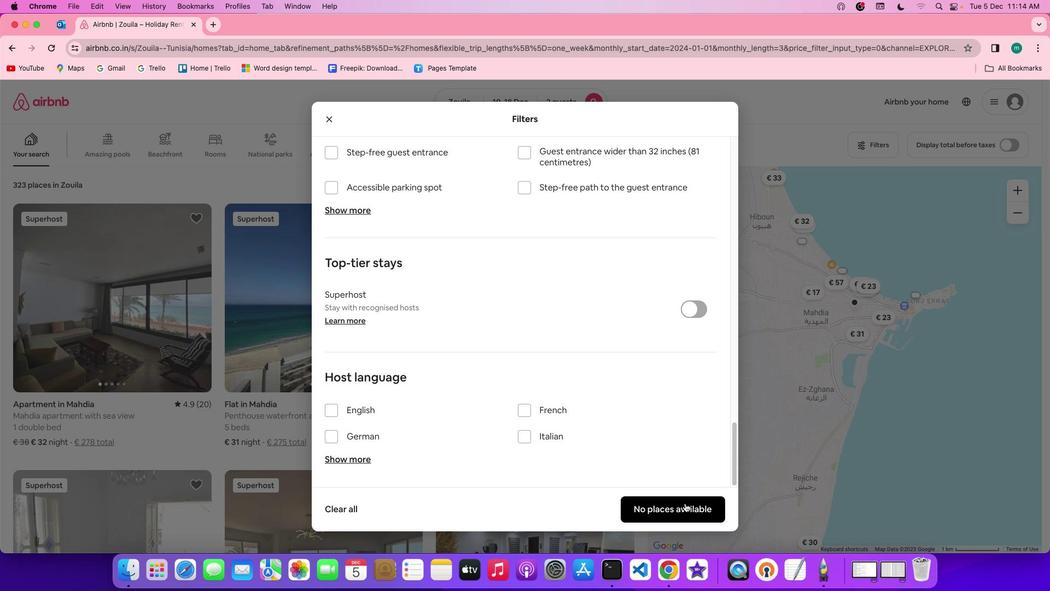 
Action: Mouse scrolled (691, 489) with delta (0, -3)
Screenshot: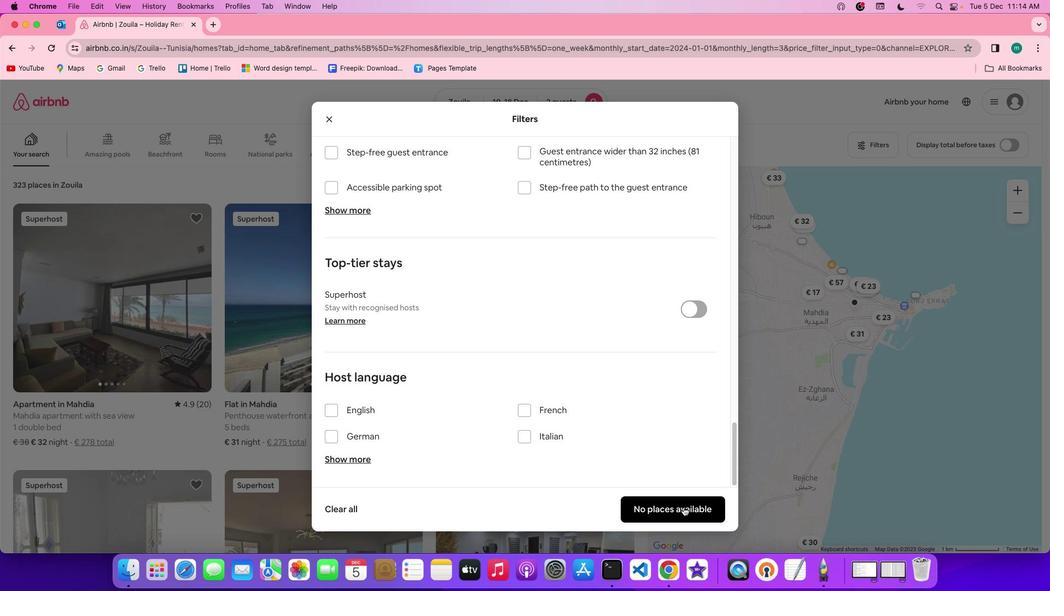 
Action: Mouse moved to (681, 510)
Screenshot: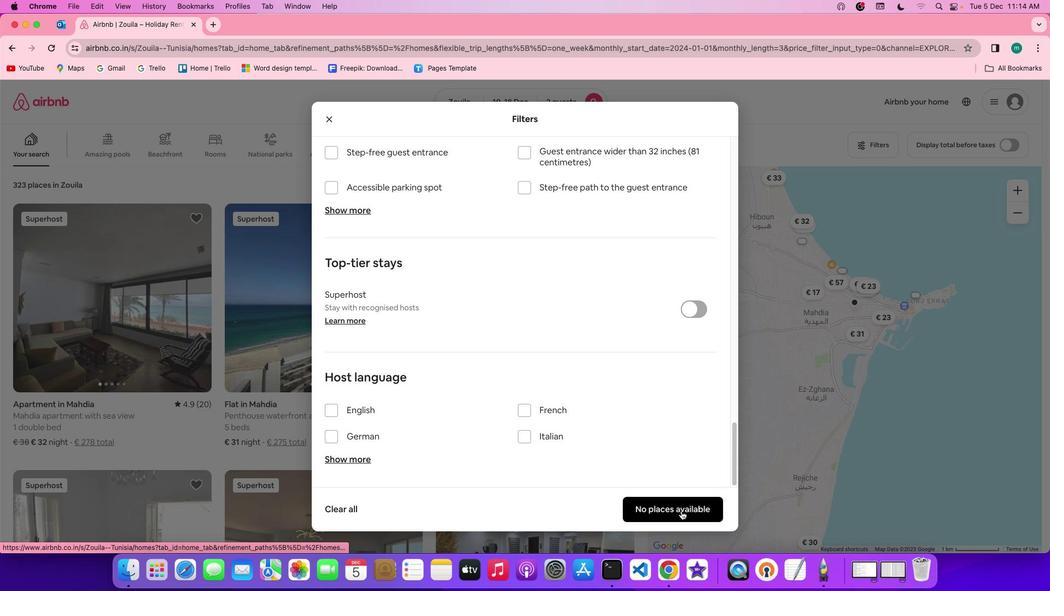 
Action: Mouse pressed left at (681, 510)
Screenshot: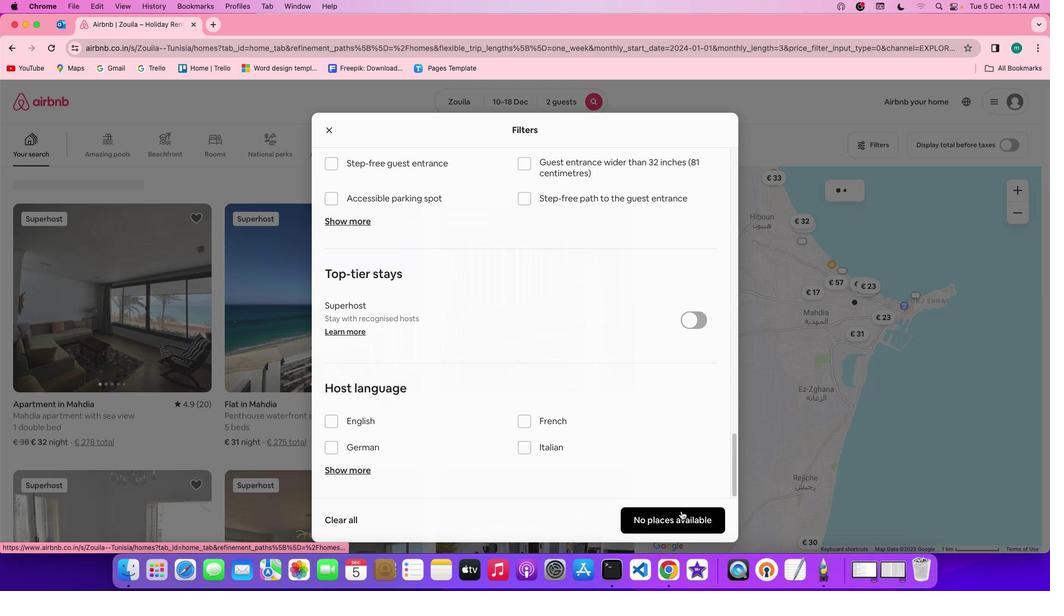
Action: Mouse moved to (254, 354)
Screenshot: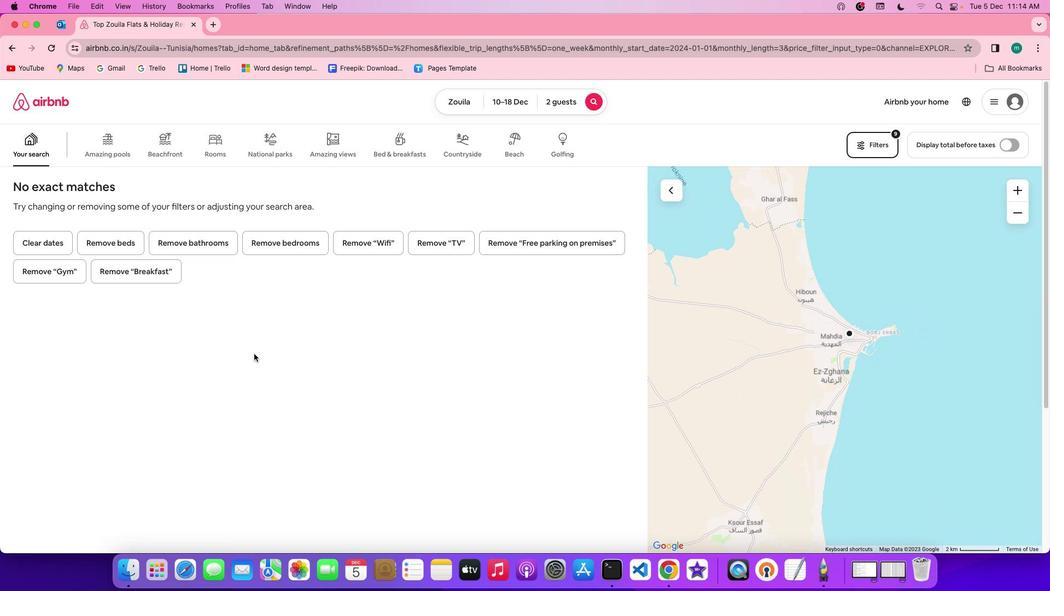 
